 Task: Look for space in Mopti, Mali from 1st June, 2023 to 4th June, 2023 for 1 adult in price range Rs.6000 to Rs.16000. Place can be private room with 1  bedroom having 1 bed and 1 bathroom. Property type can be house, flat, guest house. Amenities needed are: wifi, washing machine. Booking option can be shelf check-in. Required host language is English.
Action: Mouse moved to (509, 103)
Screenshot: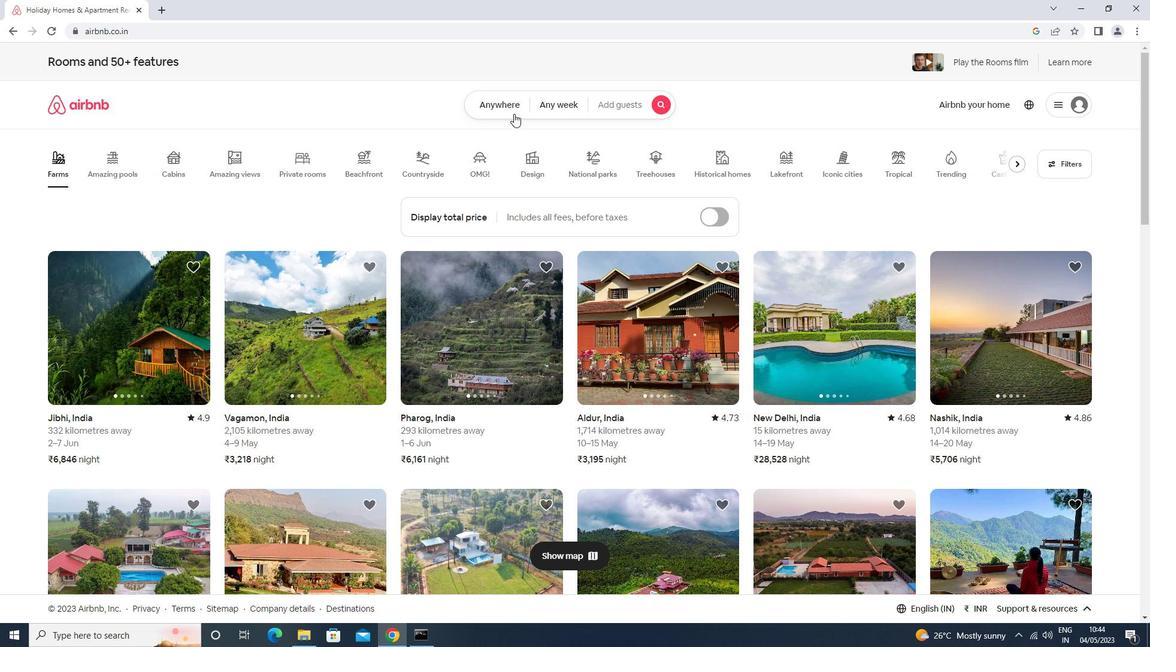 
Action: Mouse pressed left at (509, 103)
Screenshot: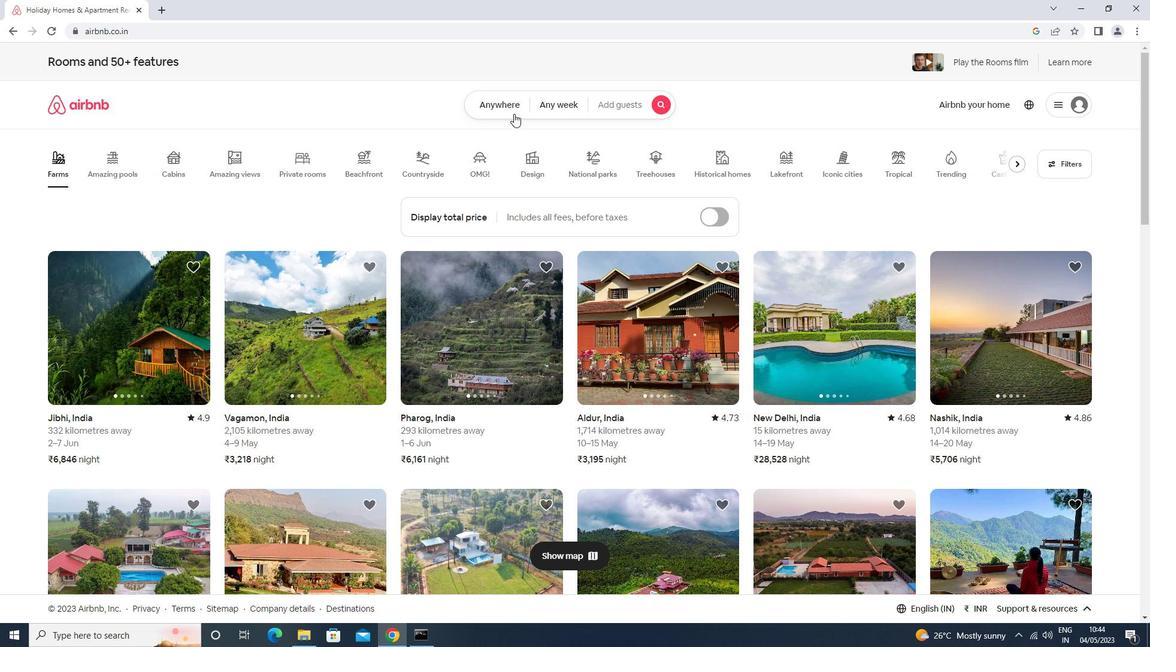 
Action: Mouse moved to (467, 149)
Screenshot: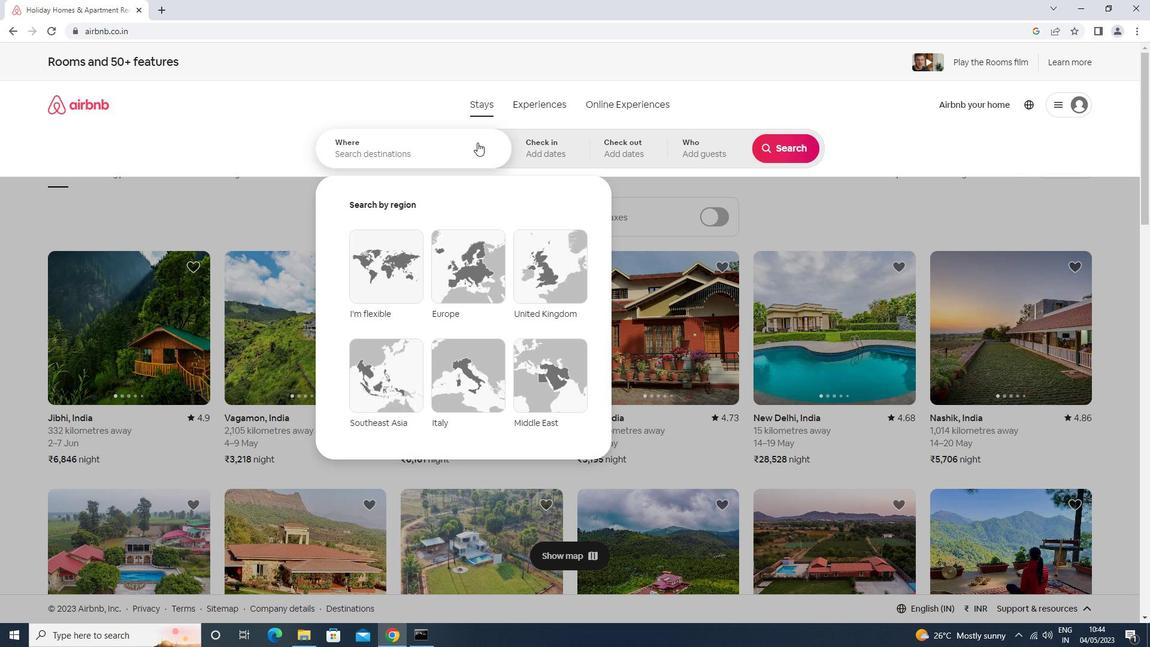 
Action: Mouse pressed left at (467, 149)
Screenshot: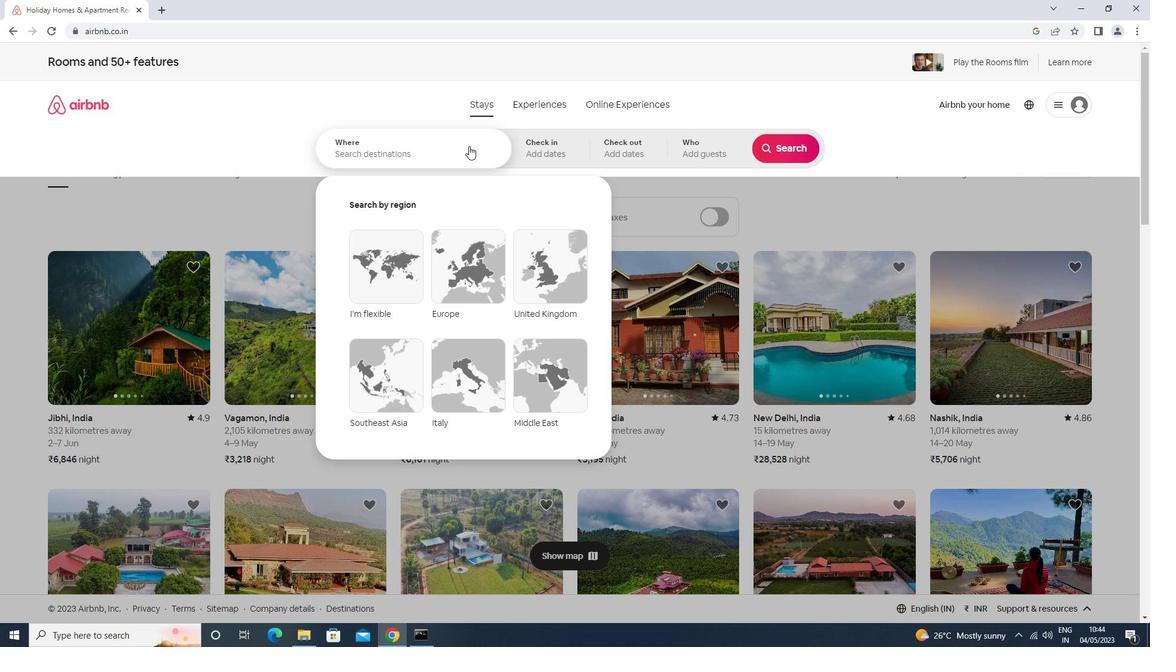 
Action: Key pressed mopti<Key.space><Key.enter>
Screenshot: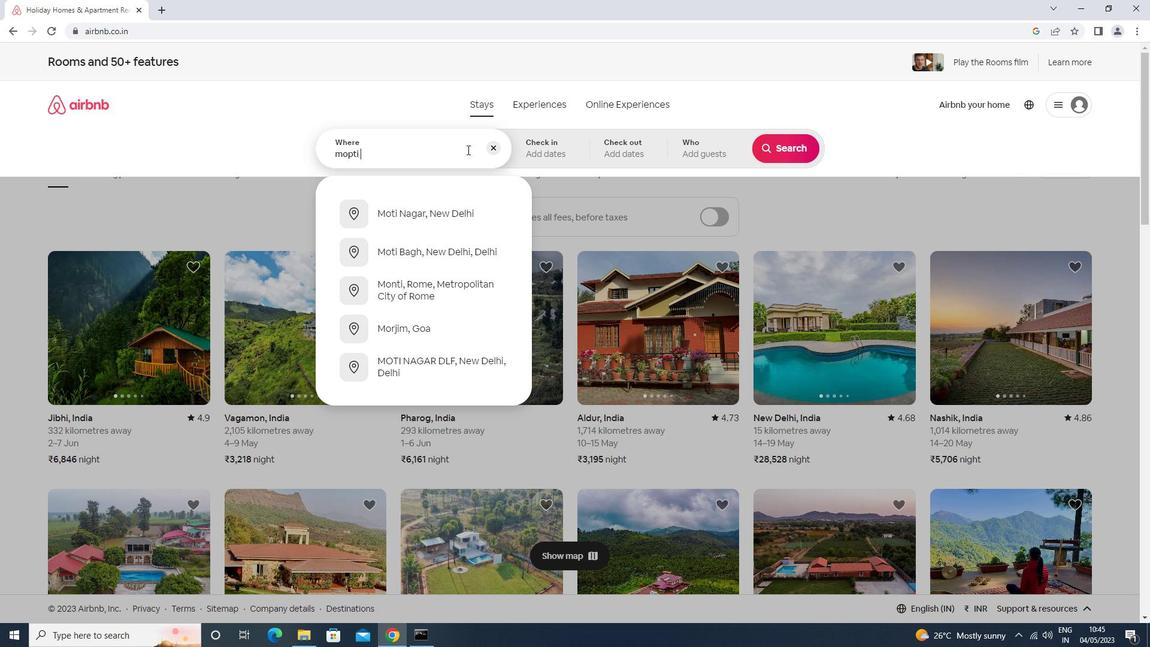 
Action: Mouse moved to (716, 299)
Screenshot: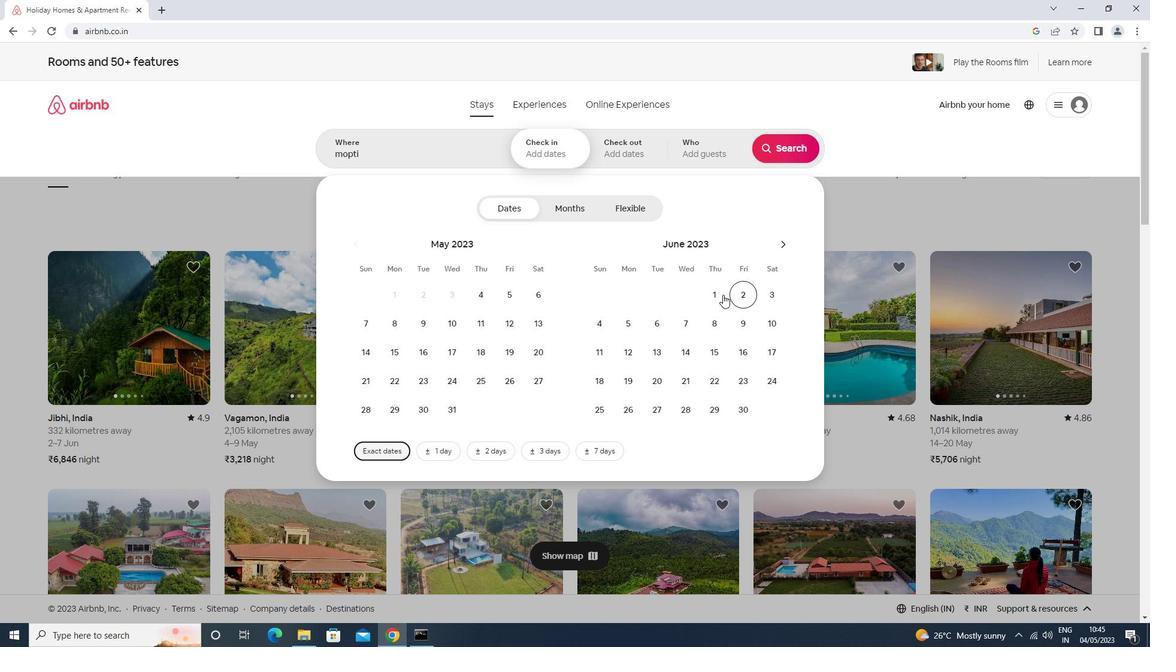 
Action: Mouse pressed left at (716, 299)
Screenshot: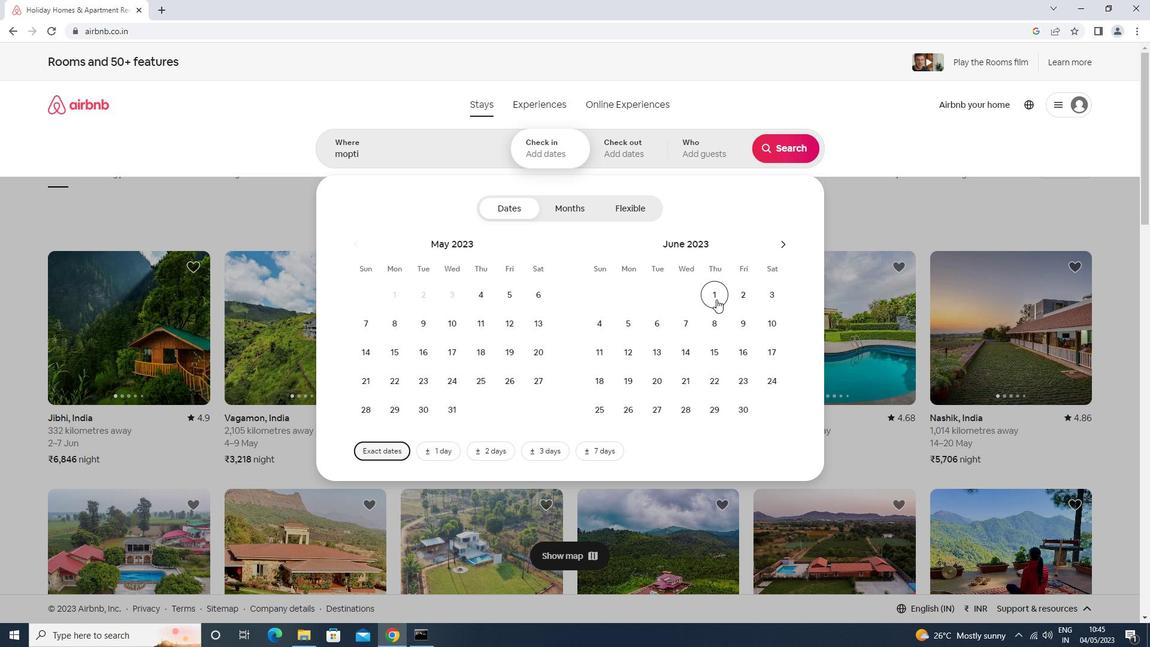 
Action: Mouse moved to (598, 326)
Screenshot: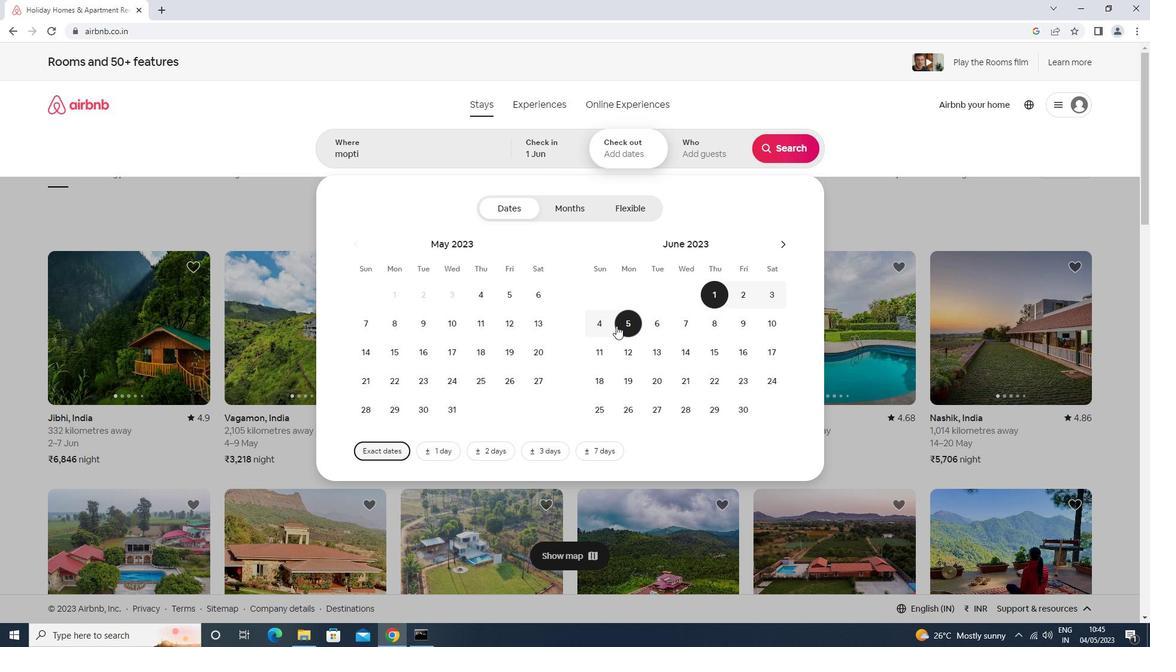 
Action: Mouse pressed left at (598, 326)
Screenshot: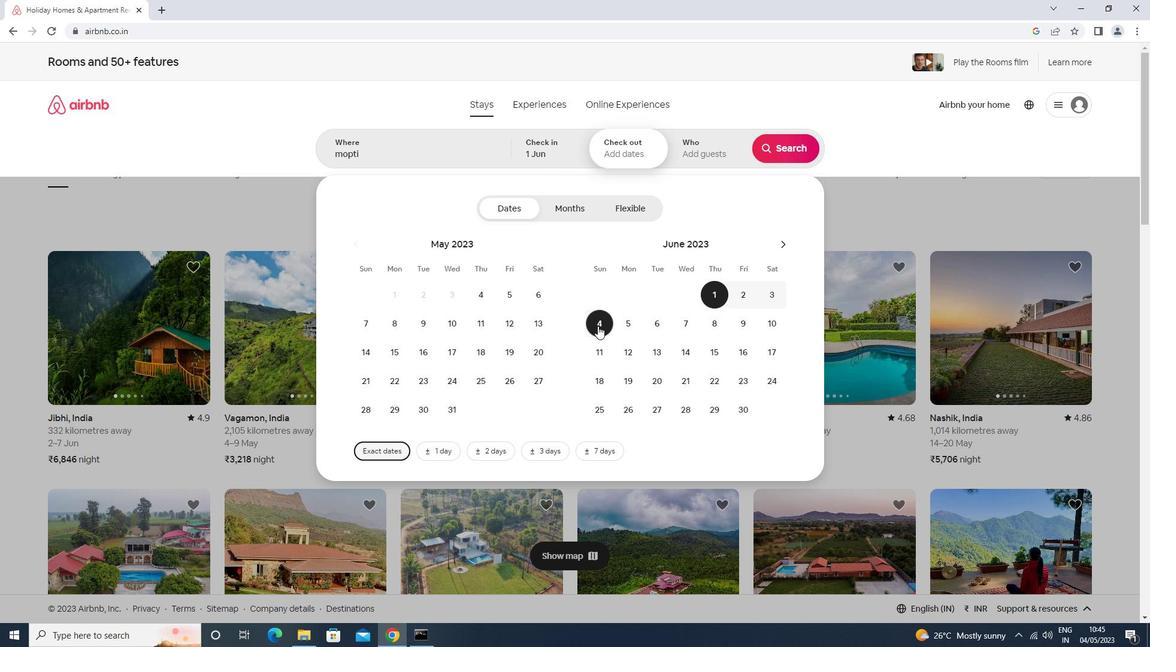 
Action: Mouse moved to (679, 157)
Screenshot: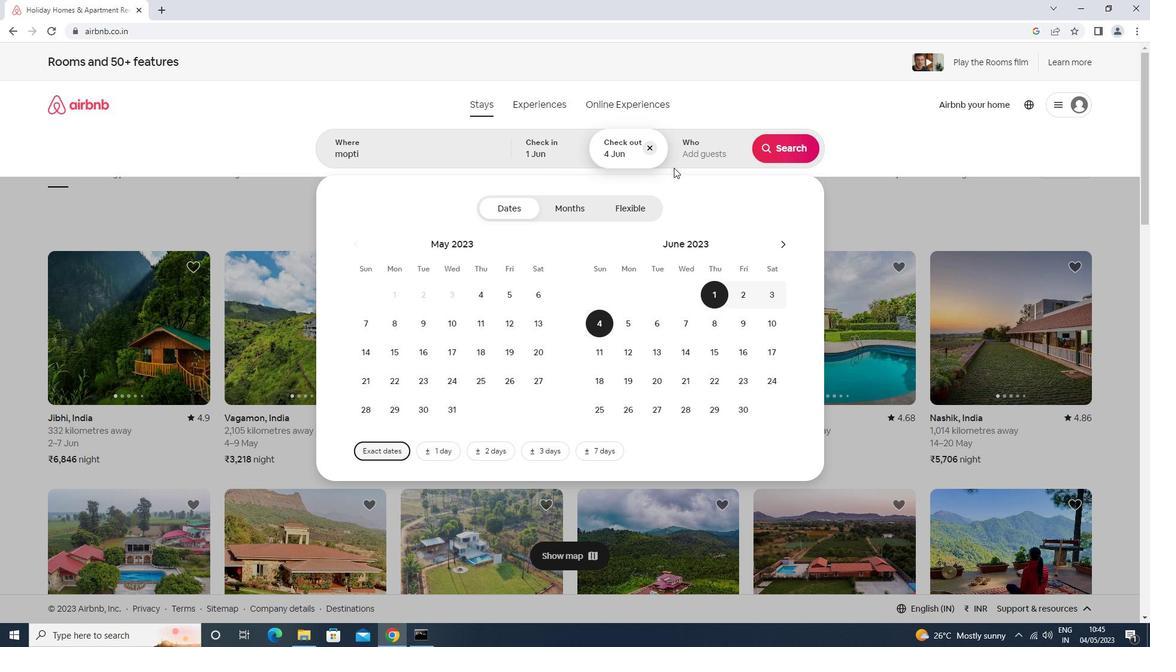 
Action: Mouse pressed left at (679, 157)
Screenshot: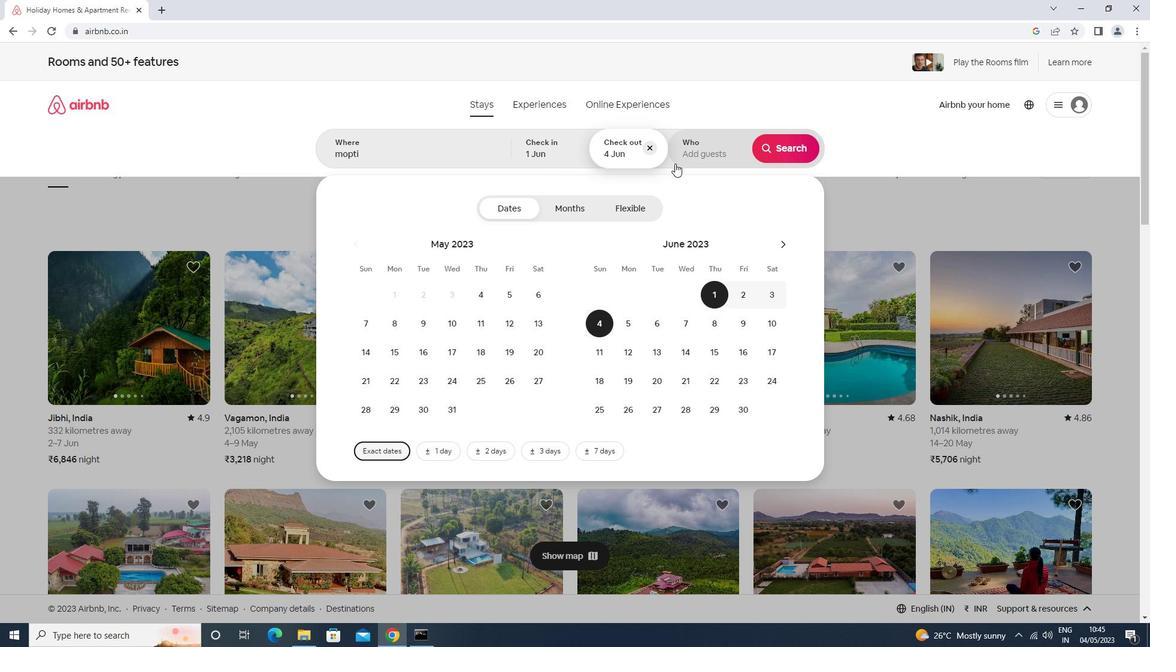 
Action: Mouse moved to (790, 211)
Screenshot: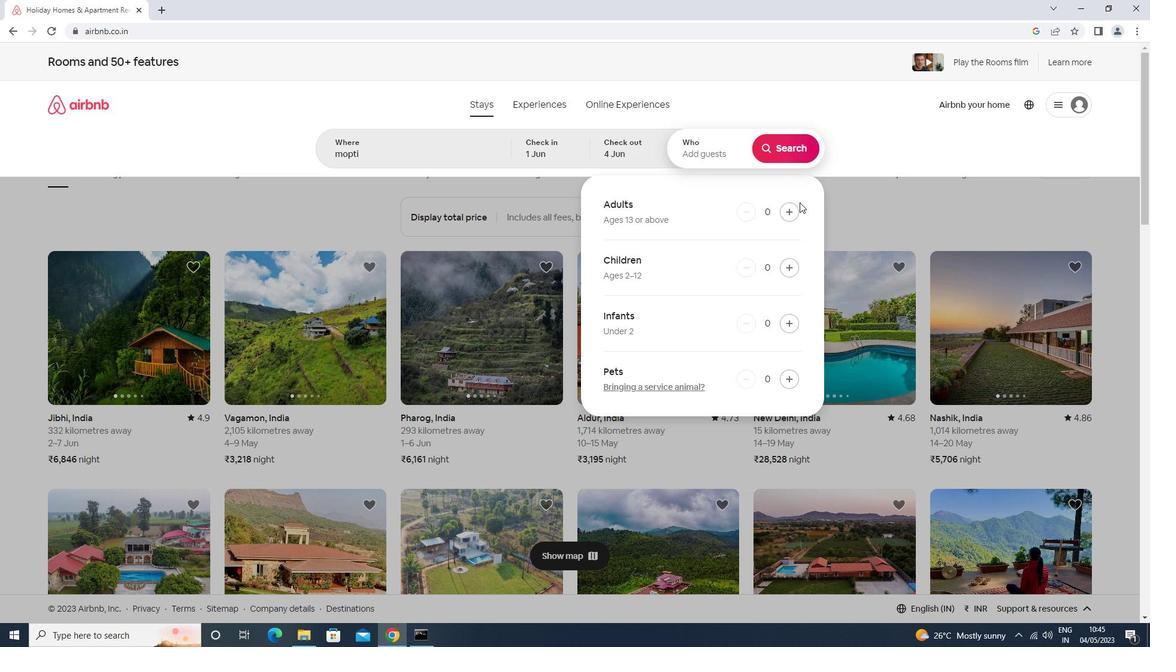 
Action: Mouse pressed left at (790, 211)
Screenshot: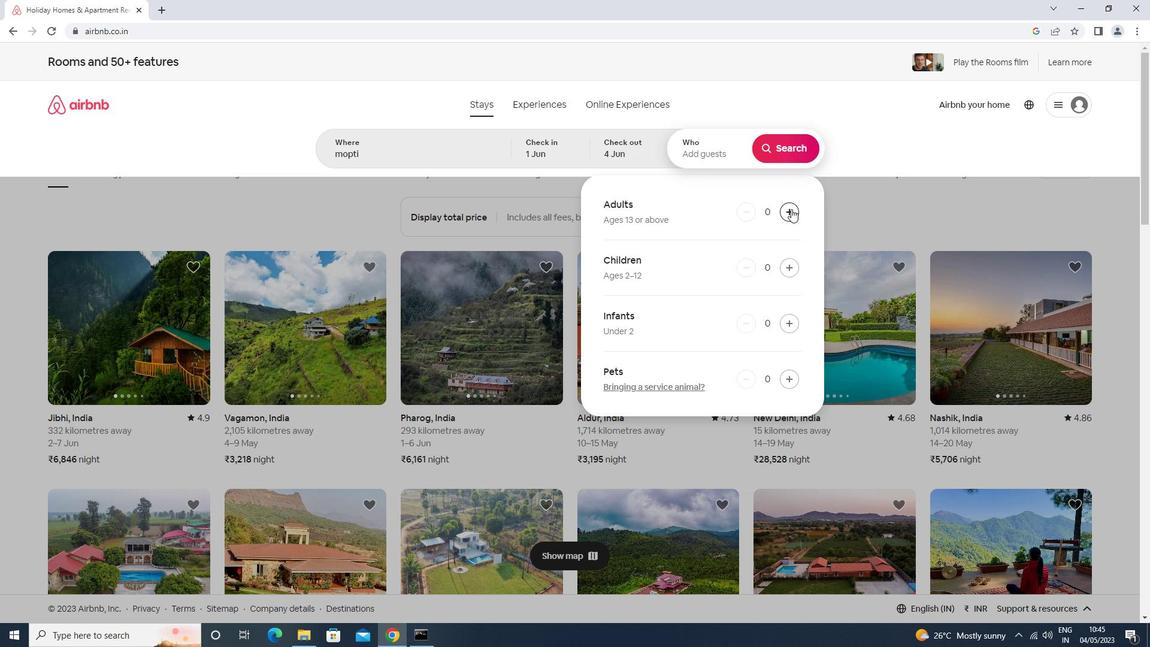 
Action: Mouse pressed left at (790, 211)
Screenshot: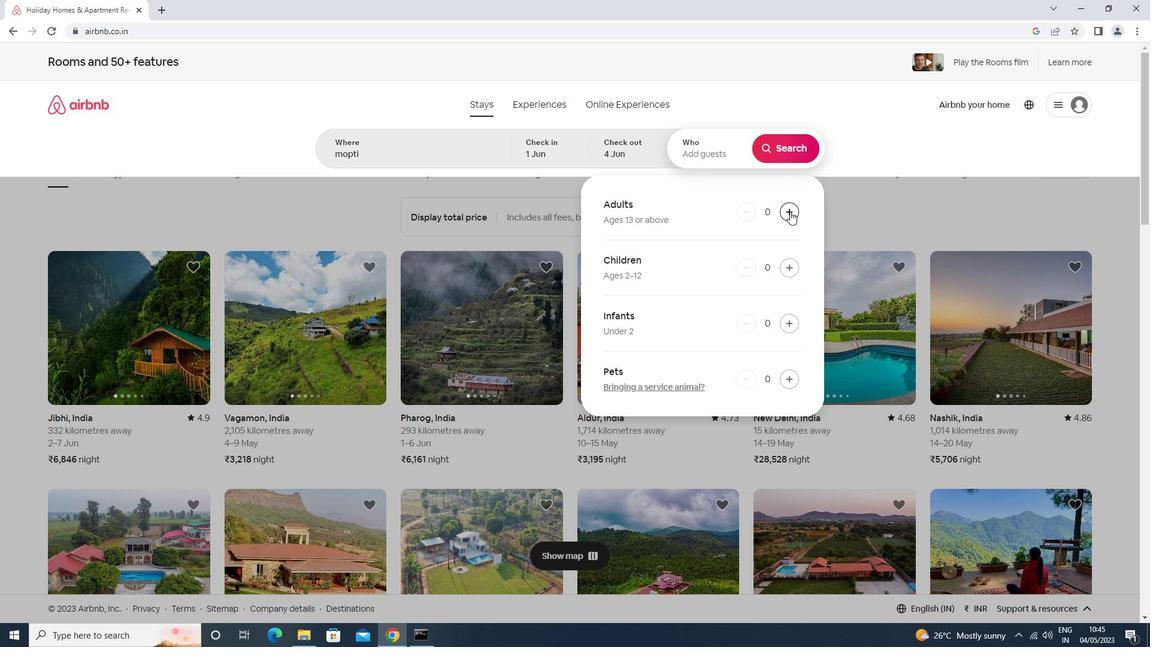 
Action: Mouse moved to (741, 216)
Screenshot: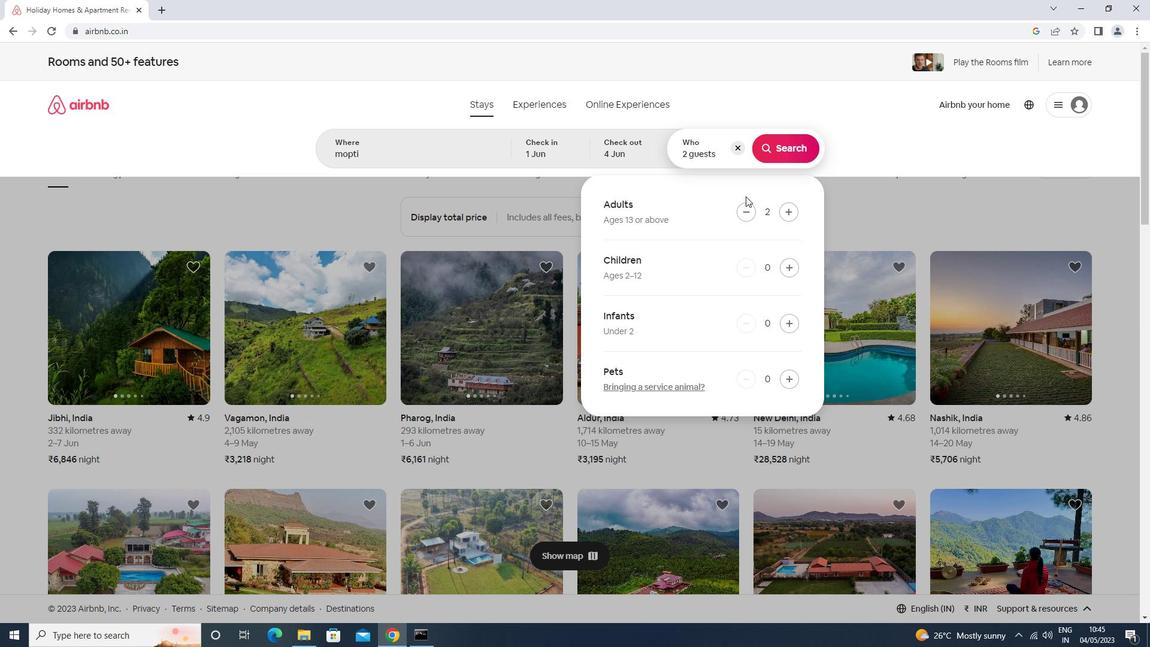 
Action: Mouse pressed left at (741, 216)
Screenshot: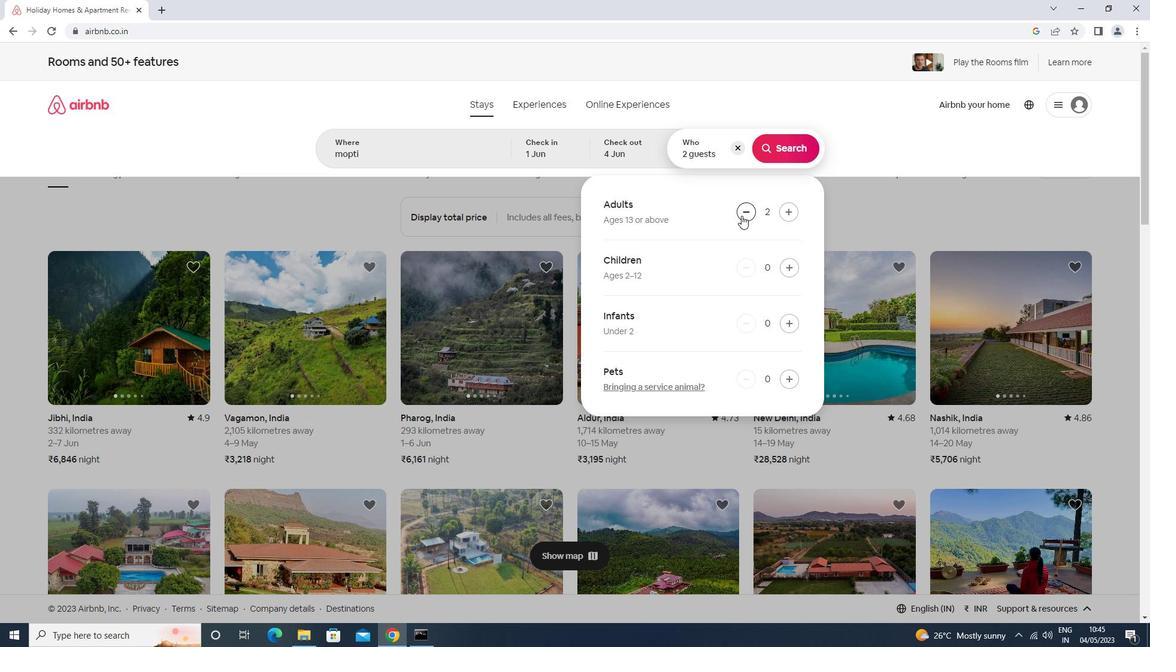 
Action: Mouse moved to (783, 152)
Screenshot: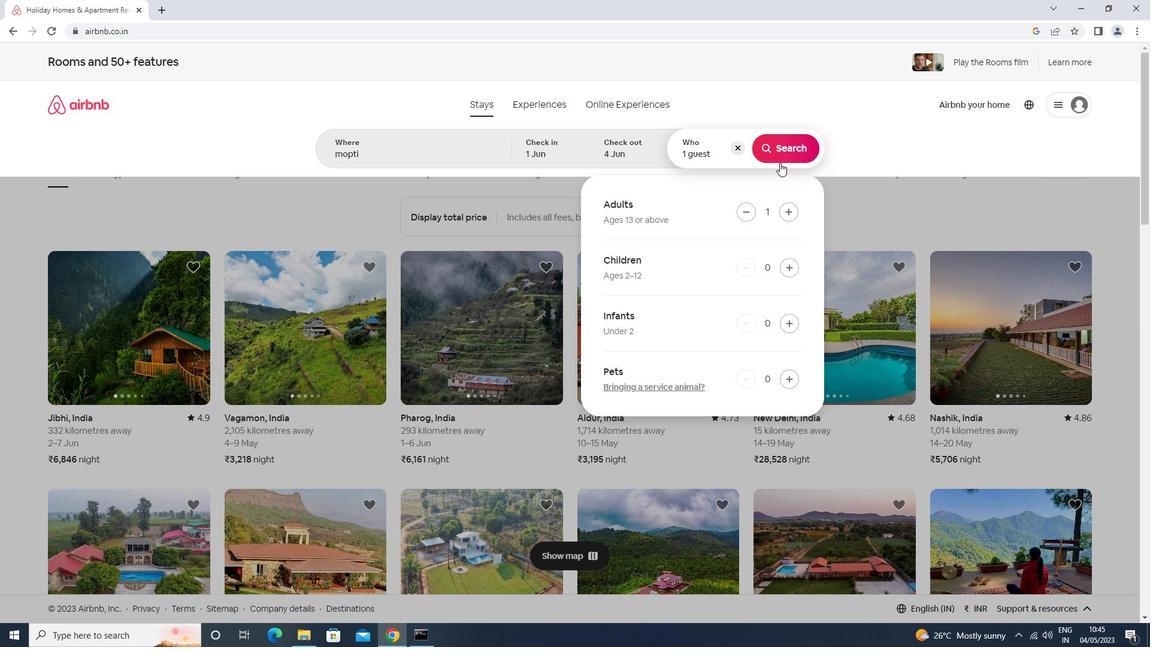 
Action: Mouse pressed left at (783, 152)
Screenshot: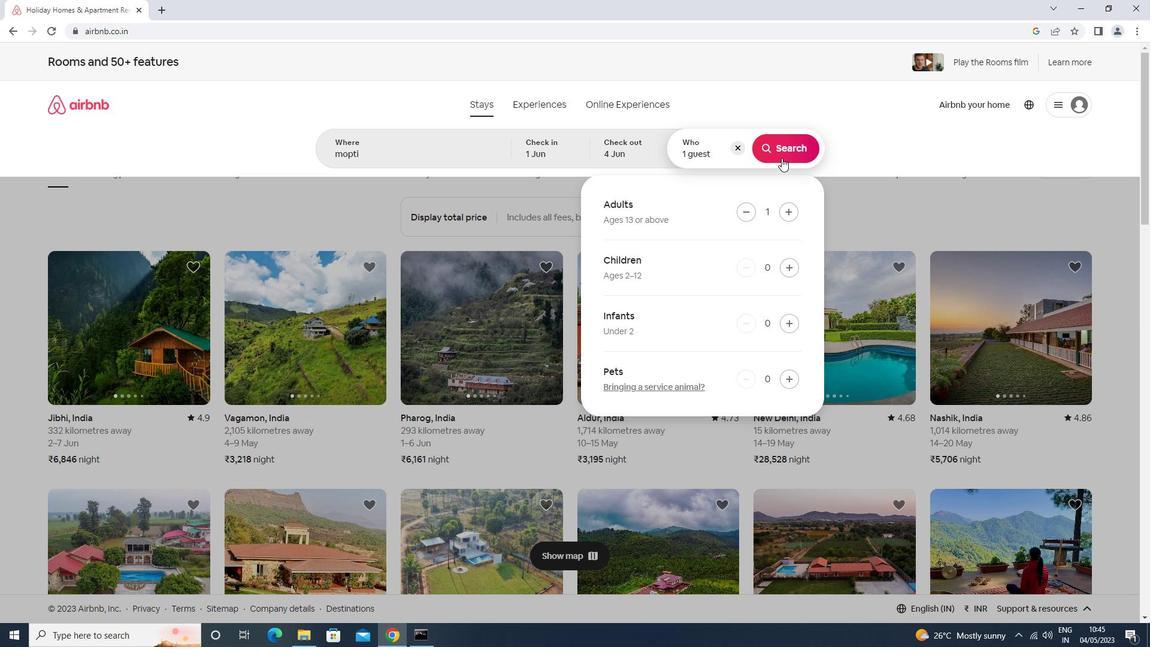 
Action: Mouse moved to (1095, 112)
Screenshot: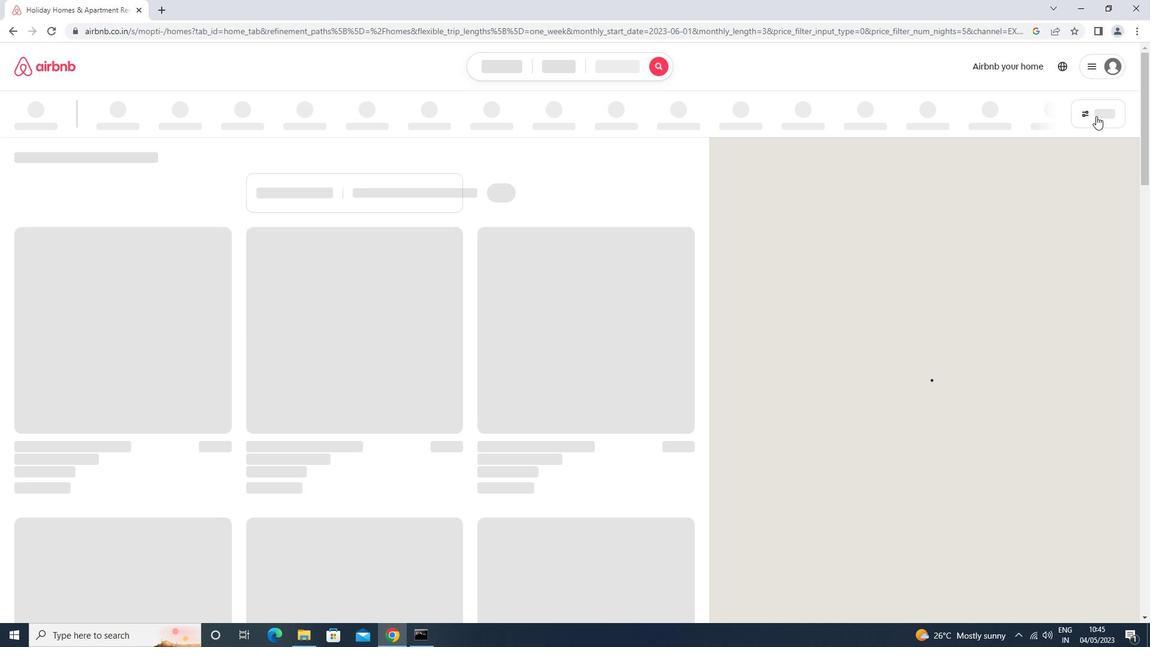 
Action: Mouse pressed left at (1095, 112)
Screenshot: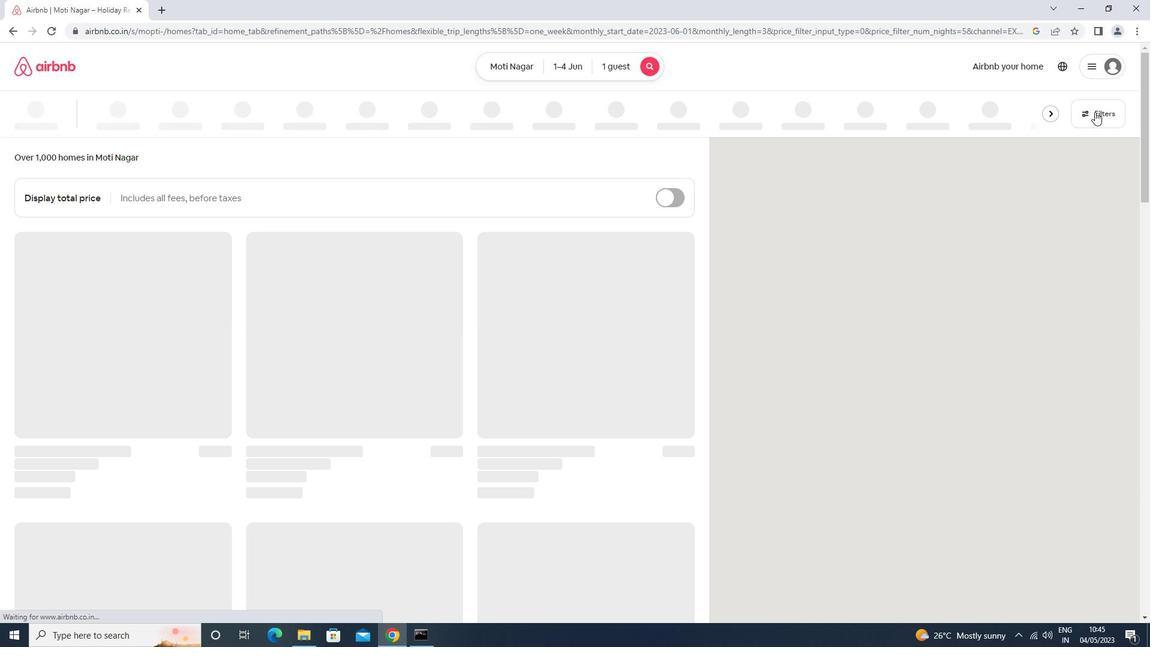 
Action: Mouse moved to (535, 261)
Screenshot: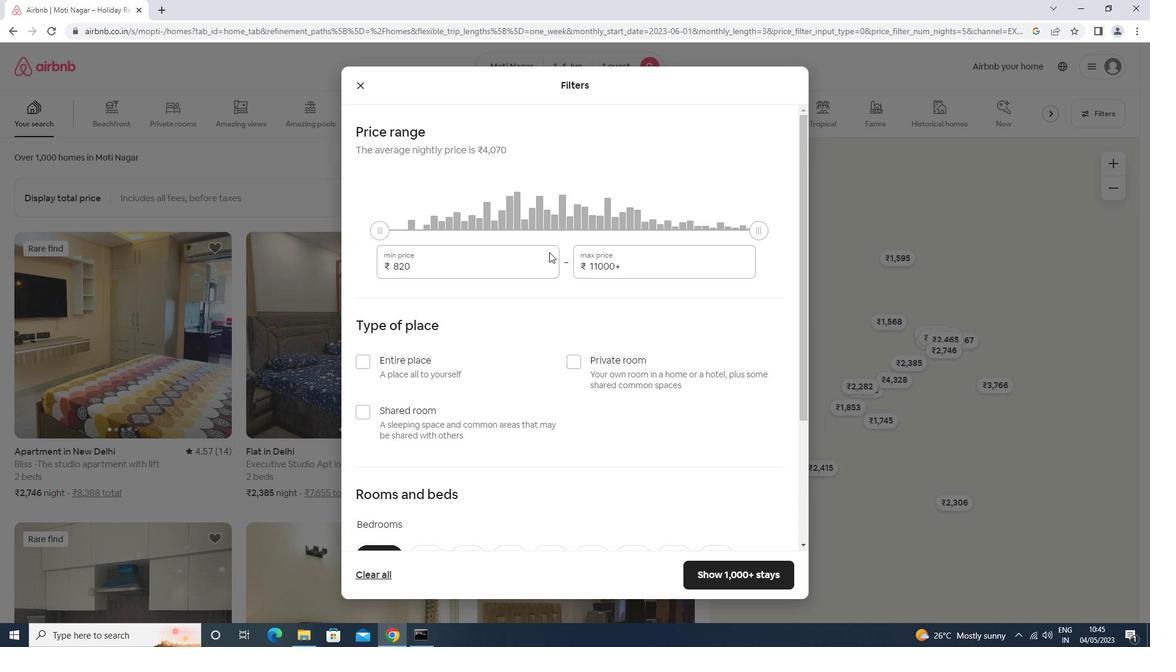
Action: Mouse pressed left at (535, 261)
Screenshot: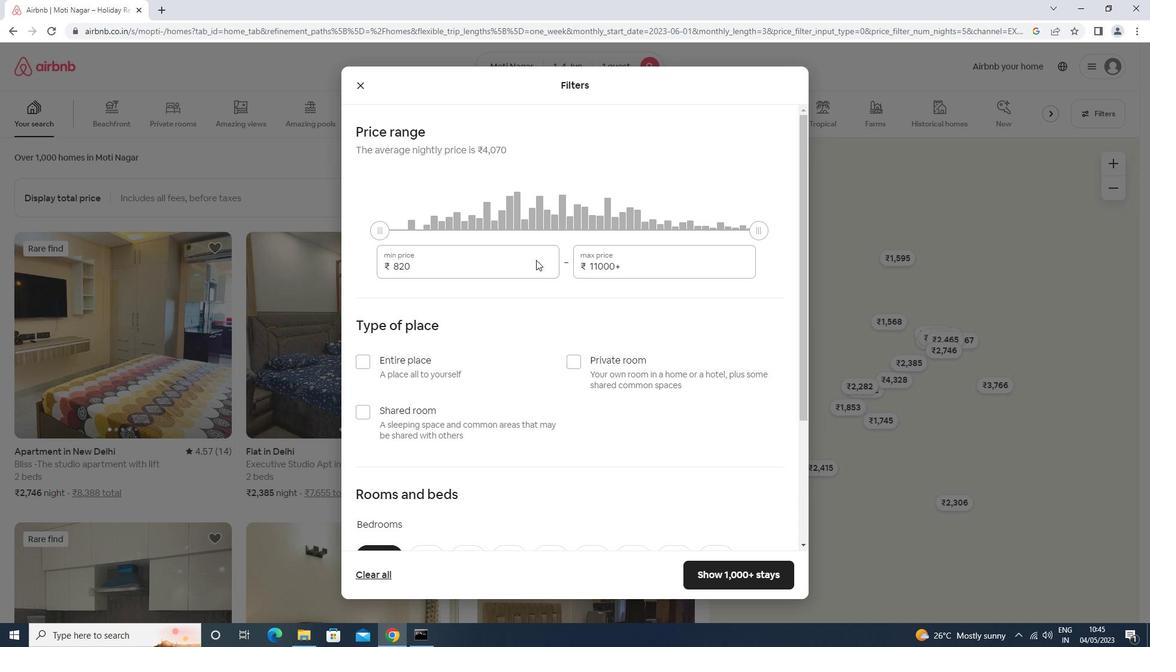 
Action: Mouse moved to (533, 261)
Screenshot: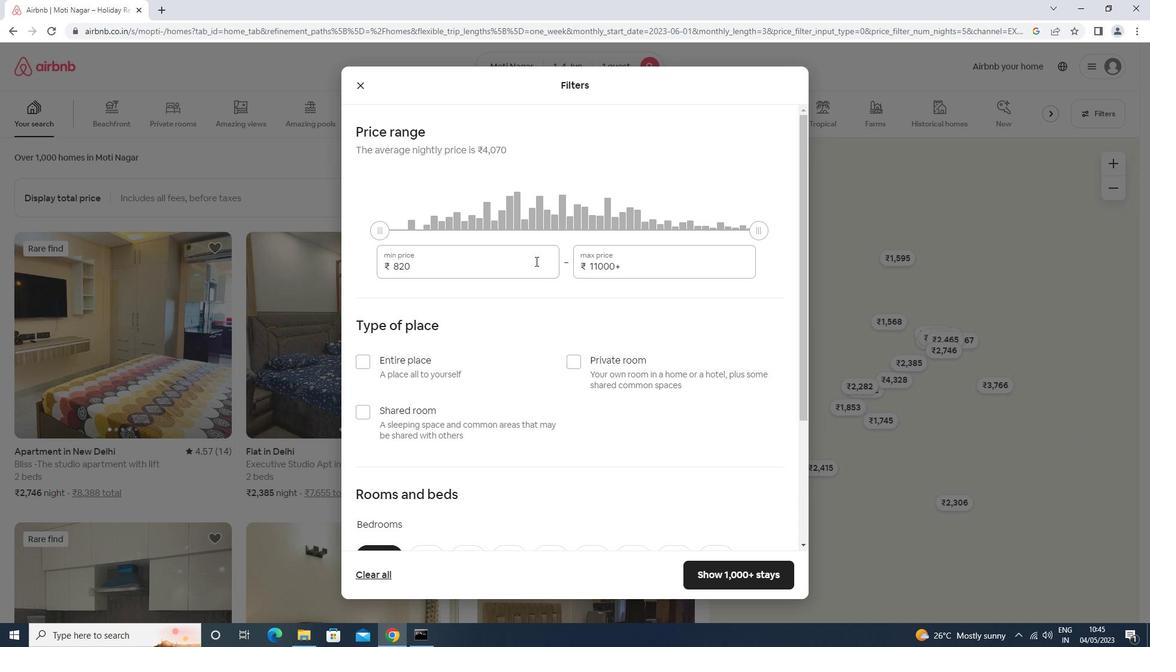 
Action: Key pressed <Key.backspace><Key.backspace><Key.backspace><Key.backspace><Key.backspace>8<Key.backspace>6000<Key.tab>16000
Screenshot: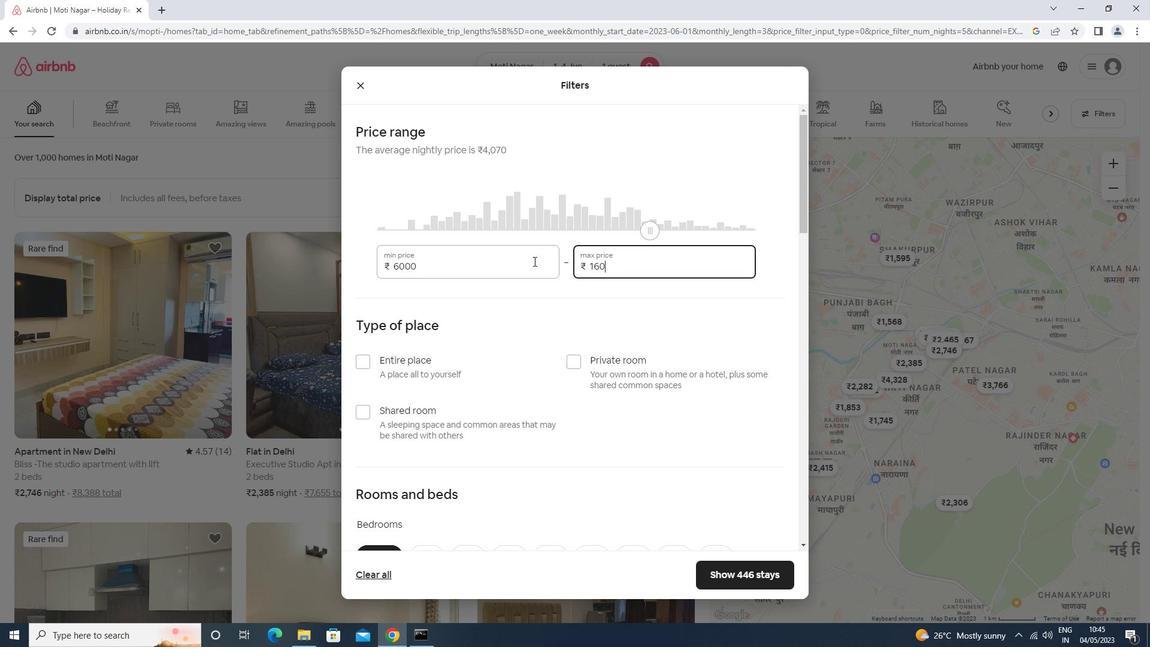 
Action: Mouse moved to (613, 363)
Screenshot: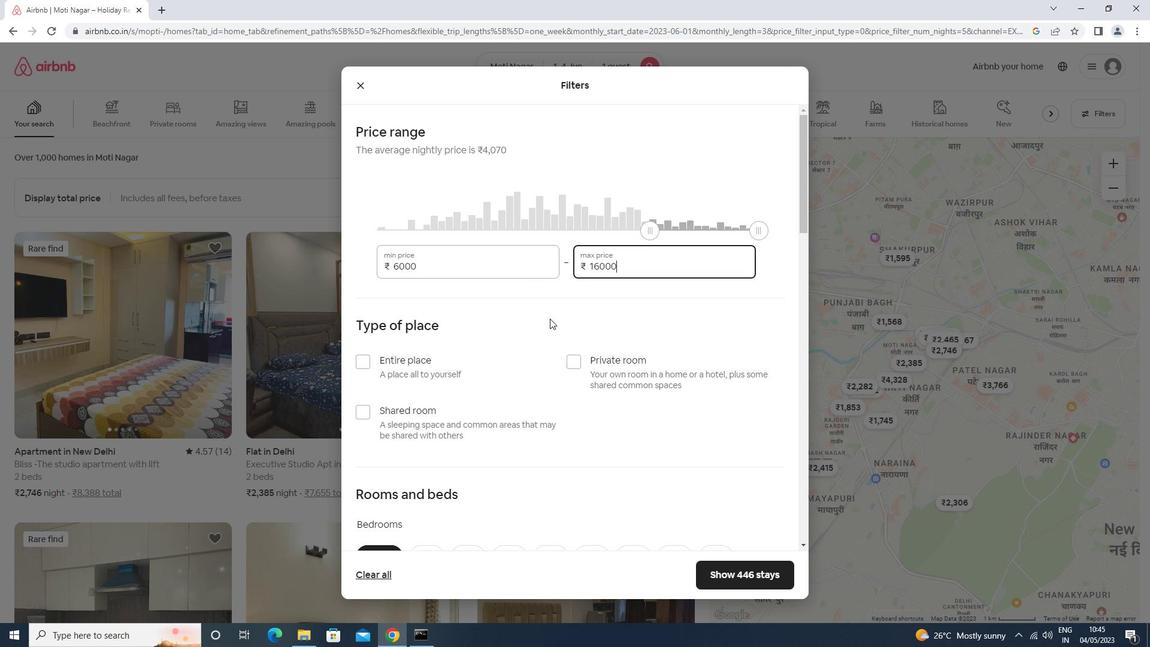 
Action: Mouse pressed left at (613, 363)
Screenshot: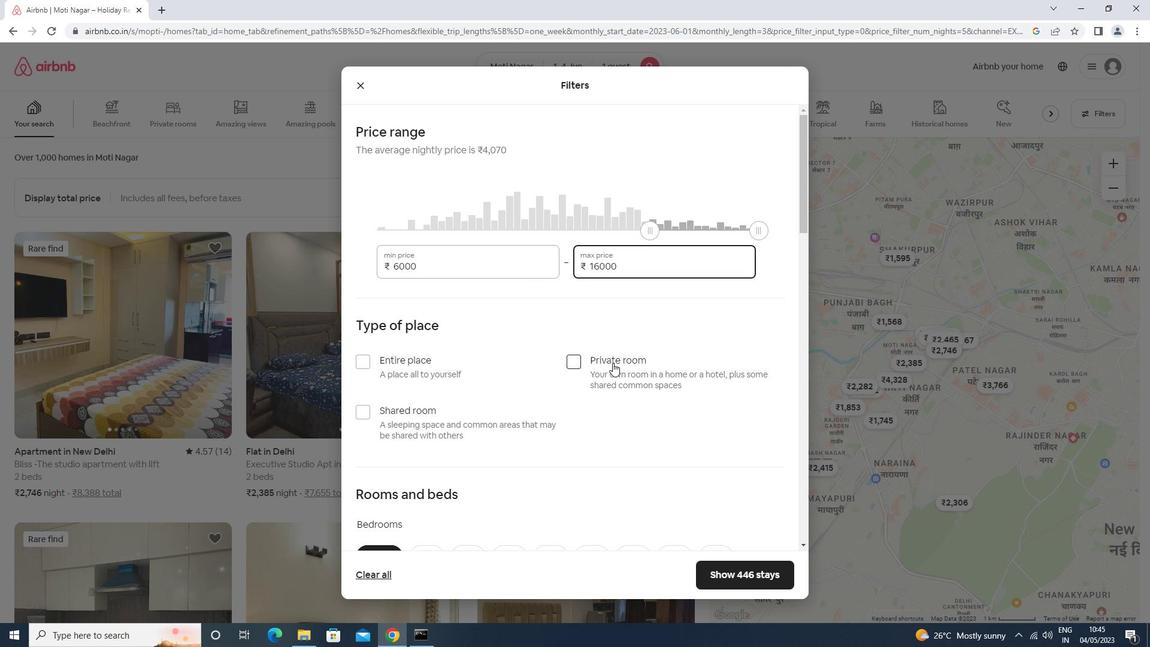 
Action: Mouse moved to (605, 360)
Screenshot: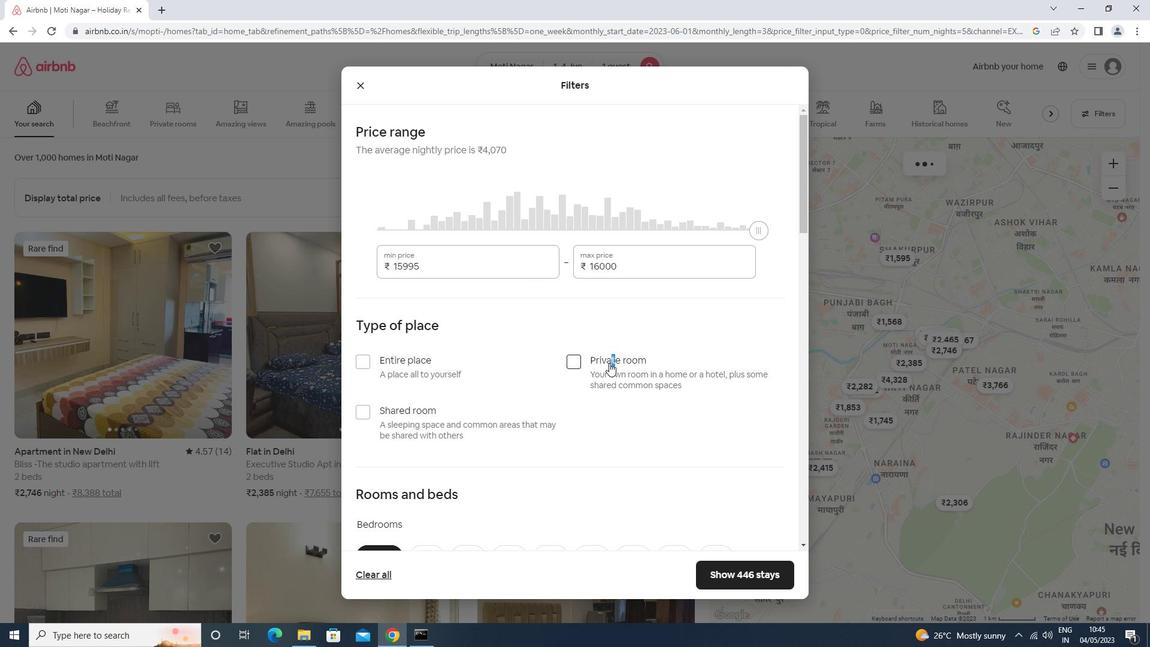 
Action: Mouse scrolled (605, 359) with delta (0, 0)
Screenshot: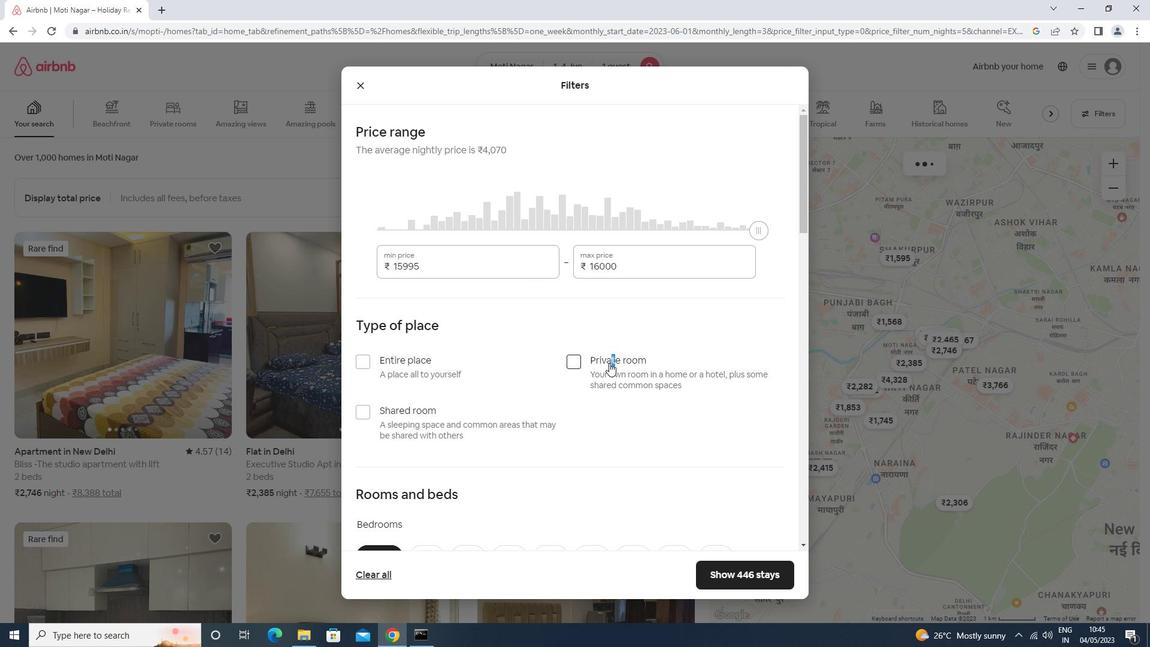 
Action: Mouse moved to (581, 301)
Screenshot: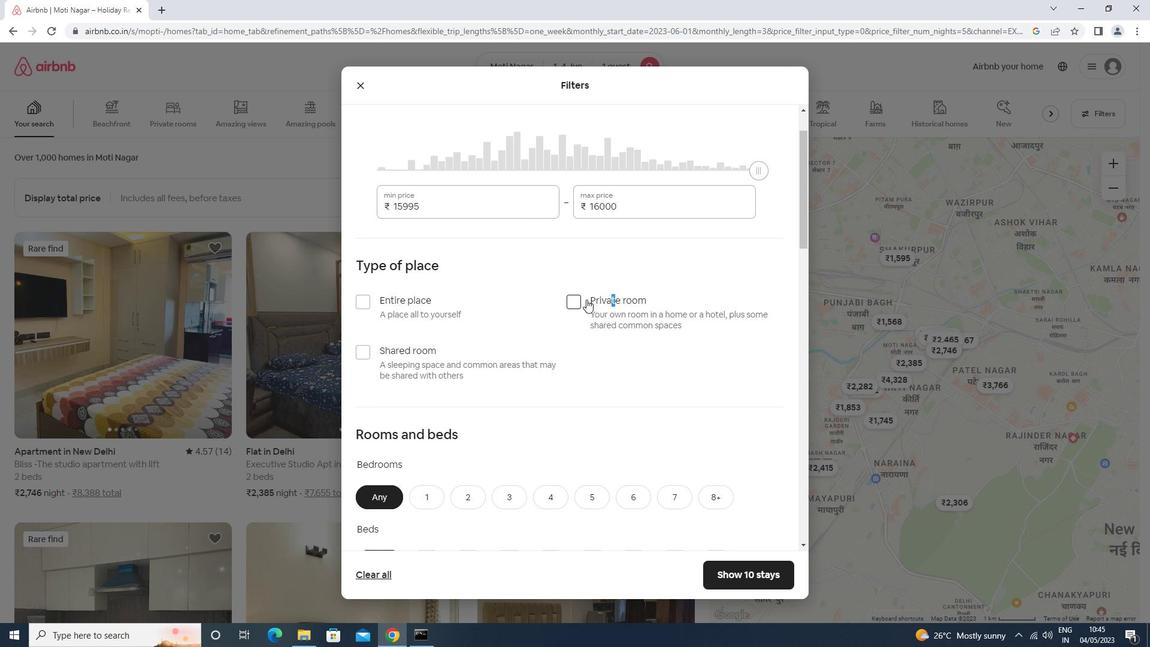 
Action: Mouse pressed left at (581, 301)
Screenshot: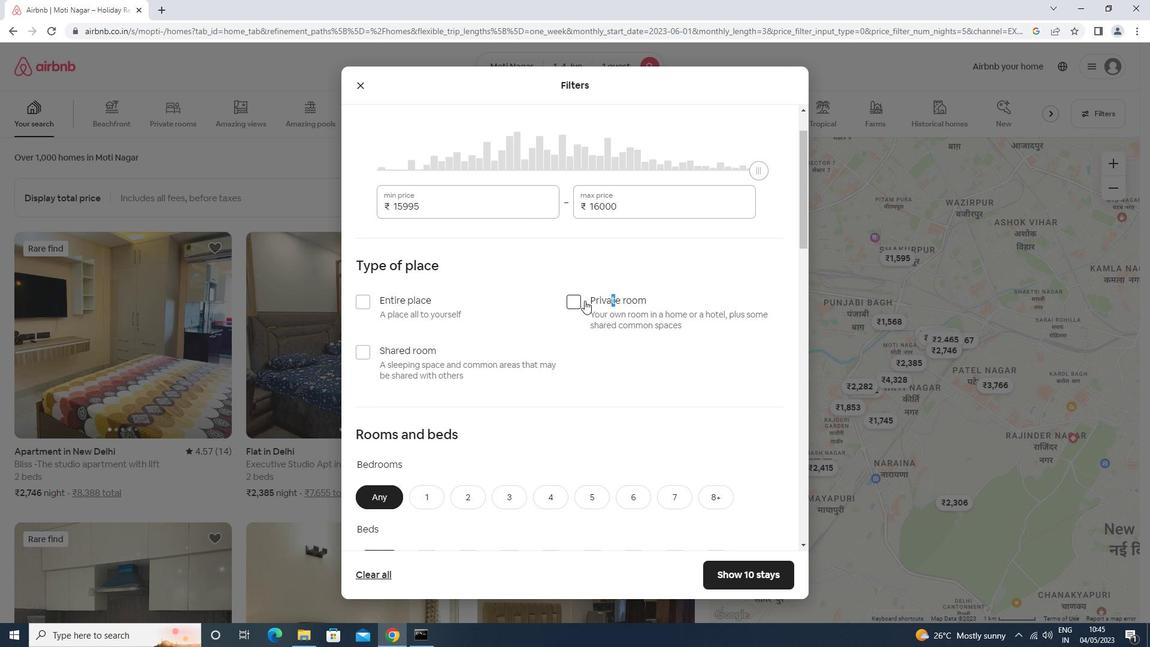 
Action: Mouse moved to (578, 301)
Screenshot: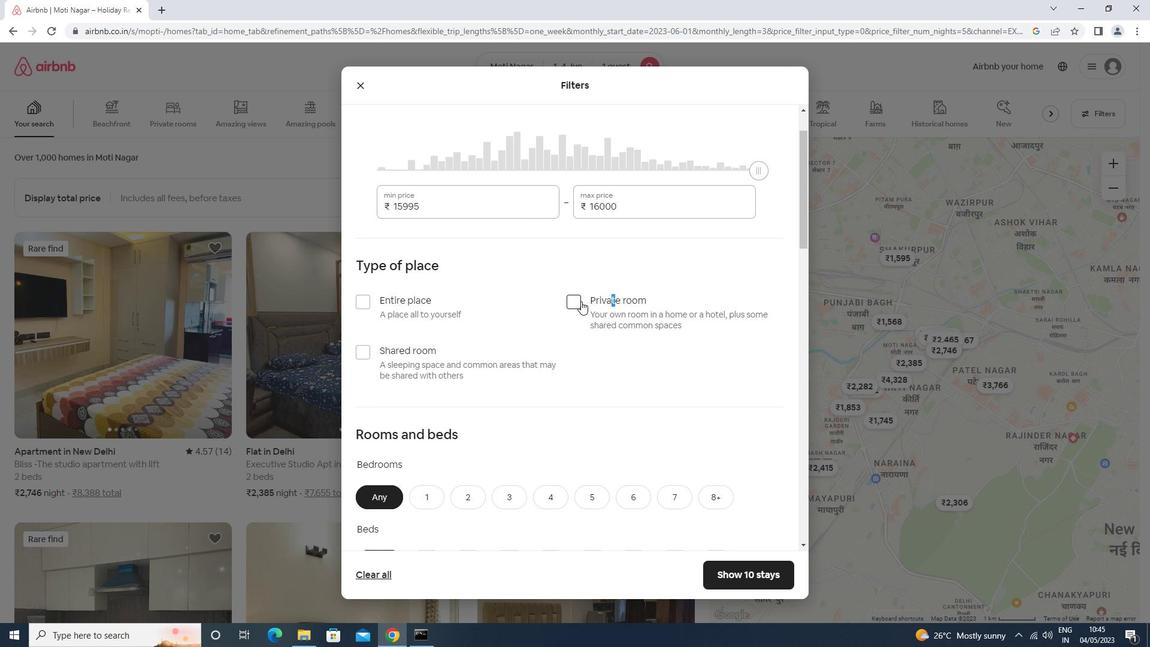 
Action: Mouse scrolled (578, 300) with delta (0, 0)
Screenshot: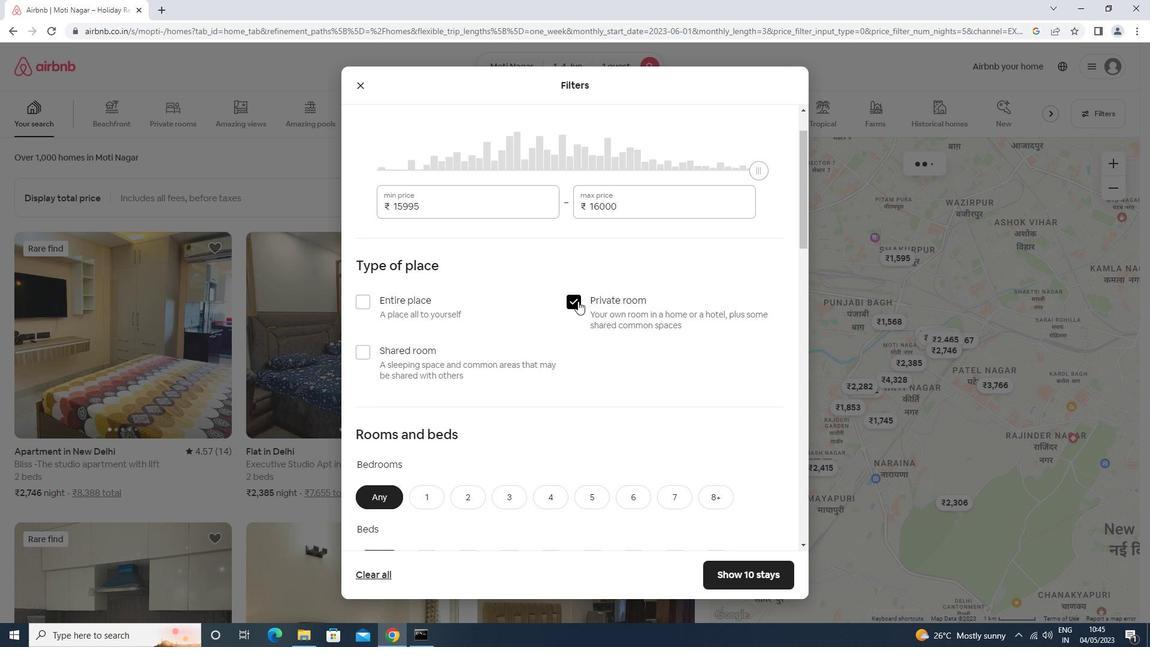 
Action: Mouse scrolled (578, 300) with delta (0, 0)
Screenshot: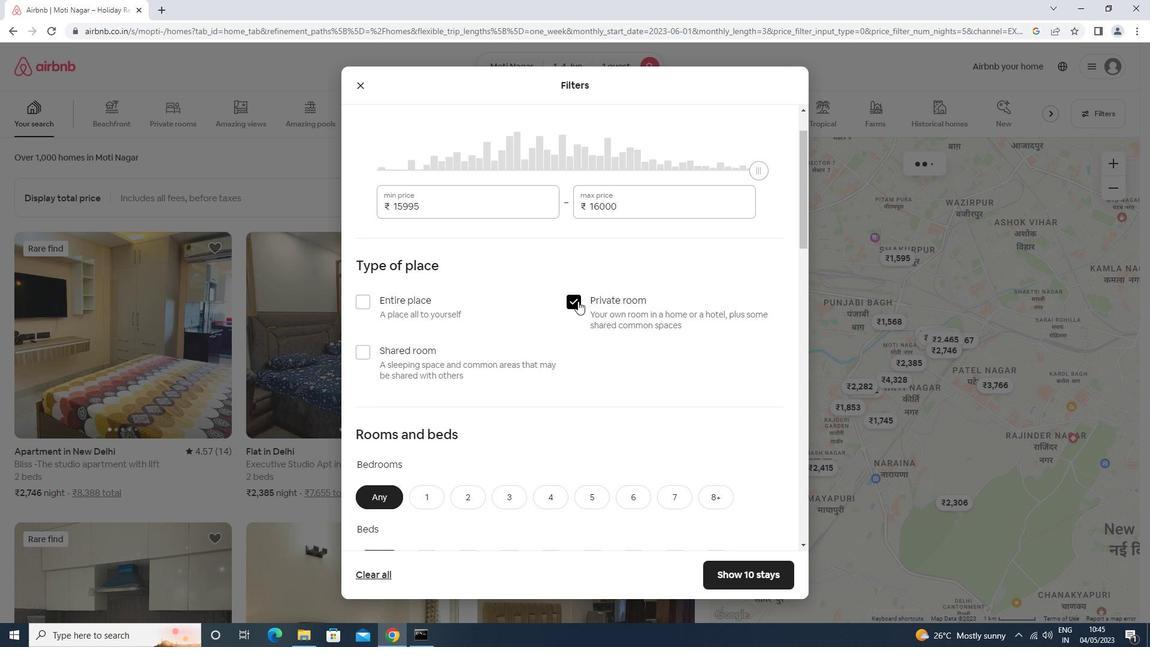
Action: Mouse scrolled (578, 300) with delta (0, 0)
Screenshot: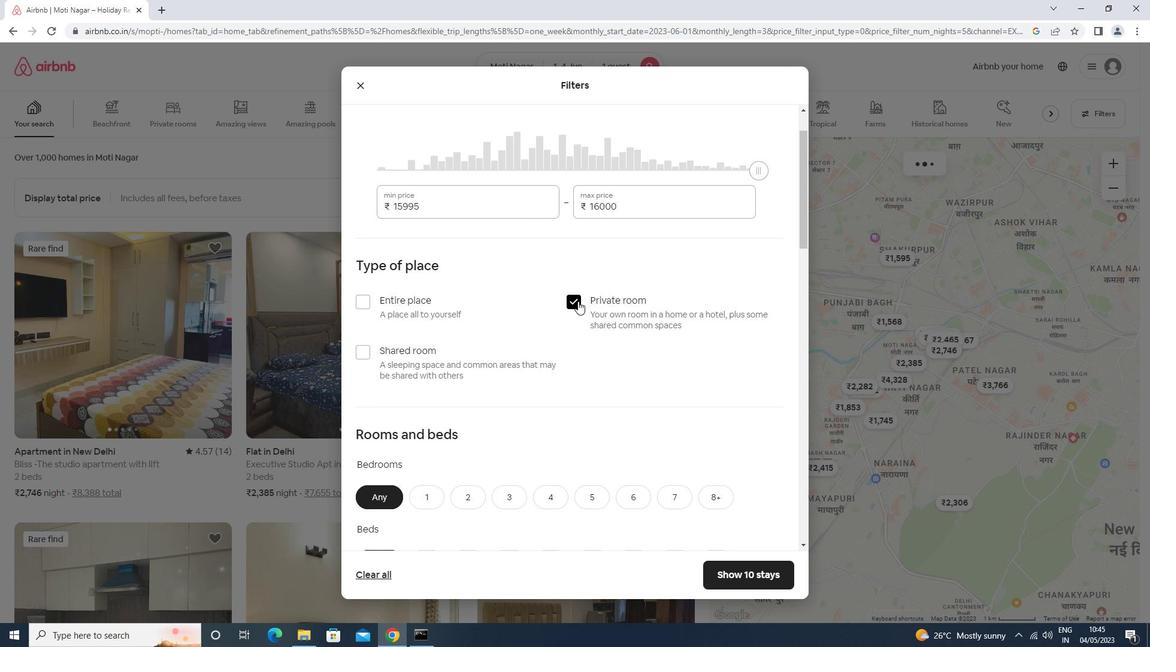 
Action: Mouse scrolled (578, 300) with delta (0, 0)
Screenshot: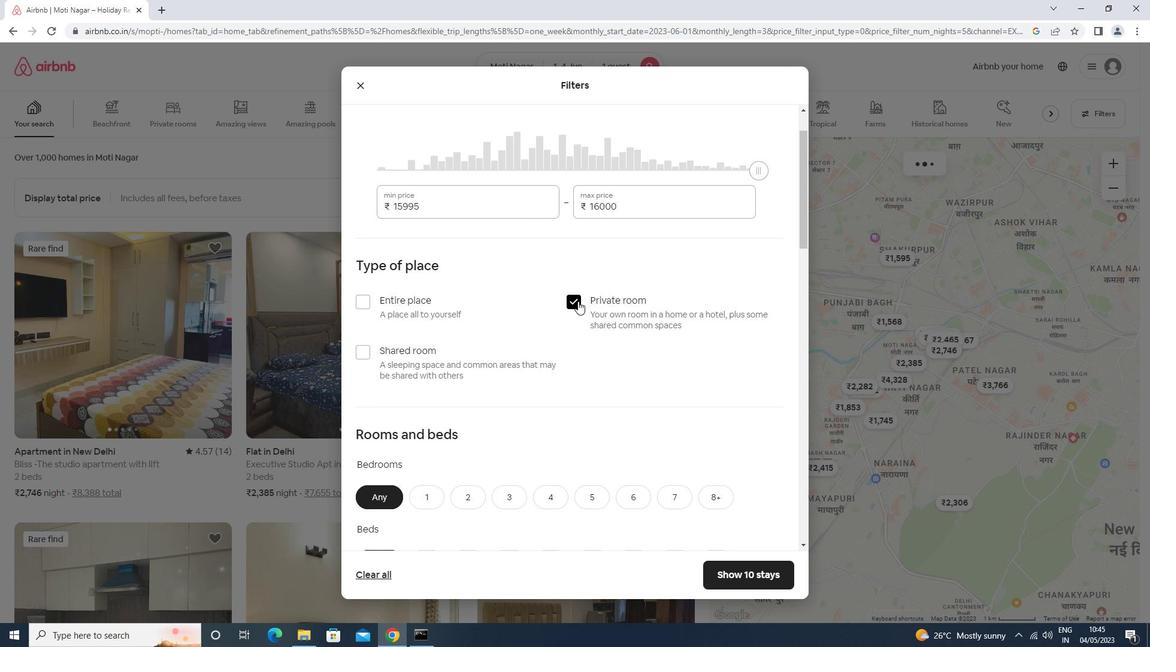 
Action: Mouse scrolled (578, 300) with delta (0, 0)
Screenshot: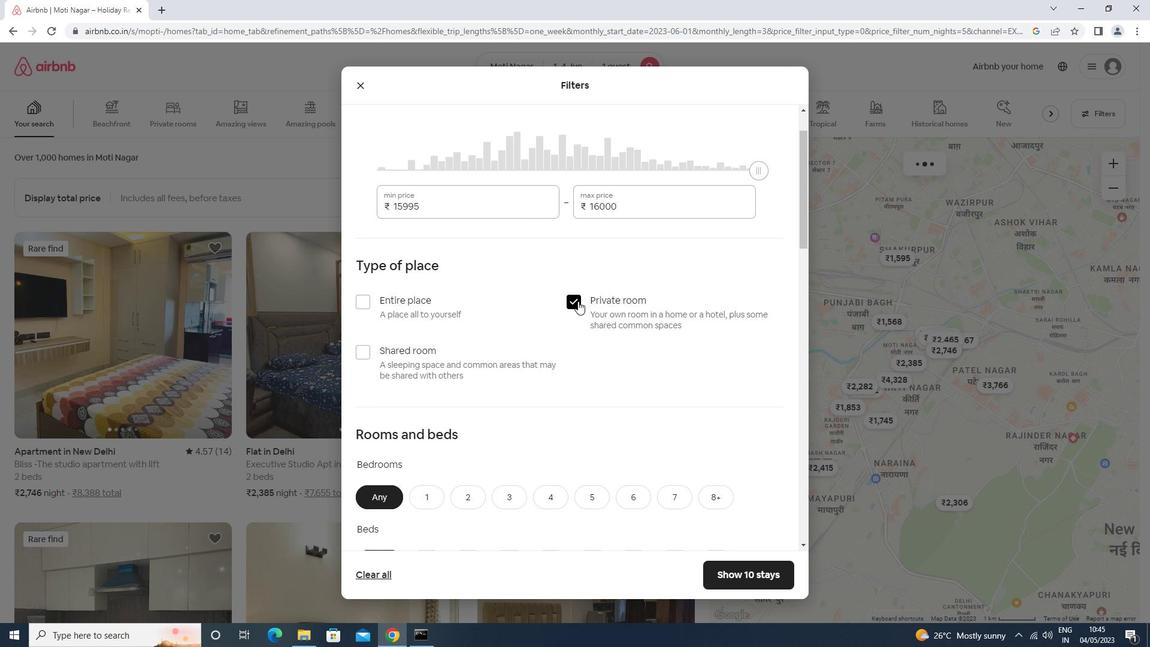
Action: Mouse moved to (419, 200)
Screenshot: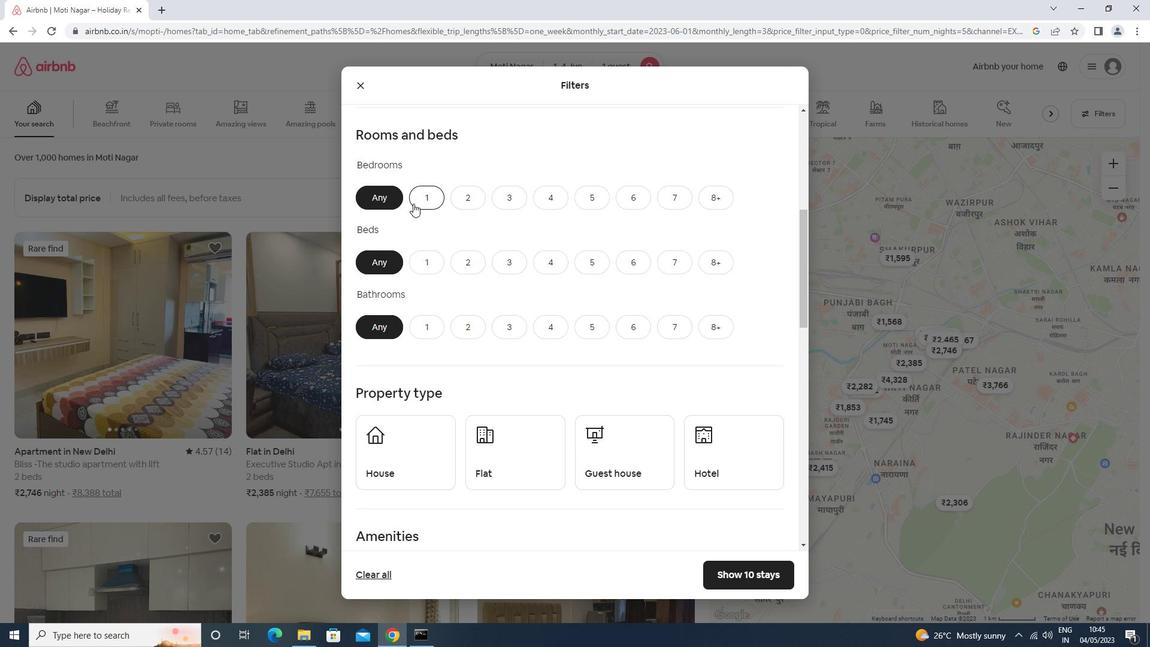 
Action: Mouse pressed left at (419, 200)
Screenshot: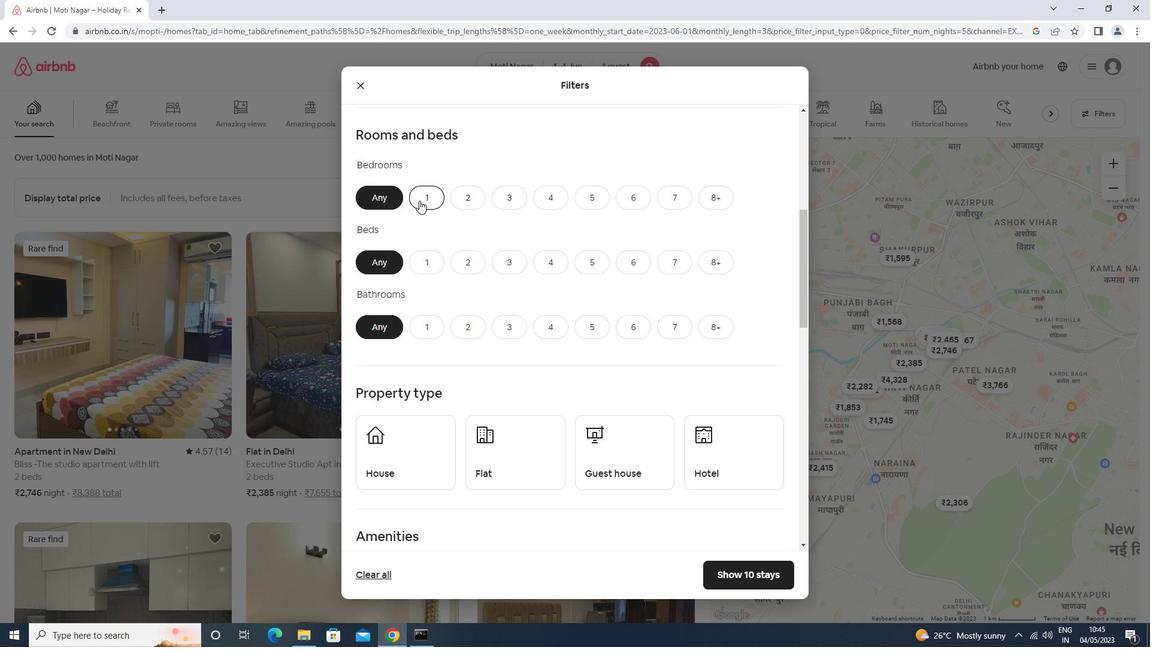 
Action: Mouse moved to (428, 263)
Screenshot: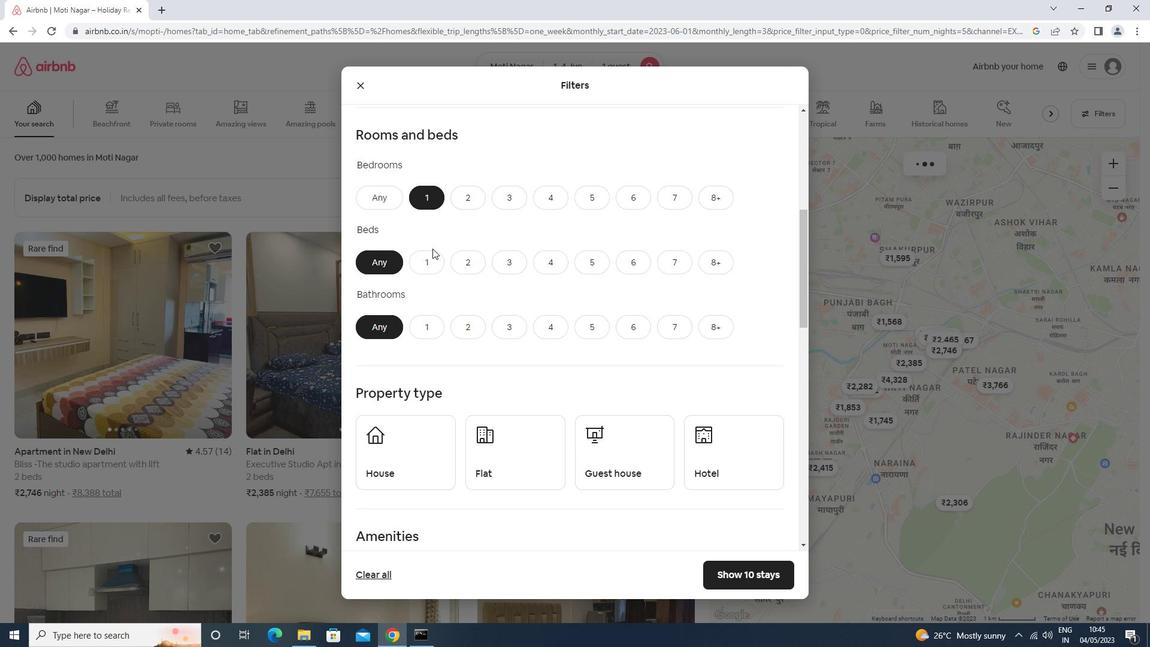 
Action: Mouse pressed left at (428, 263)
Screenshot: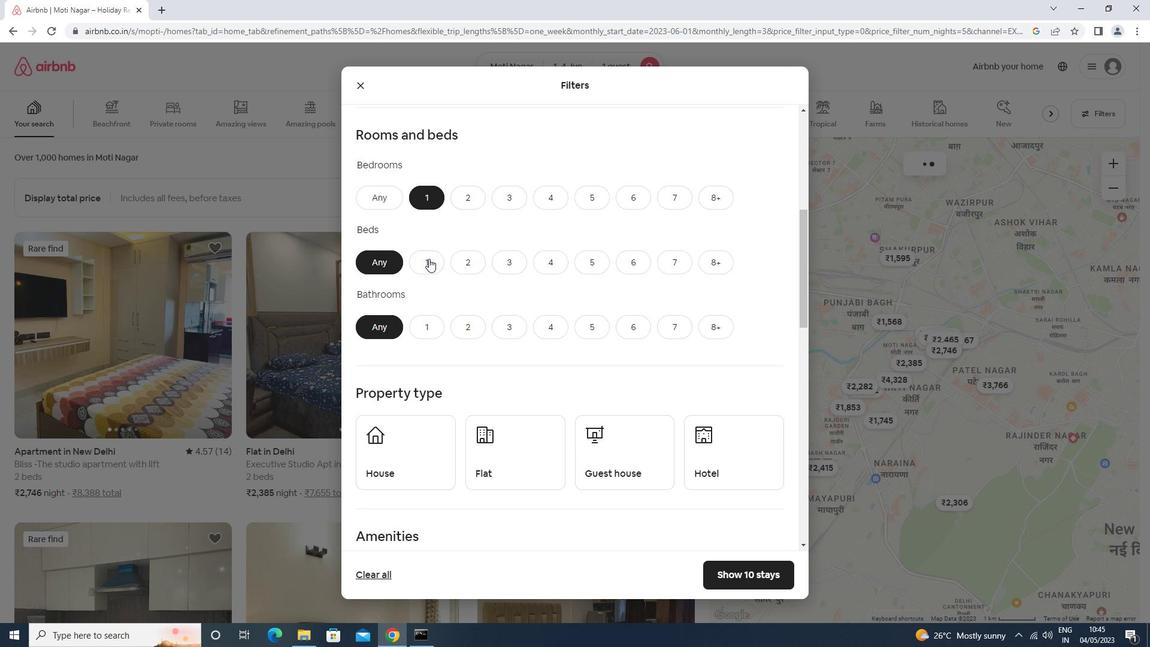 
Action: Mouse moved to (427, 321)
Screenshot: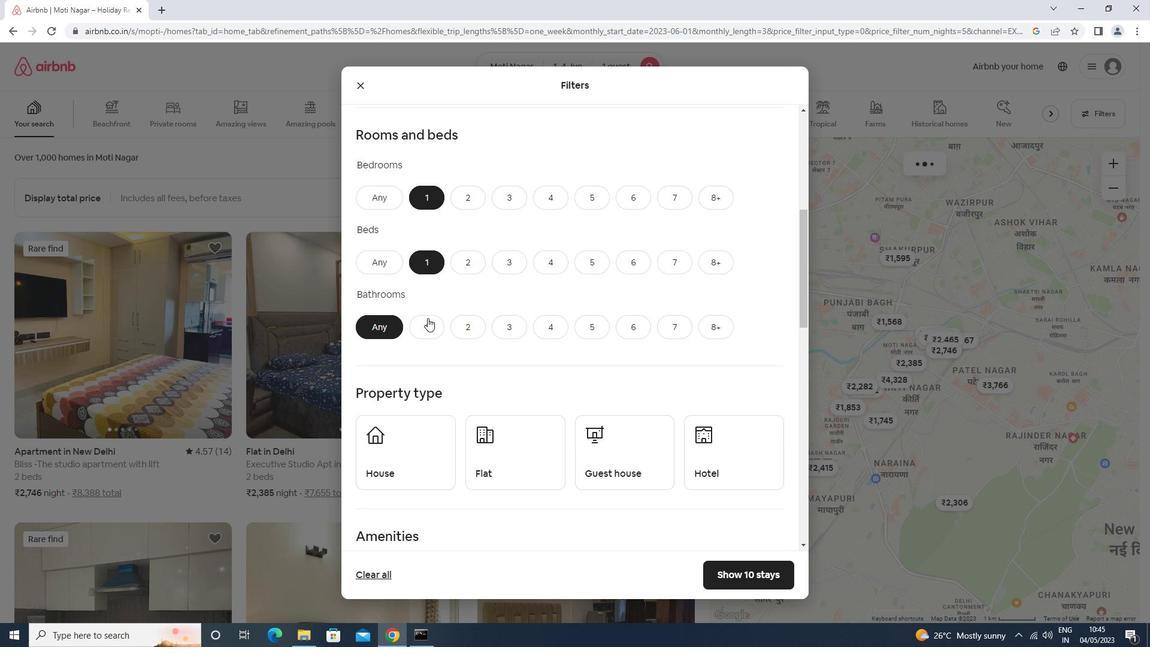 
Action: Mouse pressed left at (427, 321)
Screenshot: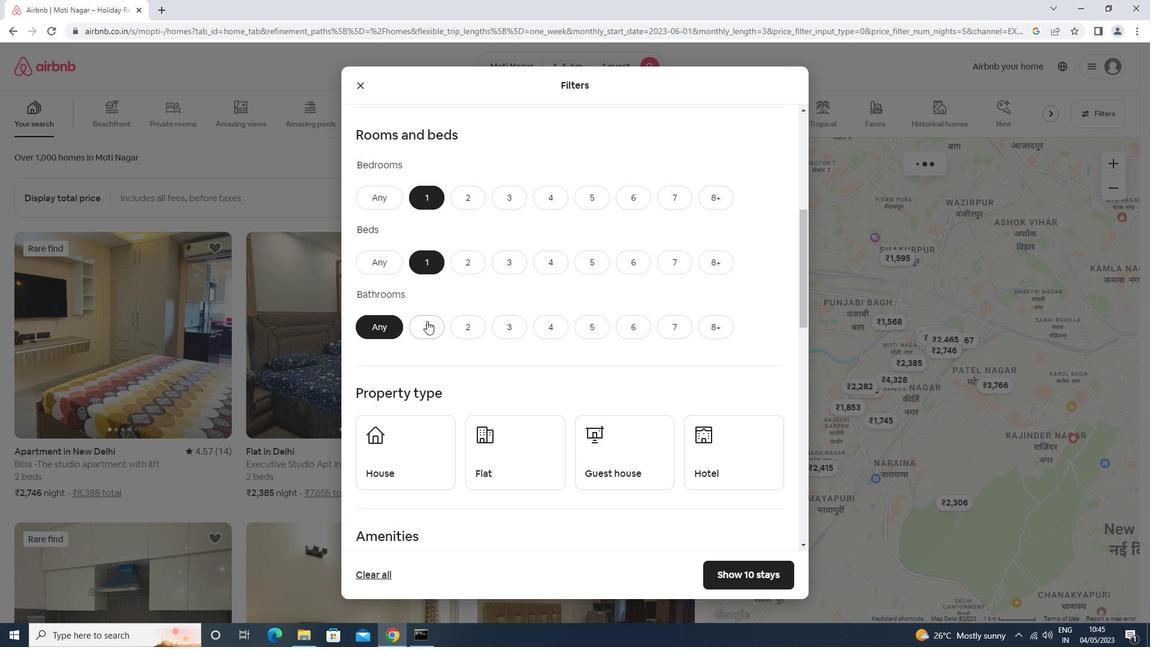 
Action: Mouse moved to (426, 323)
Screenshot: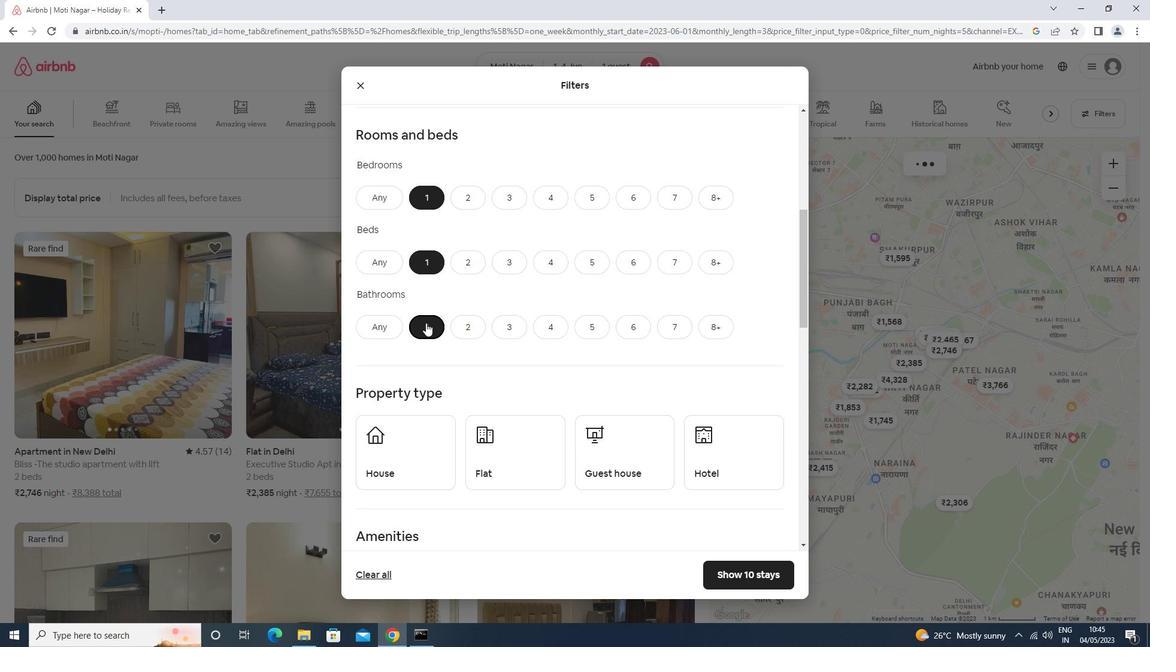 
Action: Mouse scrolled (426, 322) with delta (0, 0)
Screenshot: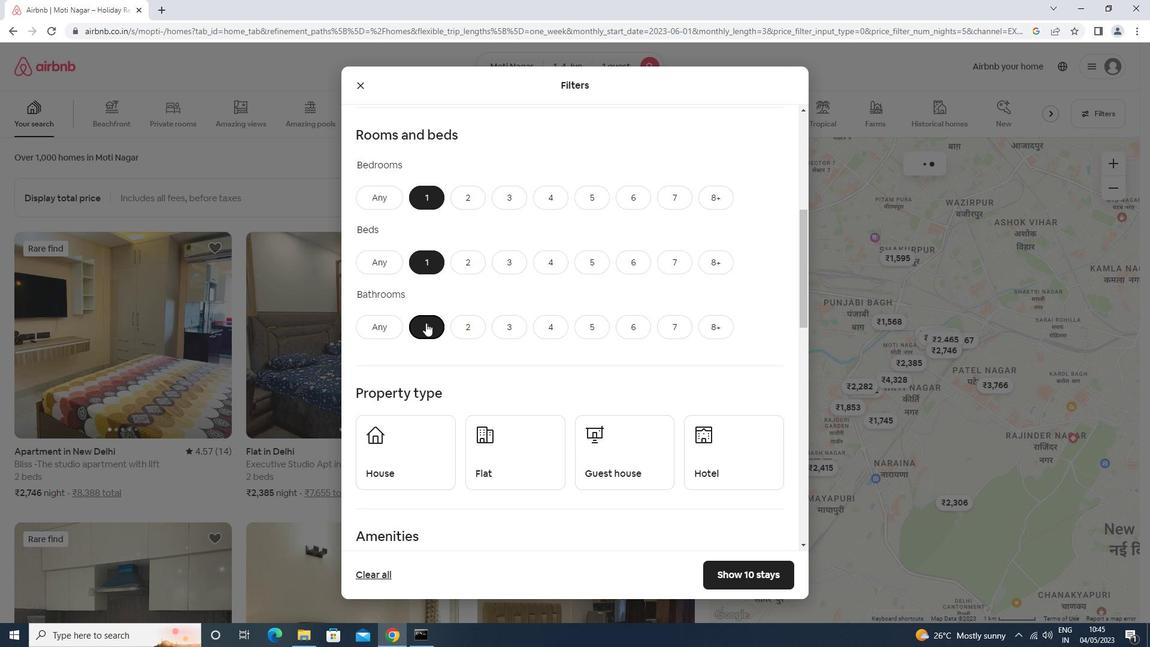 
Action: Mouse scrolled (426, 322) with delta (0, 0)
Screenshot: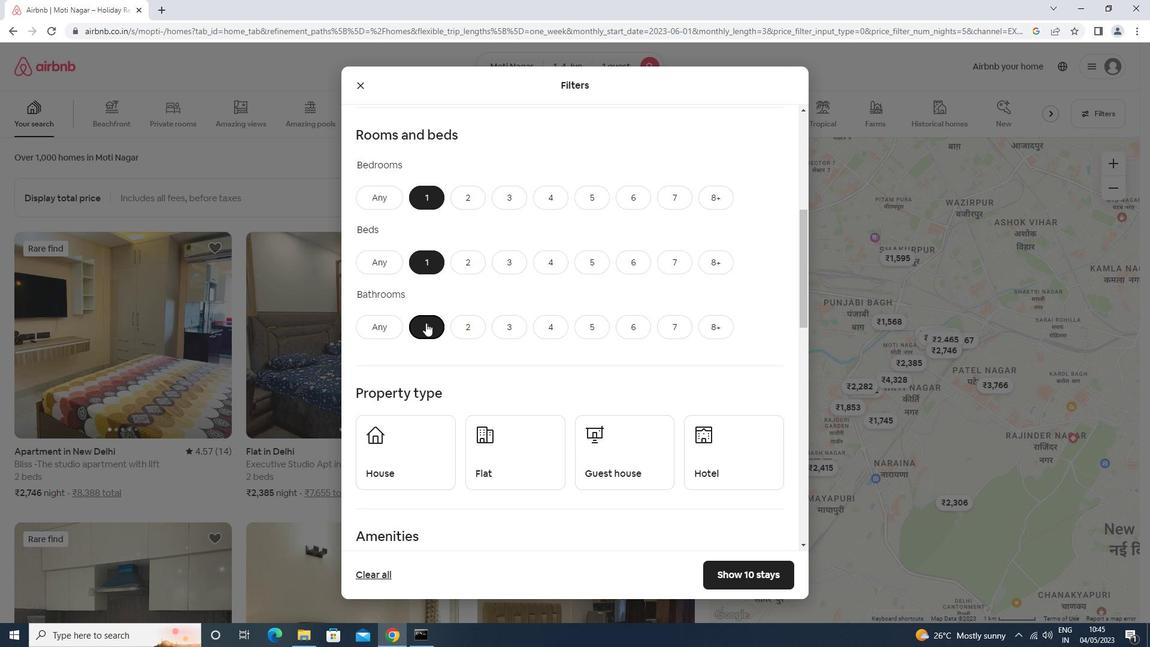 
Action: Mouse moved to (397, 320)
Screenshot: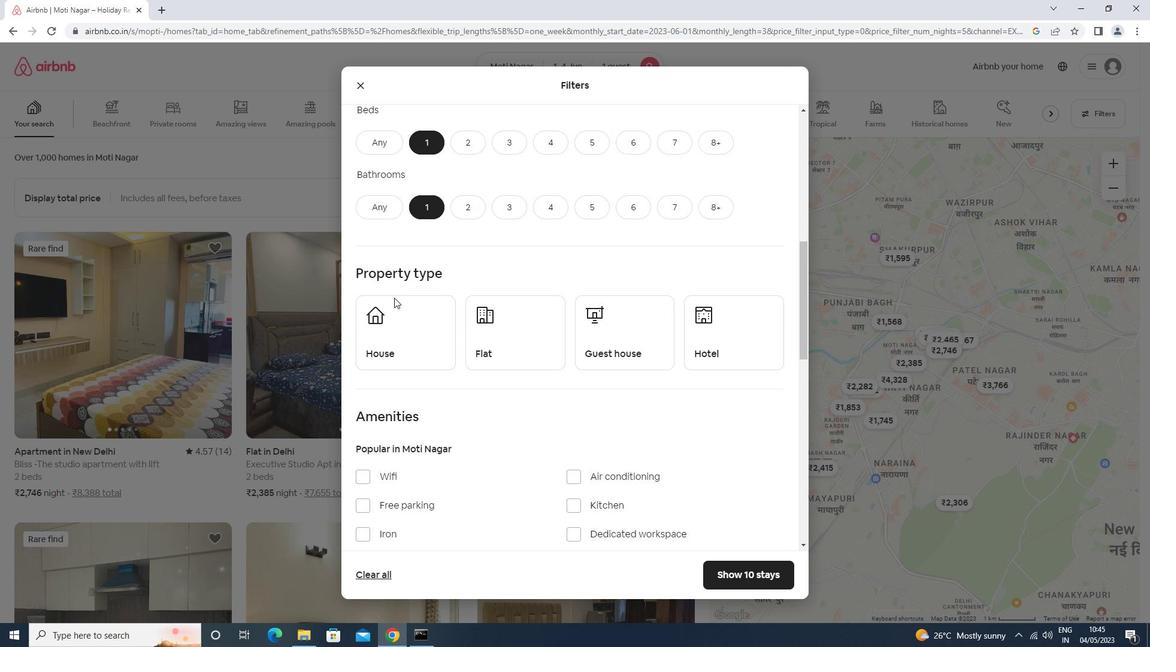 
Action: Mouse pressed left at (397, 320)
Screenshot: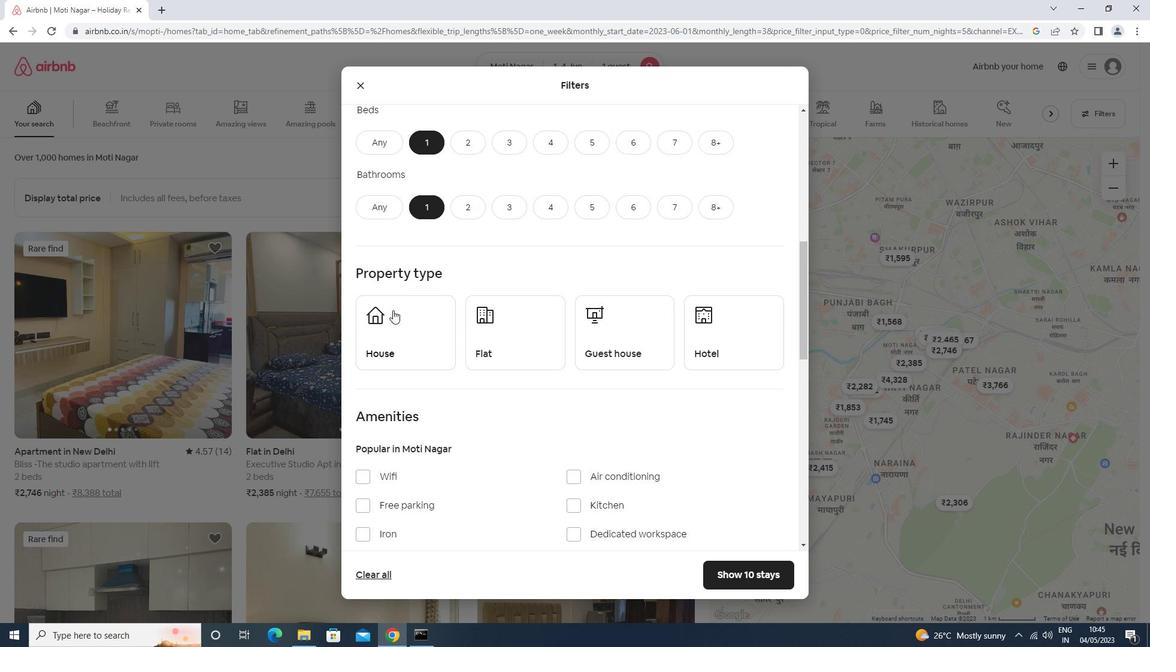 
Action: Mouse moved to (542, 351)
Screenshot: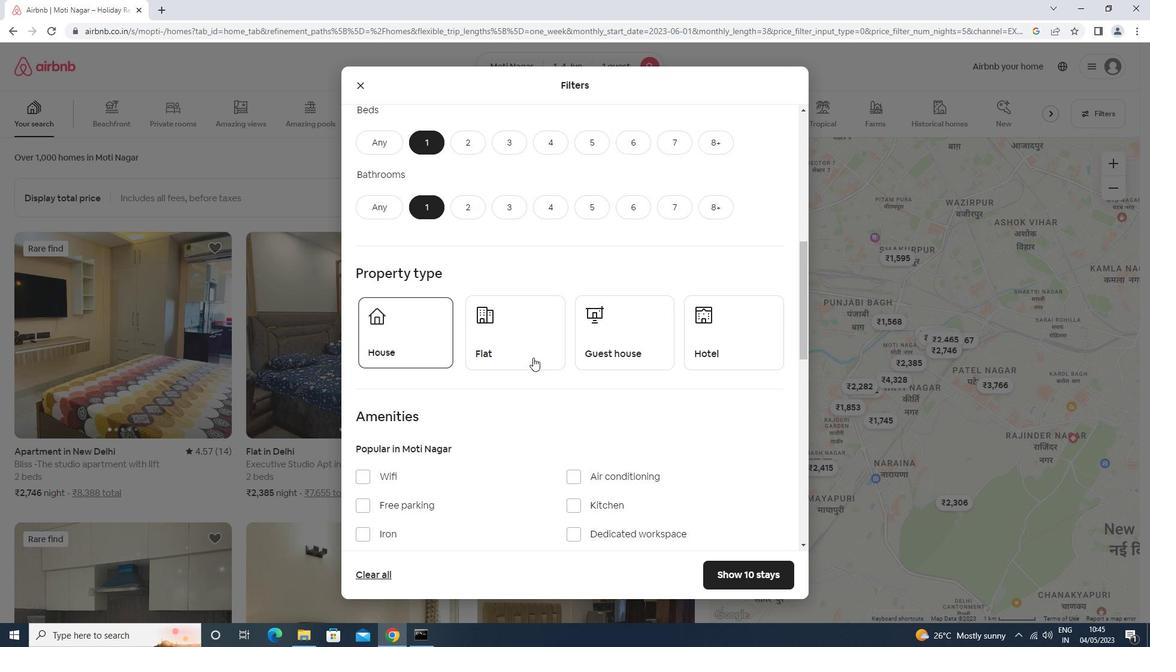 
Action: Mouse pressed left at (542, 351)
Screenshot: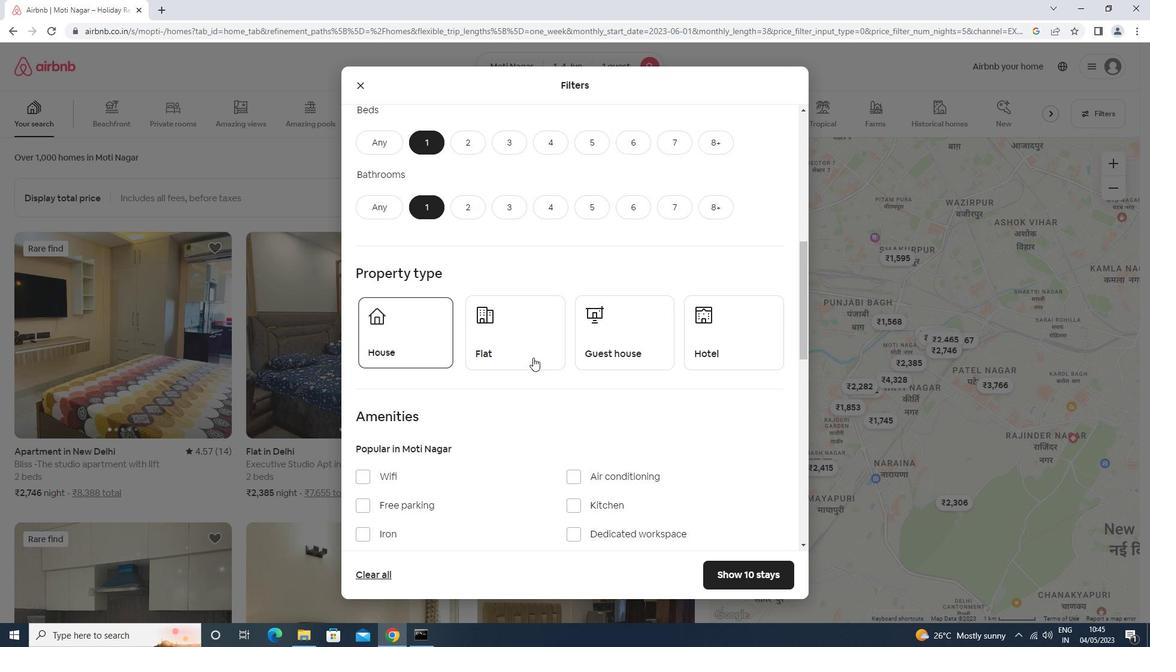 
Action: Mouse moved to (626, 349)
Screenshot: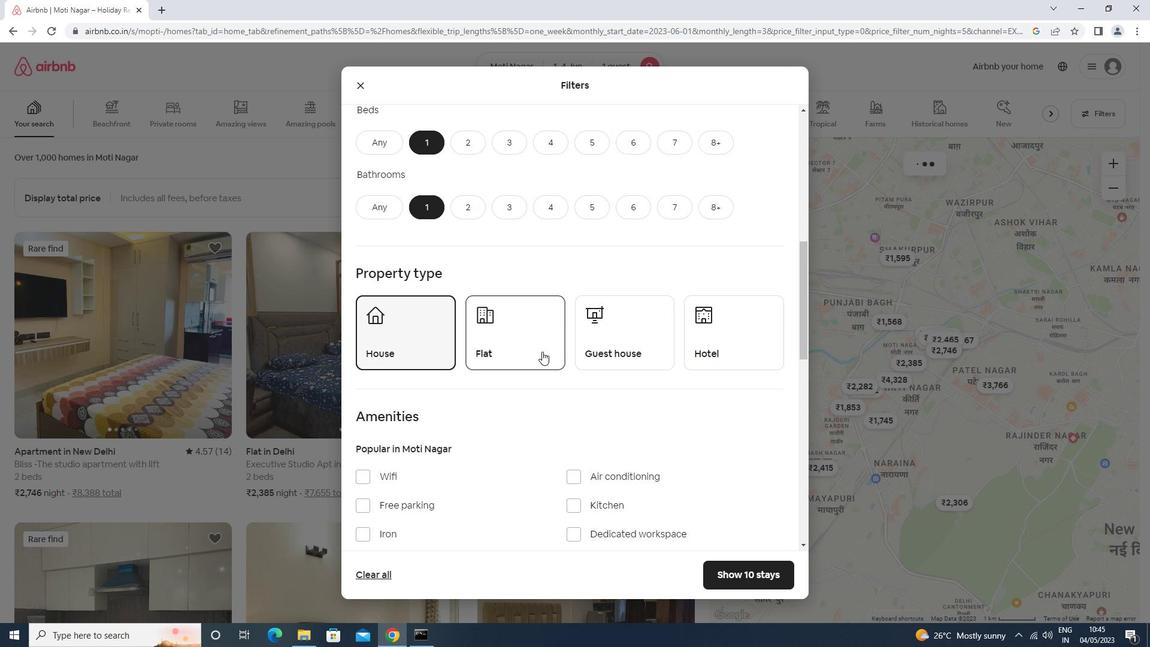 
Action: Mouse pressed left at (626, 349)
Screenshot: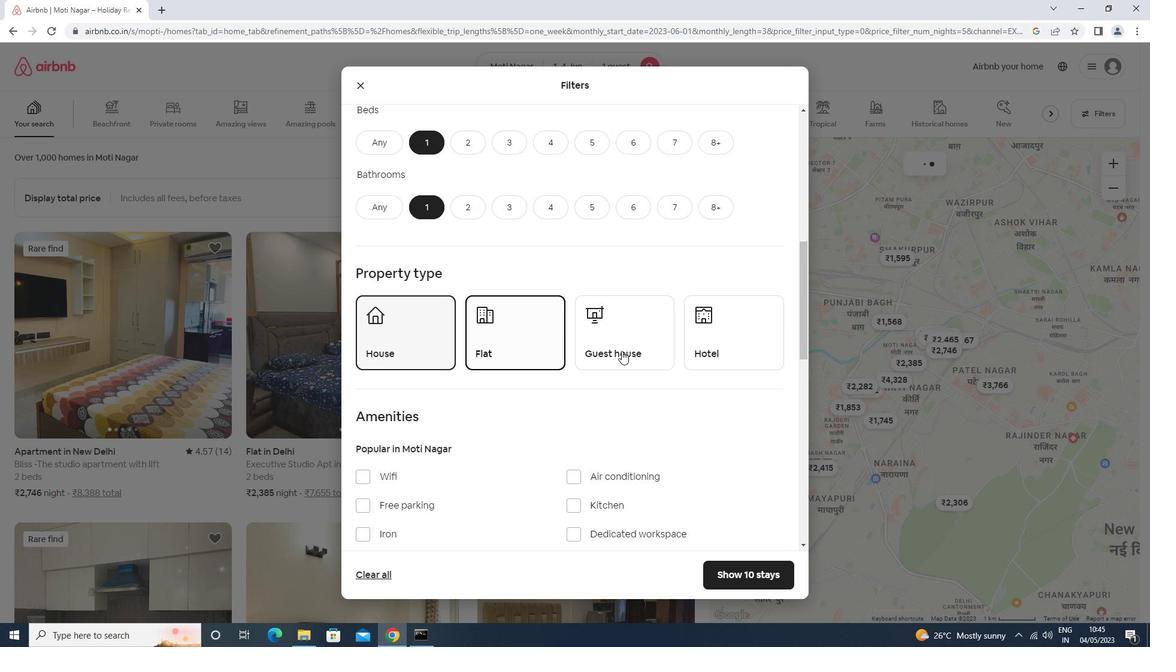 
Action: Mouse moved to (626, 347)
Screenshot: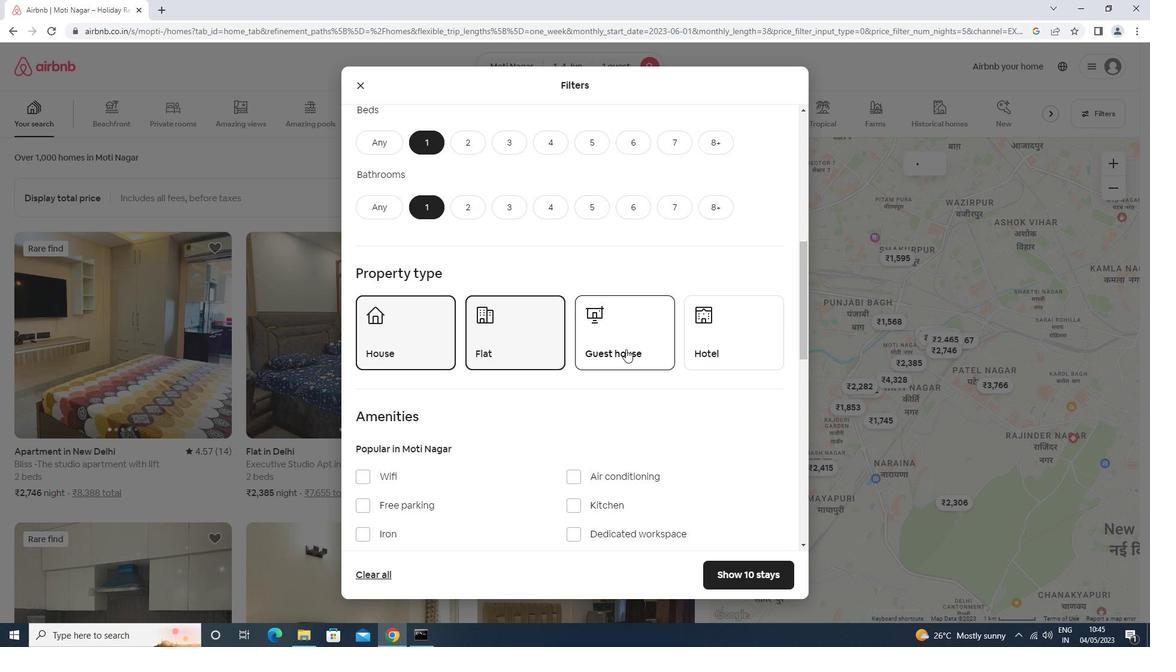 
Action: Mouse scrolled (626, 346) with delta (0, 0)
Screenshot: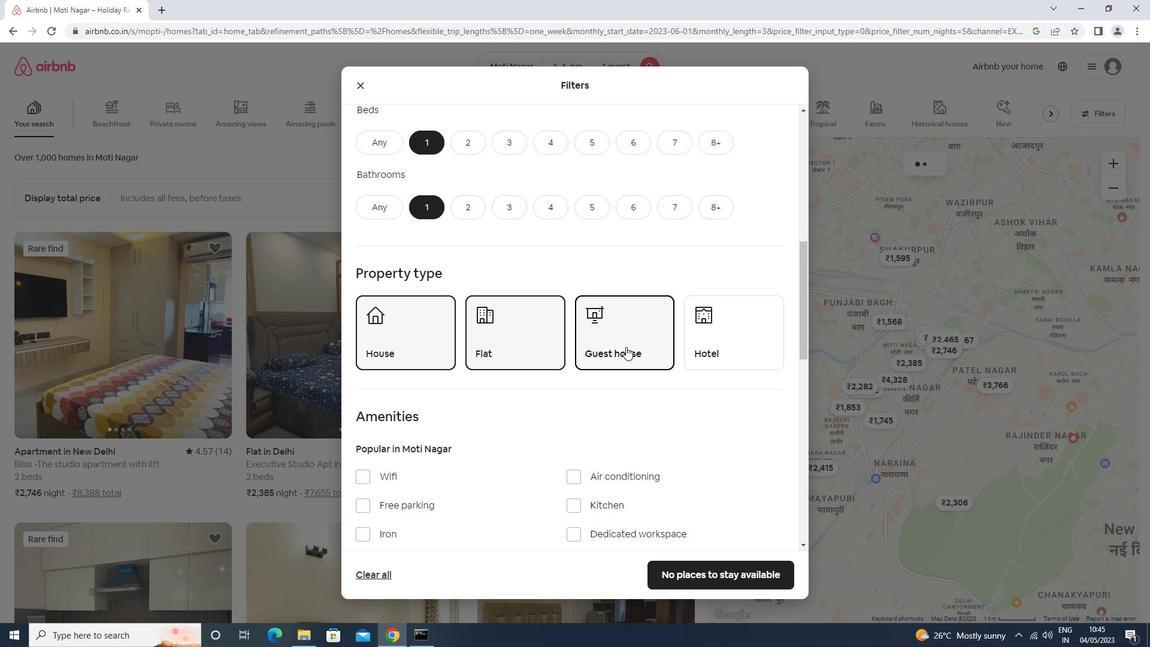 
Action: Mouse scrolled (626, 346) with delta (0, 0)
Screenshot: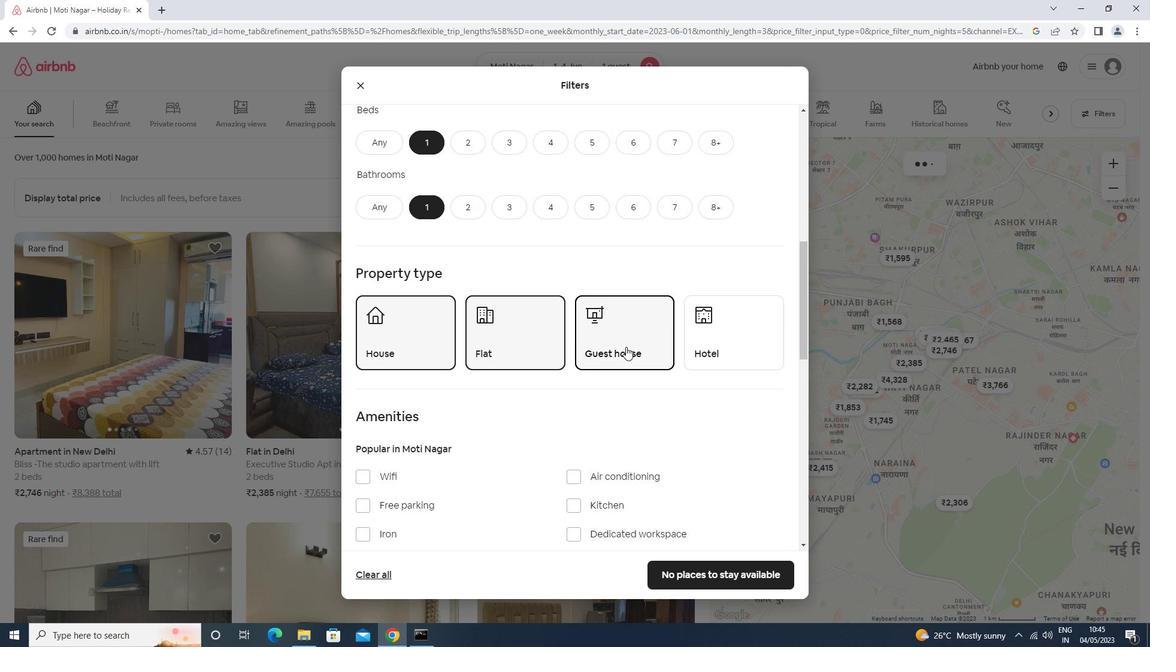 
Action: Mouse scrolled (626, 346) with delta (0, 0)
Screenshot: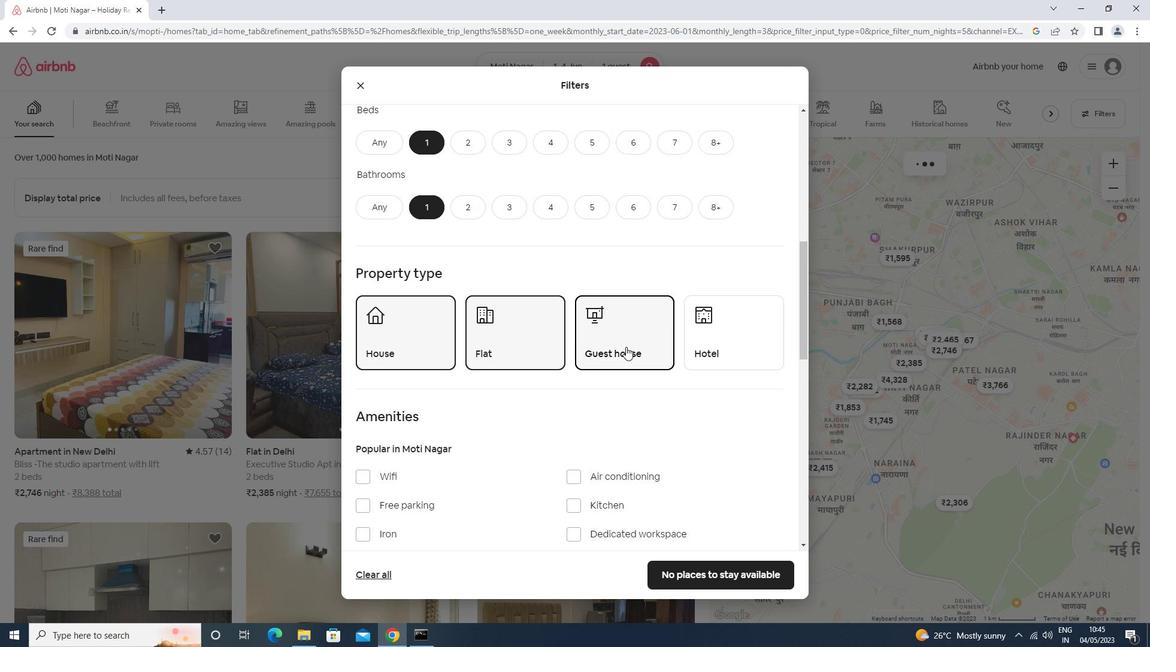 
Action: Mouse scrolled (626, 346) with delta (0, 0)
Screenshot: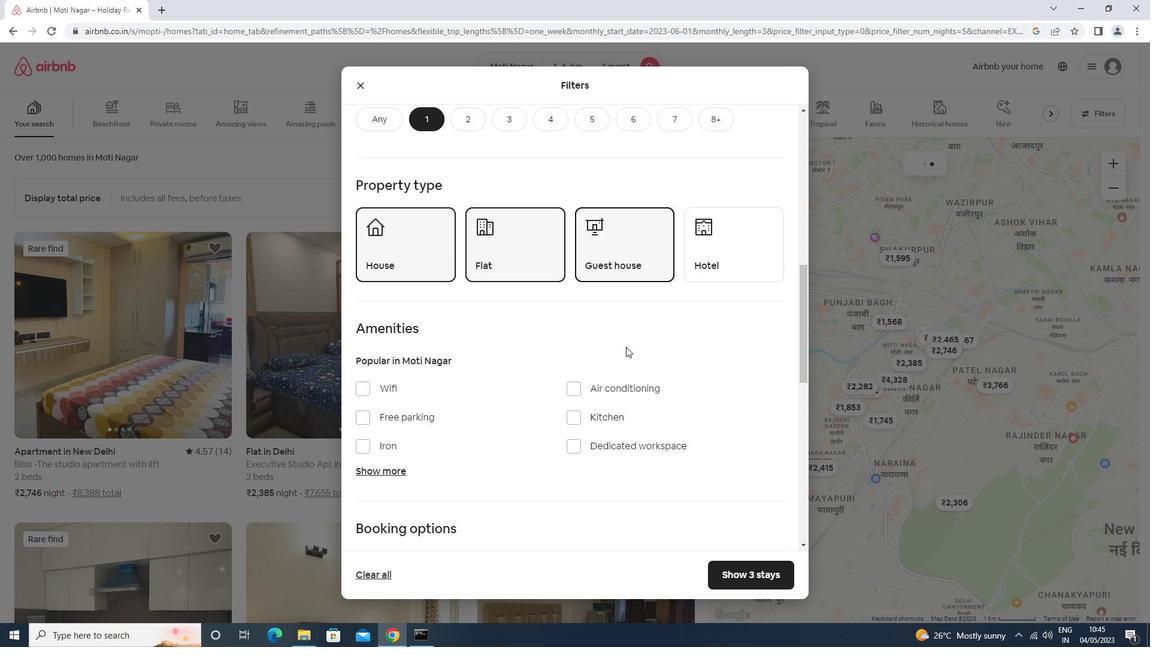 
Action: Mouse moved to (379, 230)
Screenshot: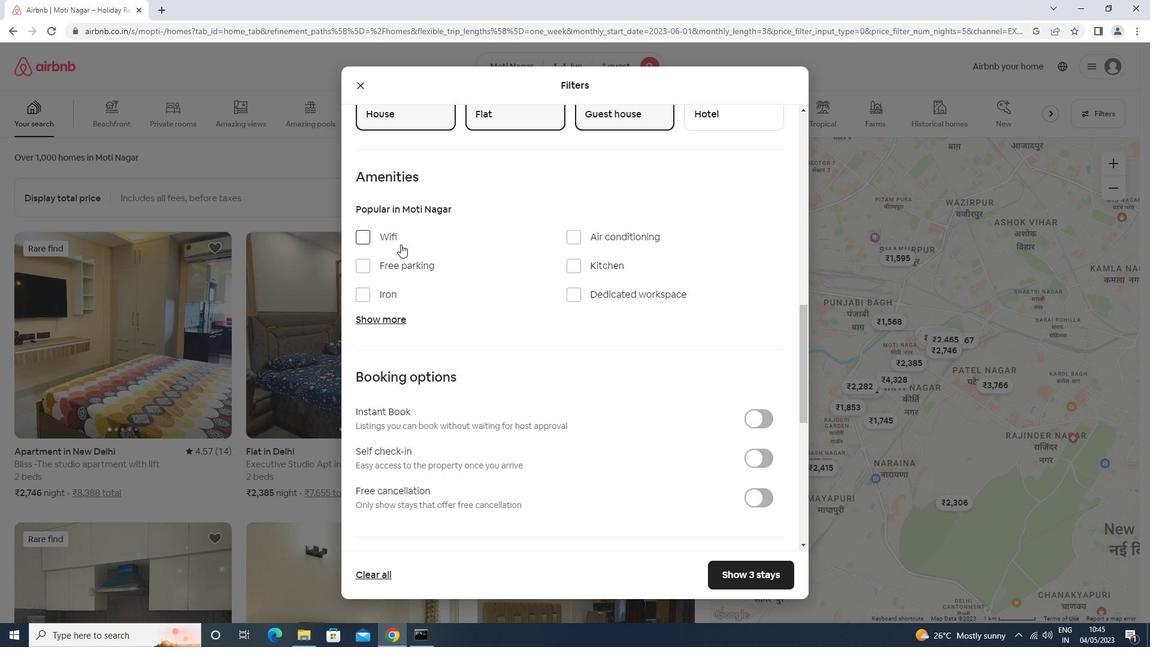 
Action: Mouse pressed left at (379, 230)
Screenshot: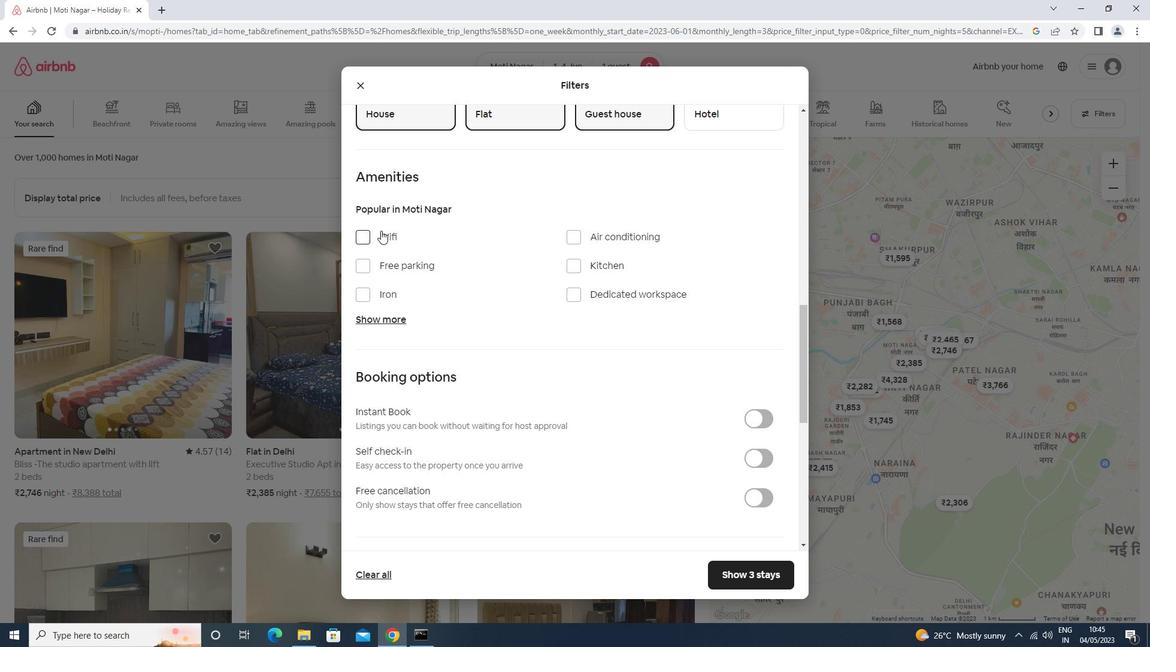 
Action: Mouse moved to (392, 317)
Screenshot: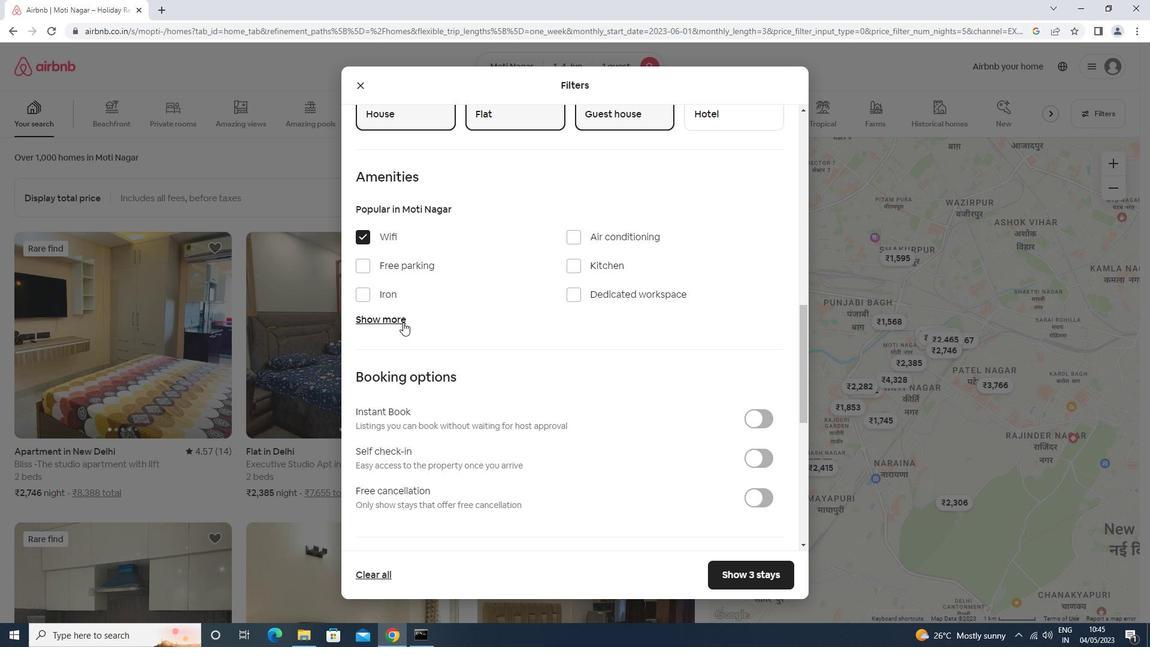 
Action: Mouse pressed left at (392, 317)
Screenshot: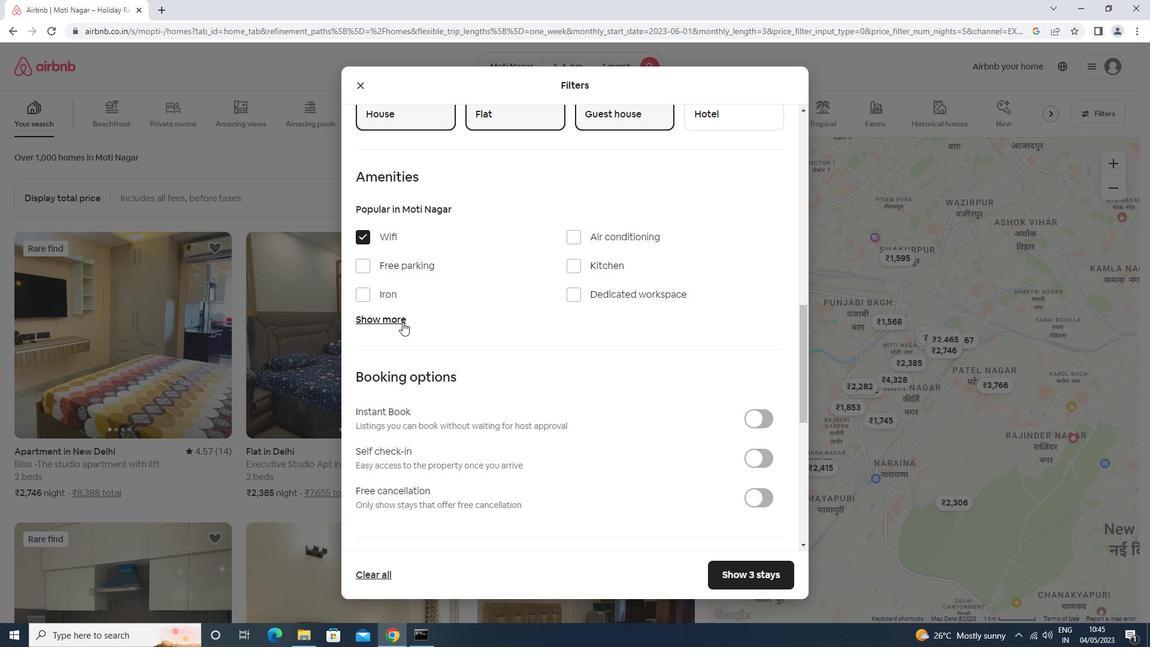 
Action: Mouse moved to (433, 358)
Screenshot: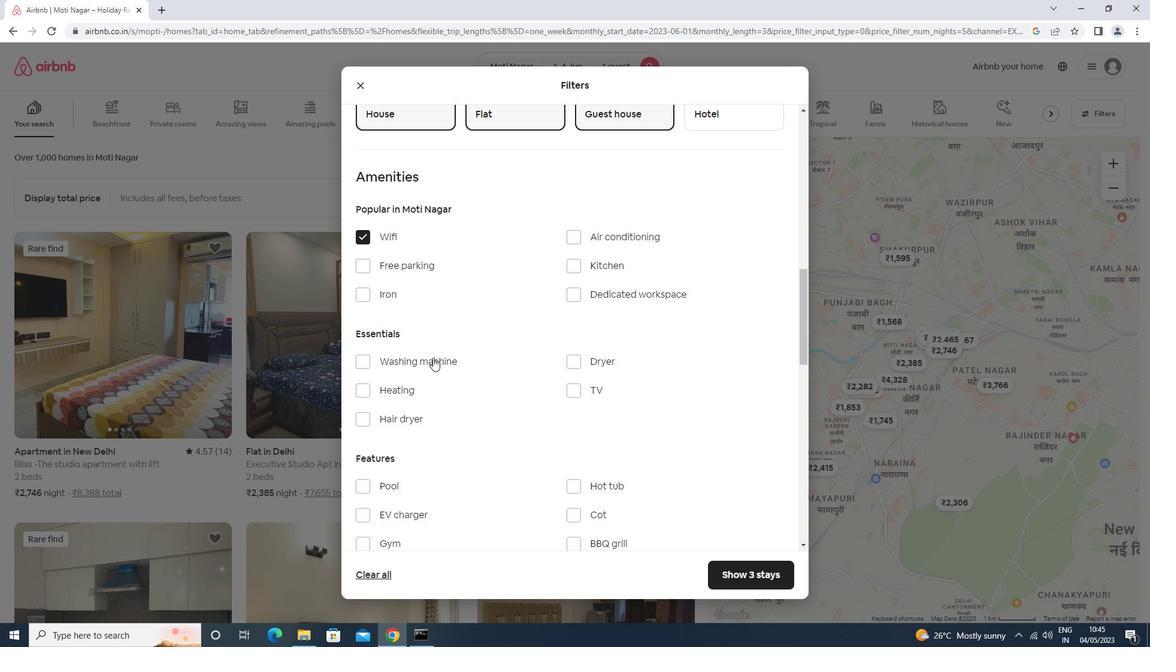 
Action: Mouse pressed left at (433, 358)
Screenshot: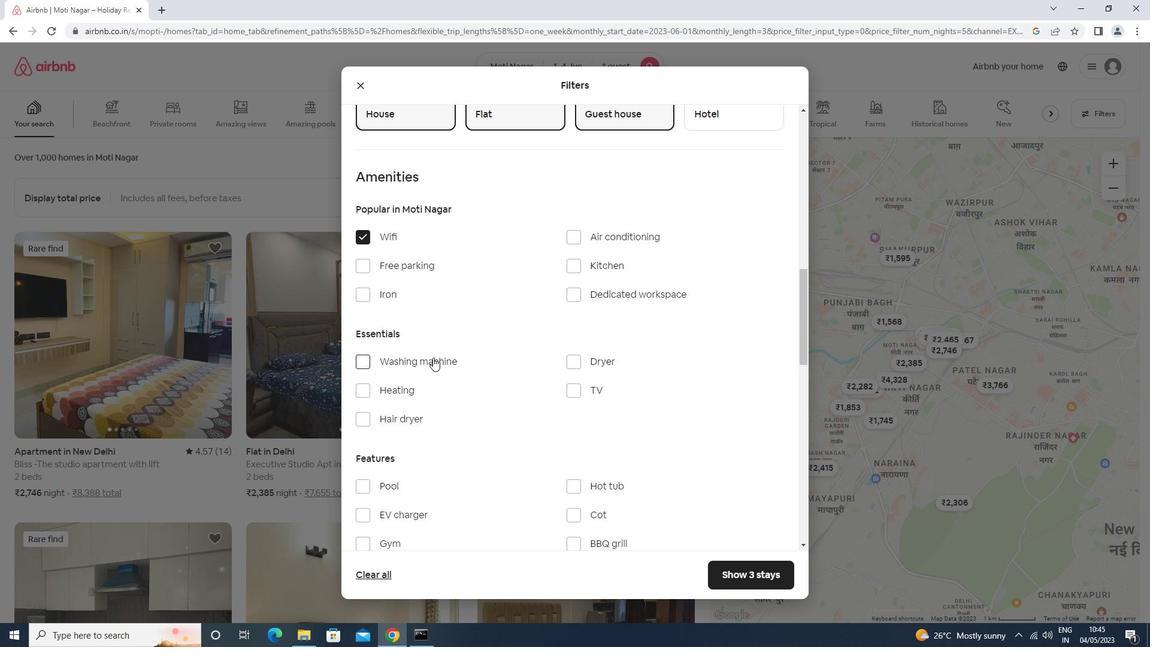 
Action: Mouse moved to (511, 325)
Screenshot: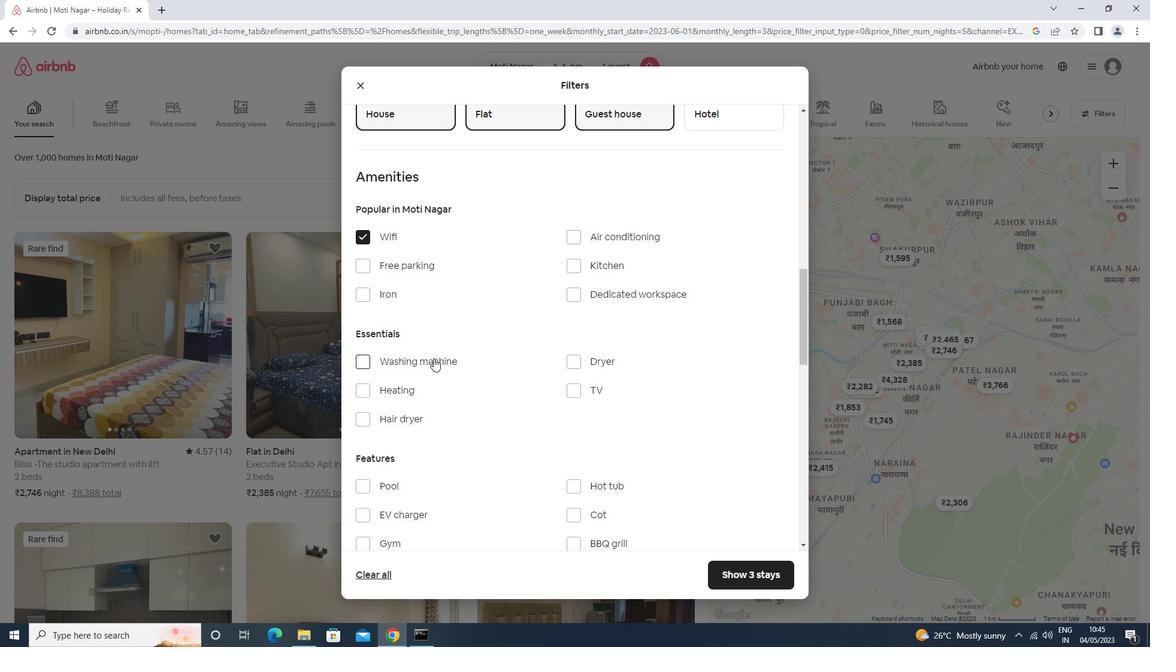 
Action: Mouse scrolled (511, 324) with delta (0, 0)
Screenshot: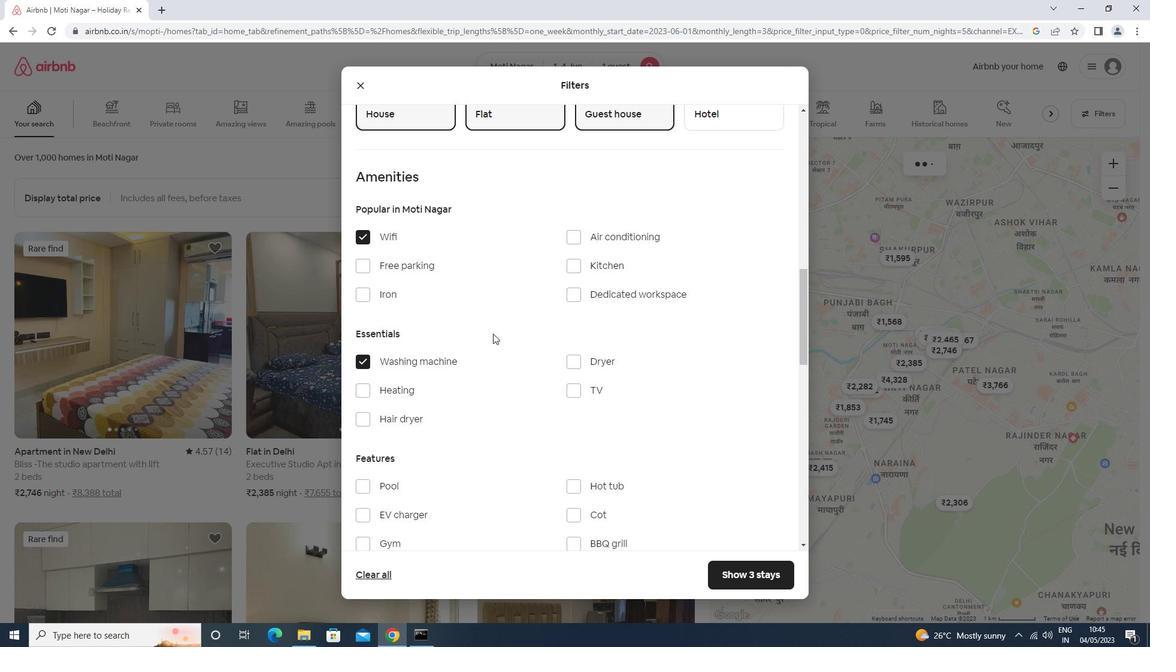 
Action: Mouse scrolled (511, 324) with delta (0, 0)
Screenshot: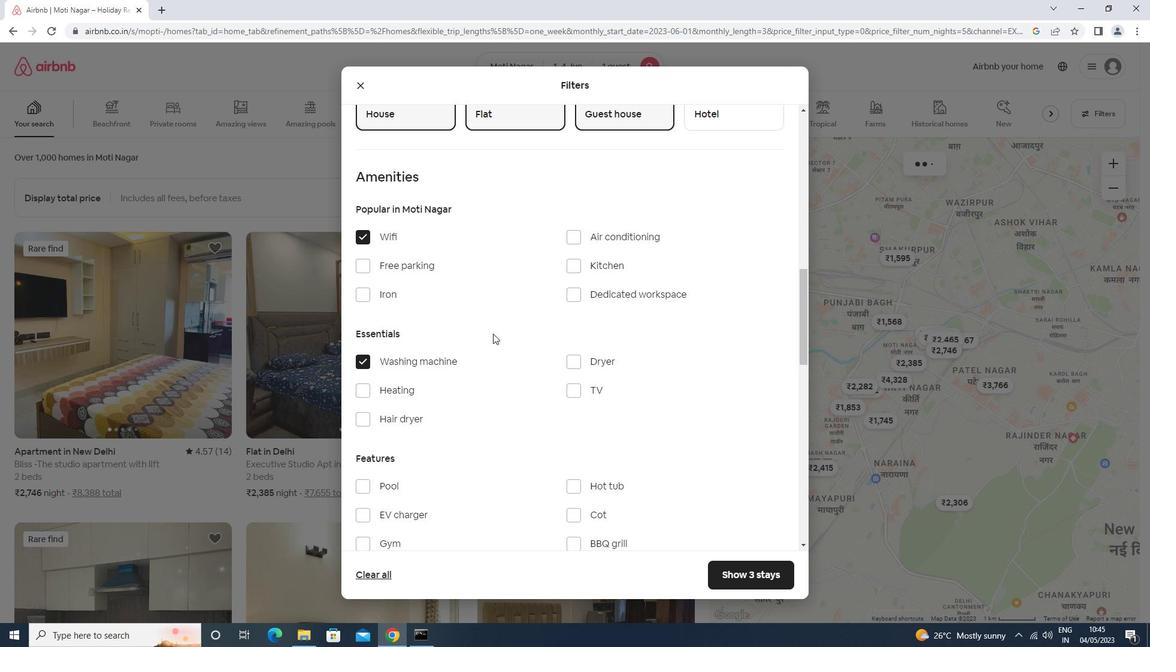 
Action: Mouse scrolled (511, 324) with delta (0, 0)
Screenshot: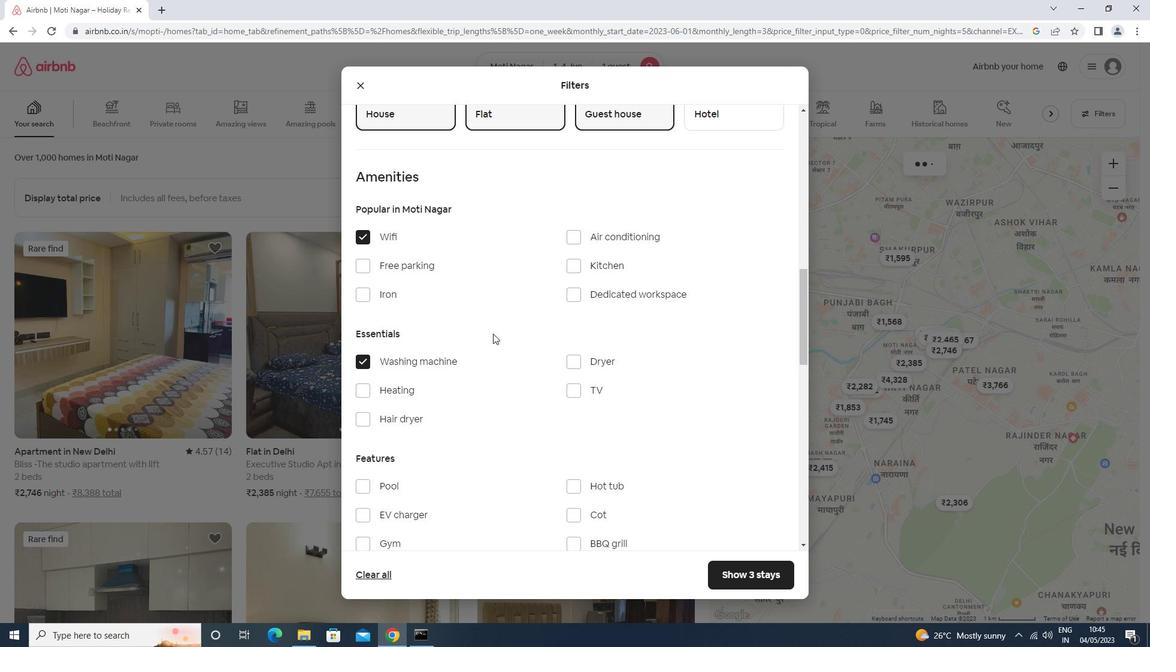 
Action: Mouse scrolled (511, 324) with delta (0, 0)
Screenshot: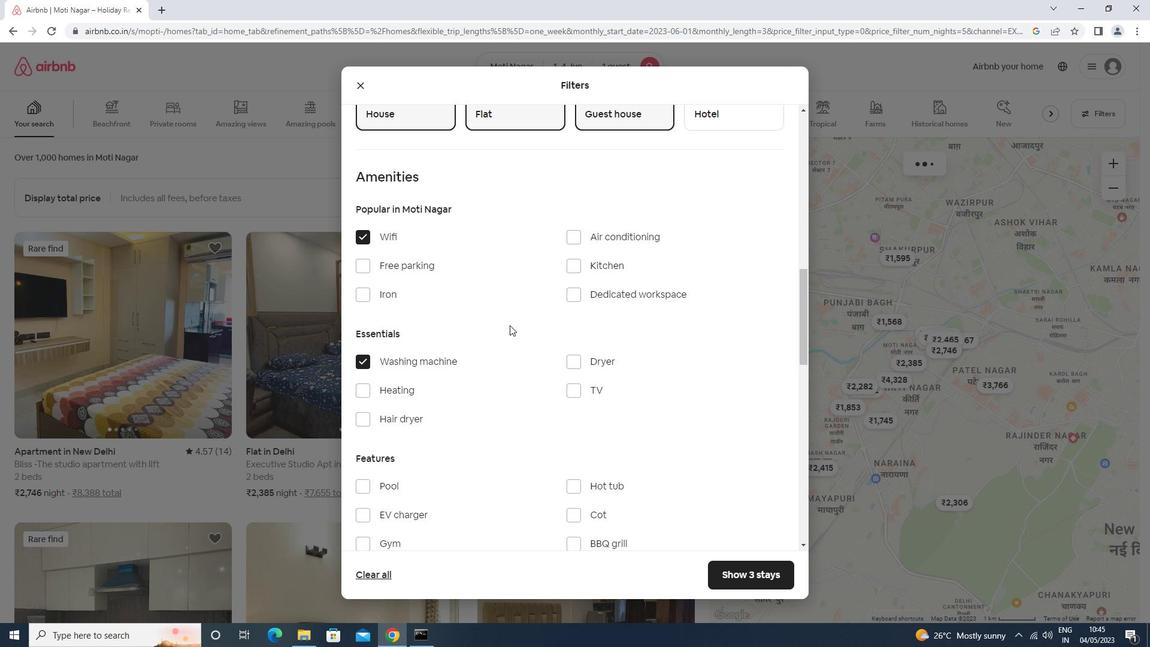 
Action: Mouse moved to (511, 326)
Screenshot: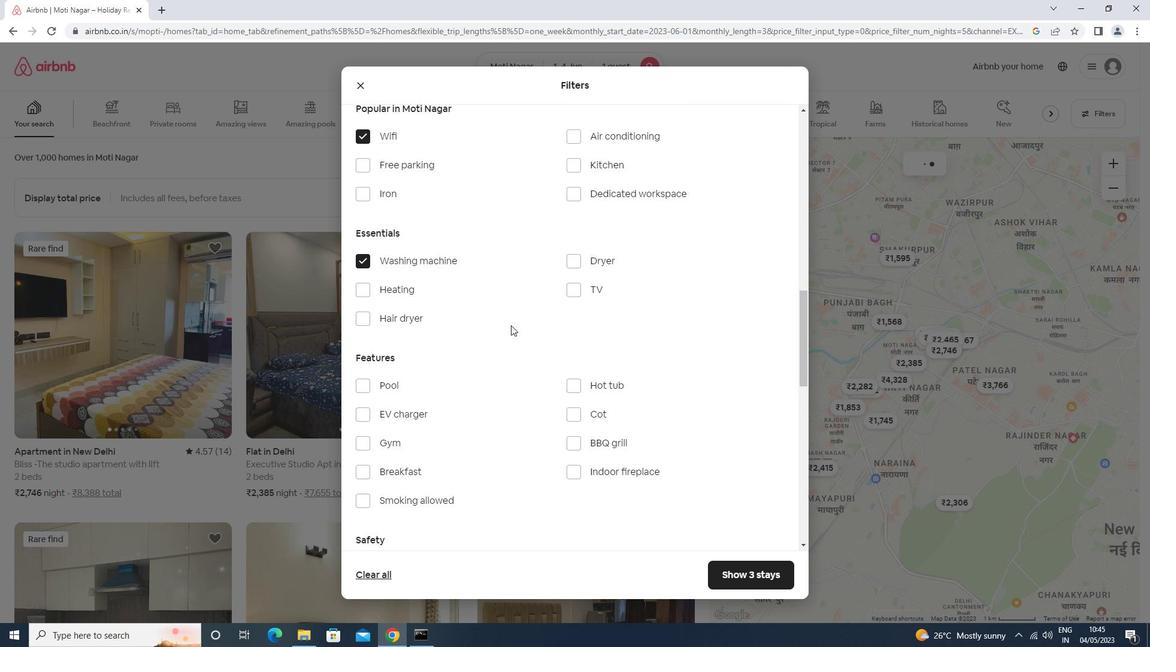 
Action: Mouse scrolled (511, 326) with delta (0, 0)
Screenshot: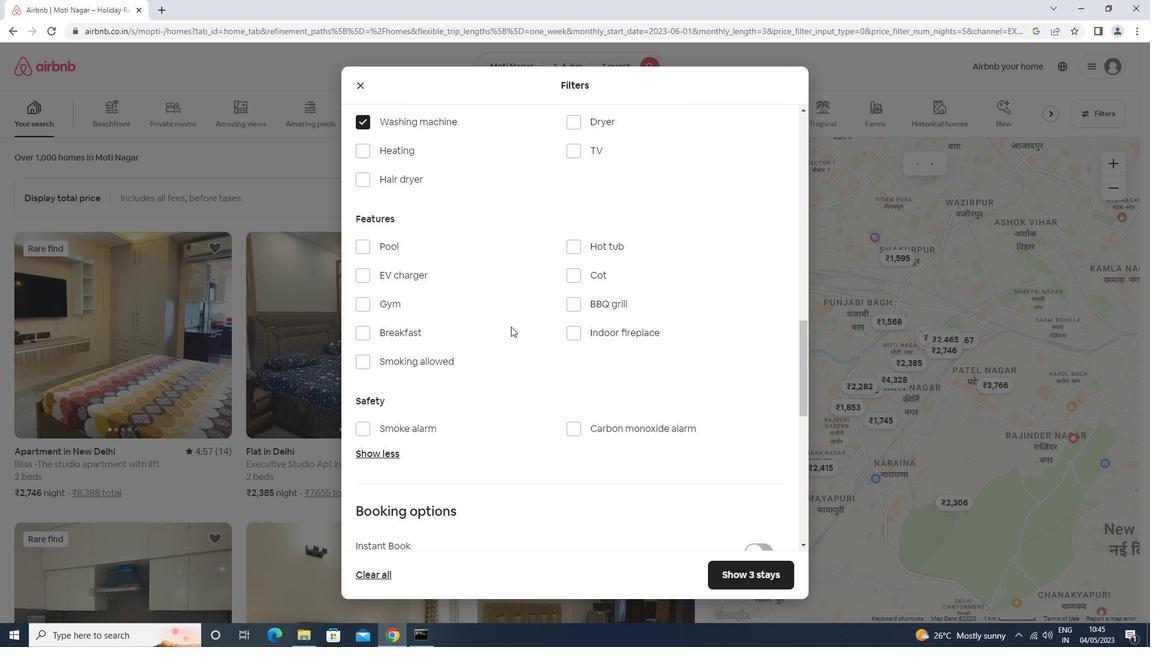 
Action: Mouse scrolled (511, 326) with delta (0, 0)
Screenshot: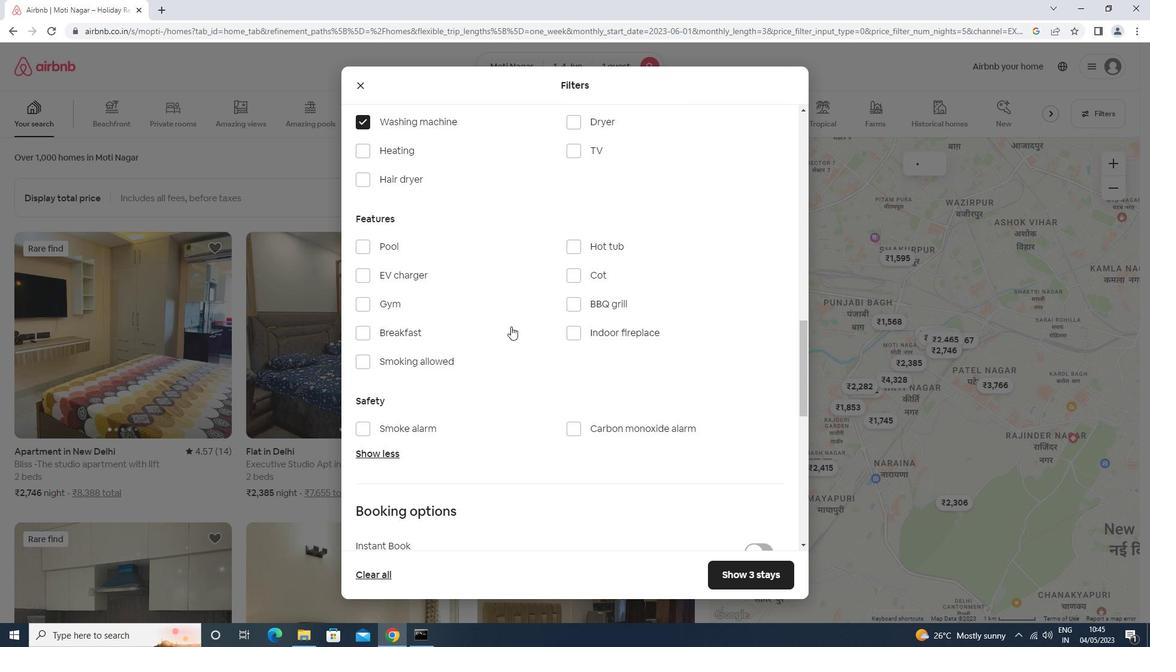 
Action: Mouse scrolled (511, 326) with delta (0, 0)
Screenshot: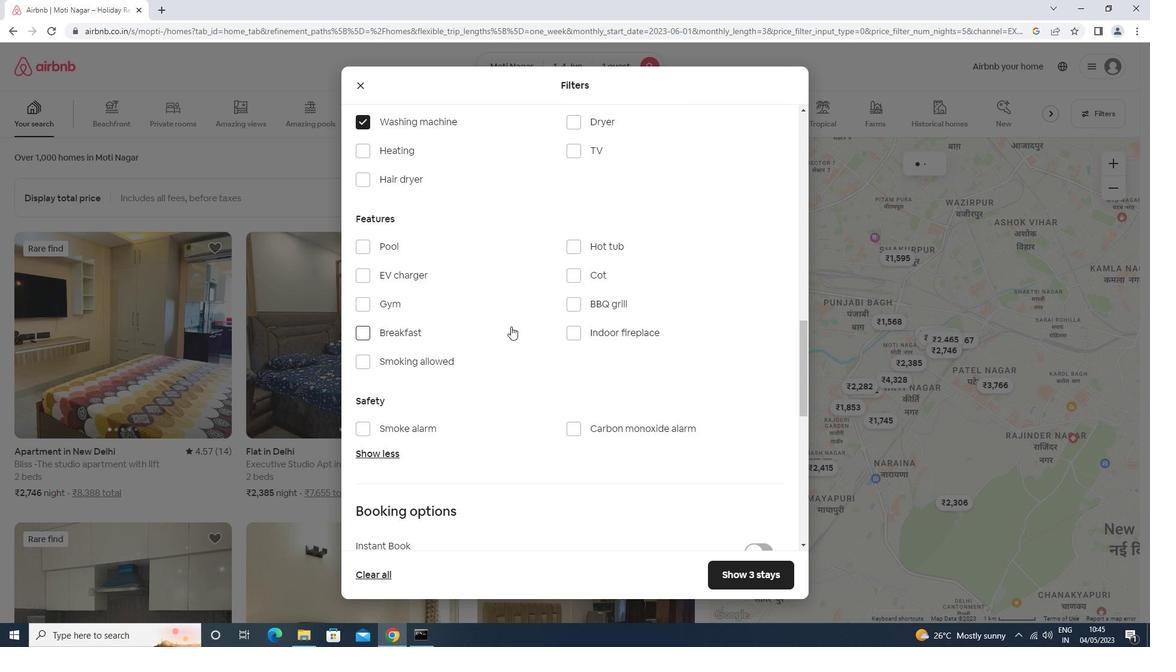 
Action: Mouse scrolled (511, 326) with delta (0, 0)
Screenshot: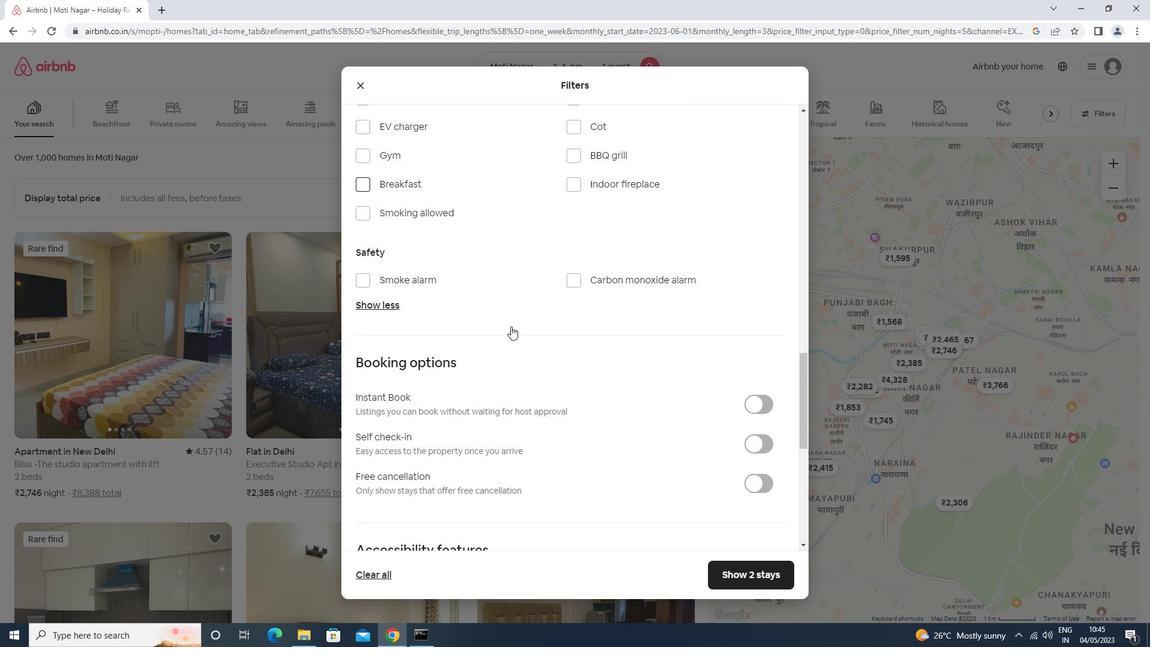 
Action: Mouse scrolled (511, 326) with delta (0, 0)
Screenshot: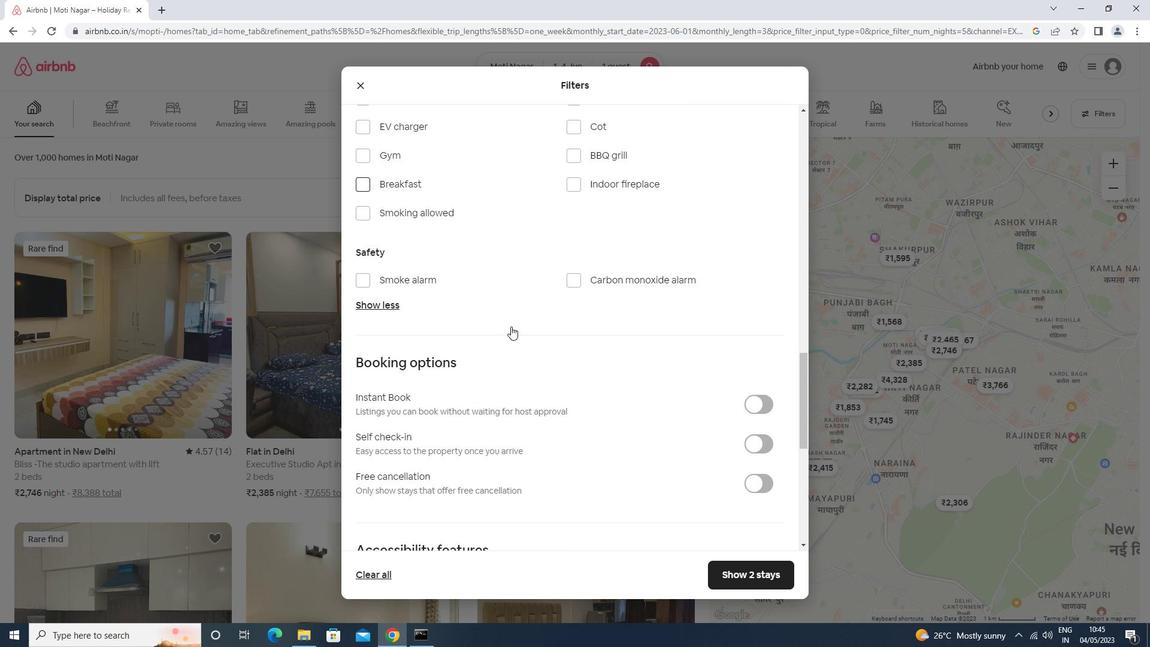 
Action: Mouse scrolled (511, 326) with delta (0, 0)
Screenshot: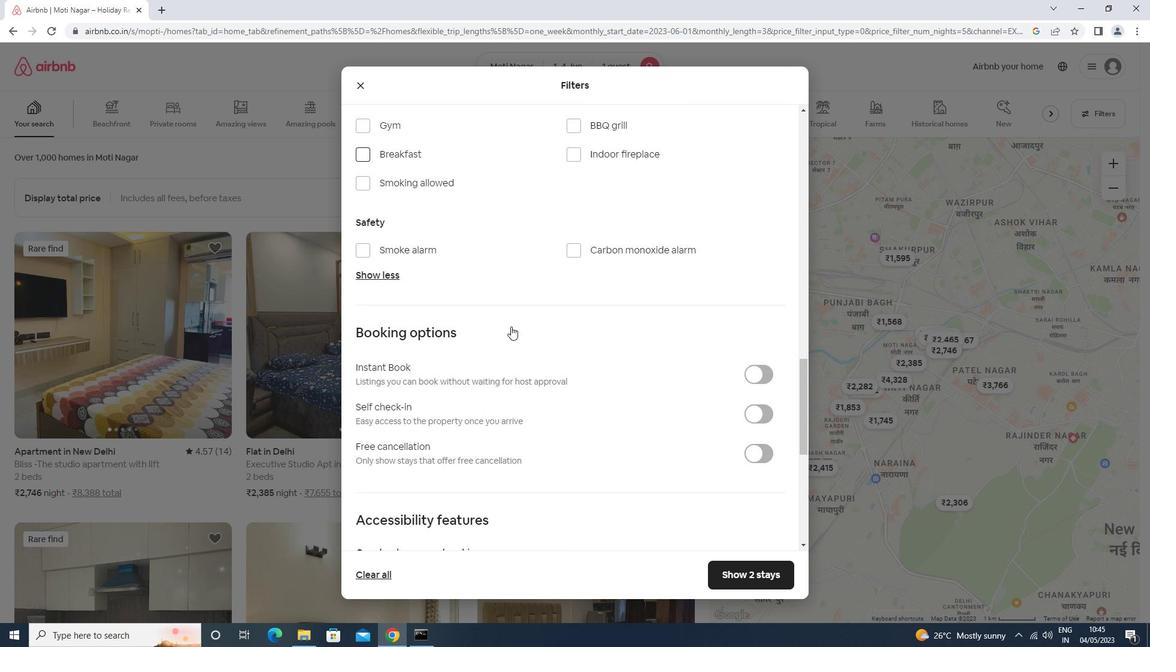 
Action: Mouse moved to (752, 234)
Screenshot: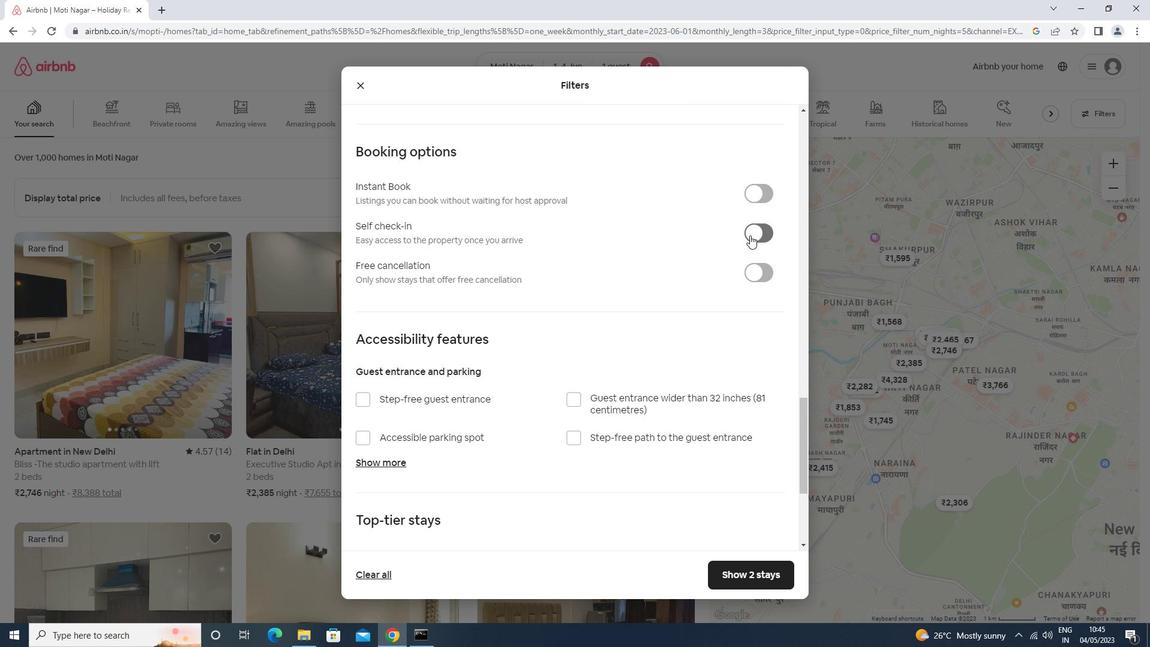 
Action: Mouse pressed left at (752, 234)
Screenshot: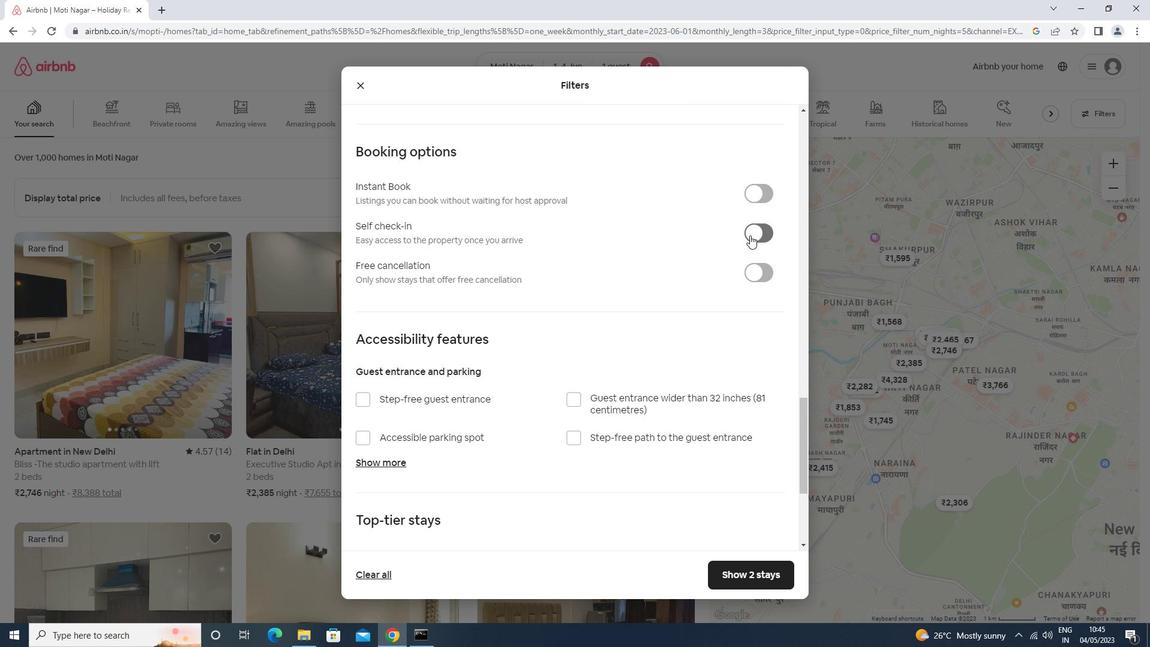 
Action: Mouse moved to (726, 257)
Screenshot: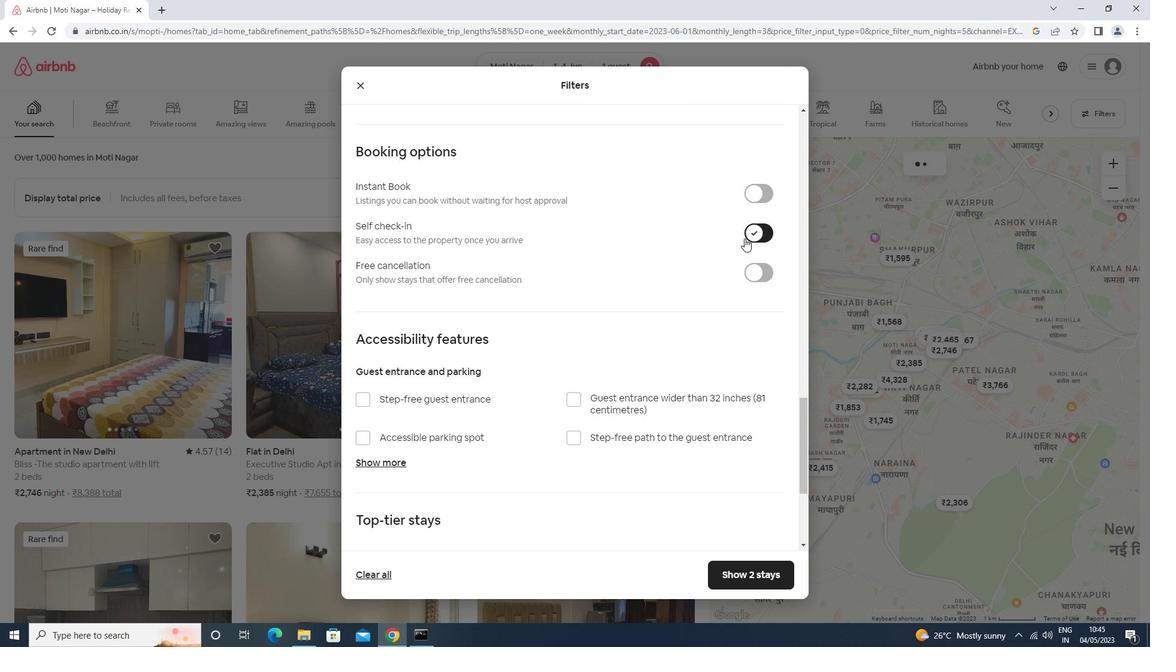 
Action: Mouse scrolled (726, 257) with delta (0, 0)
Screenshot: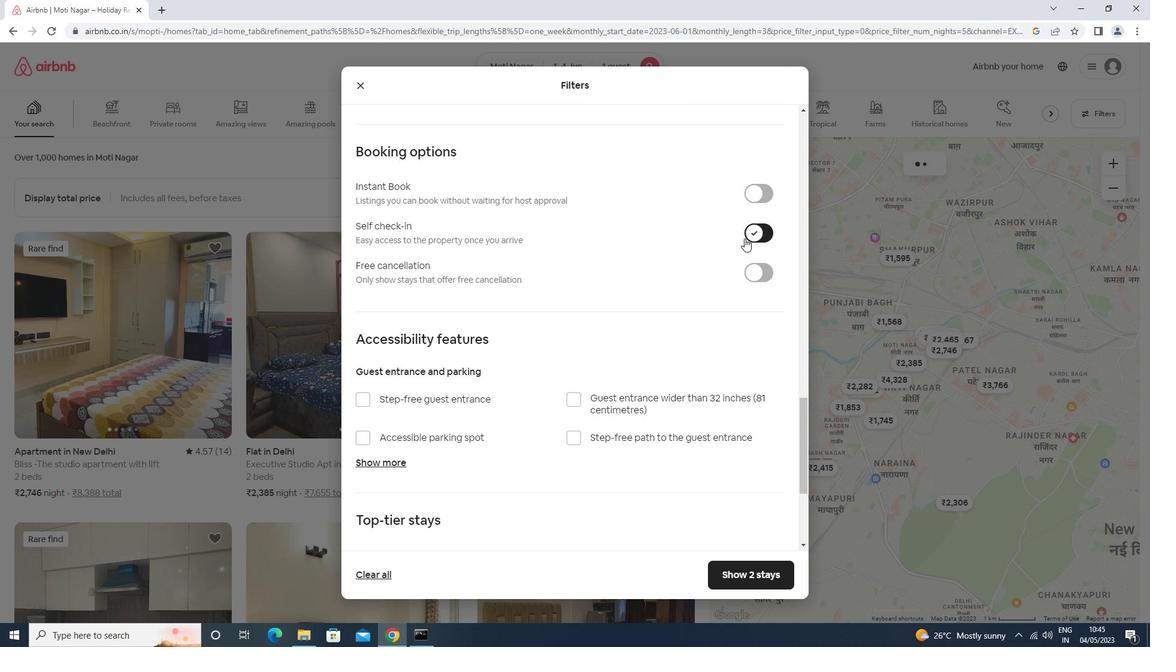 
Action: Mouse moved to (723, 263)
Screenshot: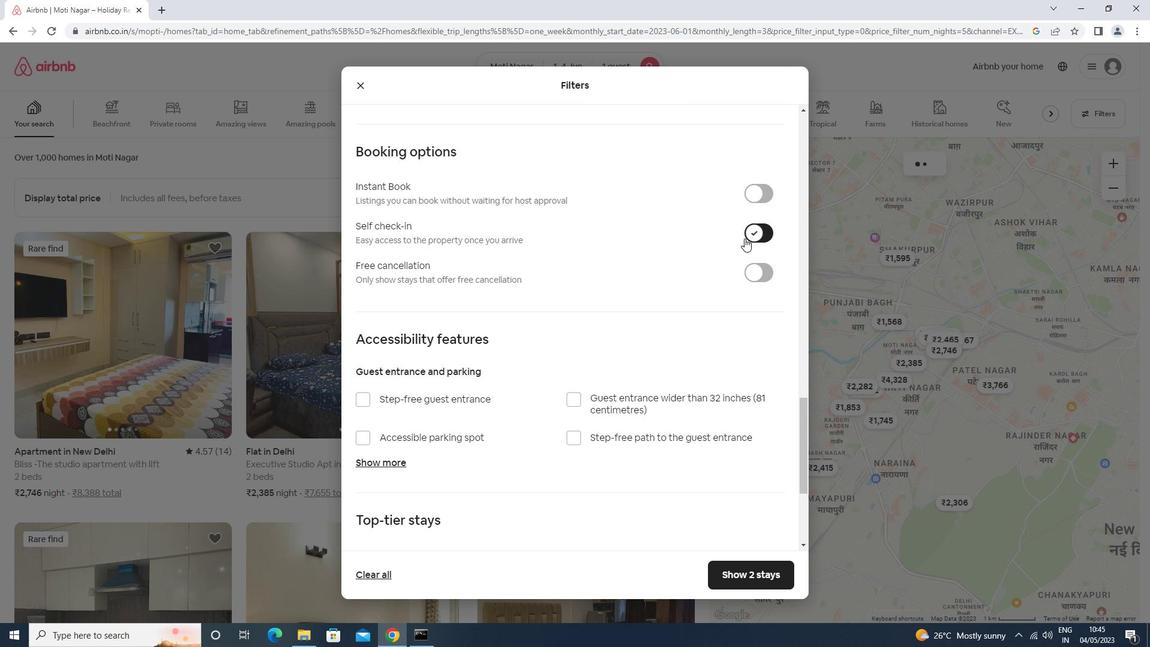 
Action: Mouse scrolled (723, 262) with delta (0, 0)
Screenshot: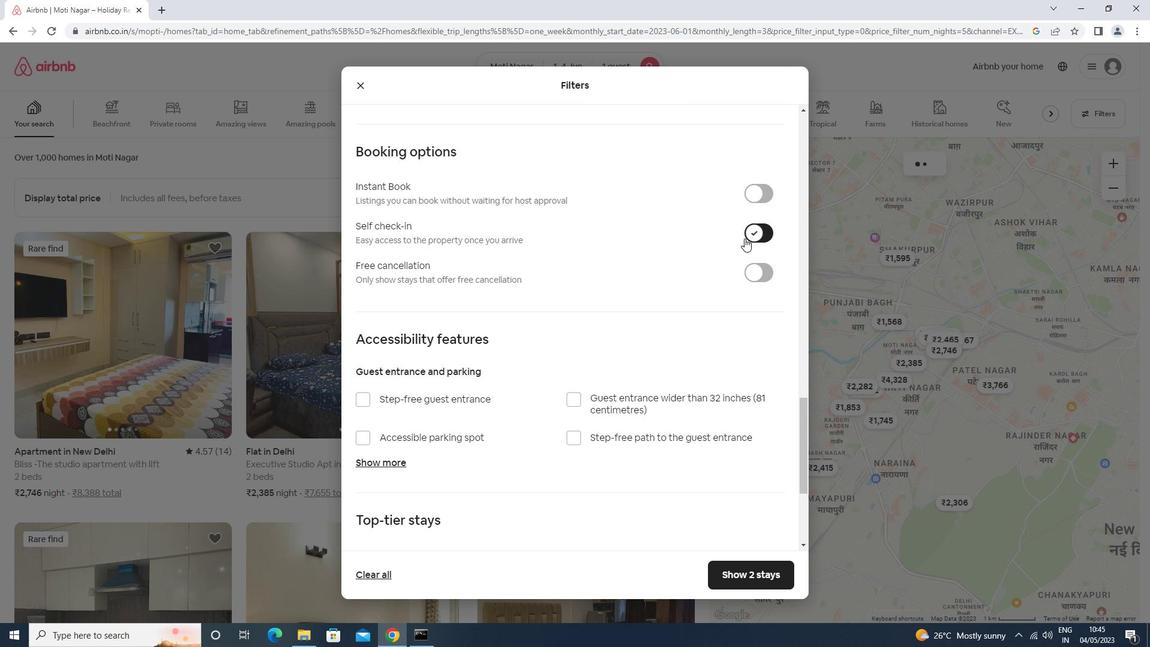 
Action: Mouse moved to (722, 264)
Screenshot: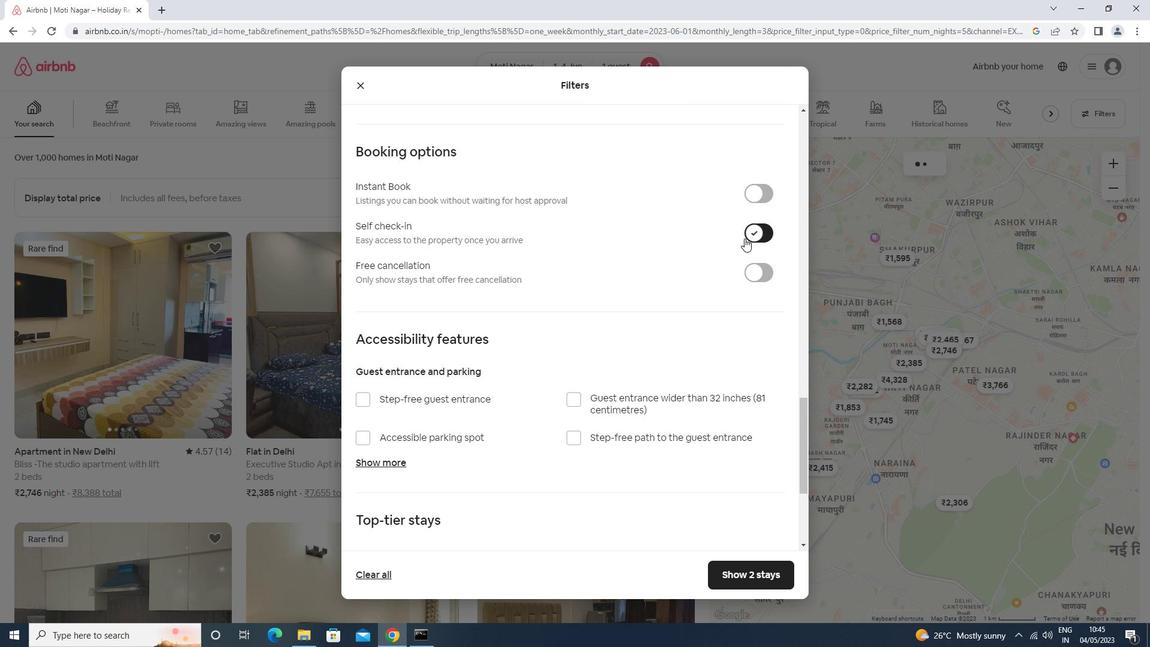 
Action: Mouse scrolled (722, 263) with delta (0, 0)
Screenshot: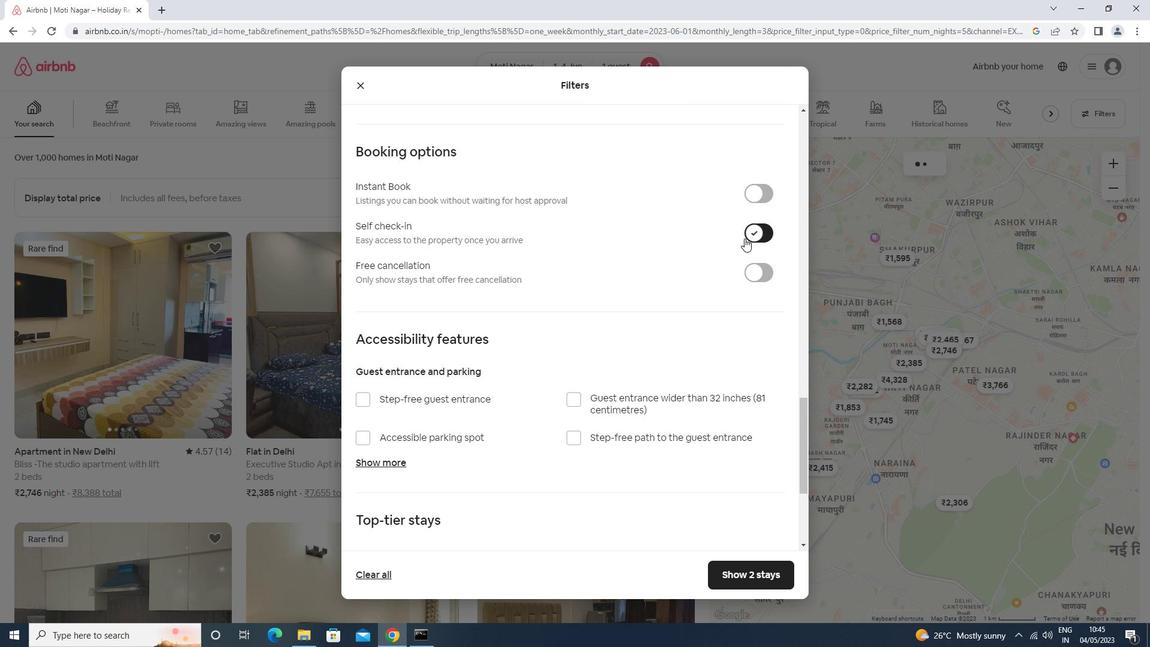 
Action: Mouse scrolled (722, 263) with delta (0, 0)
Screenshot: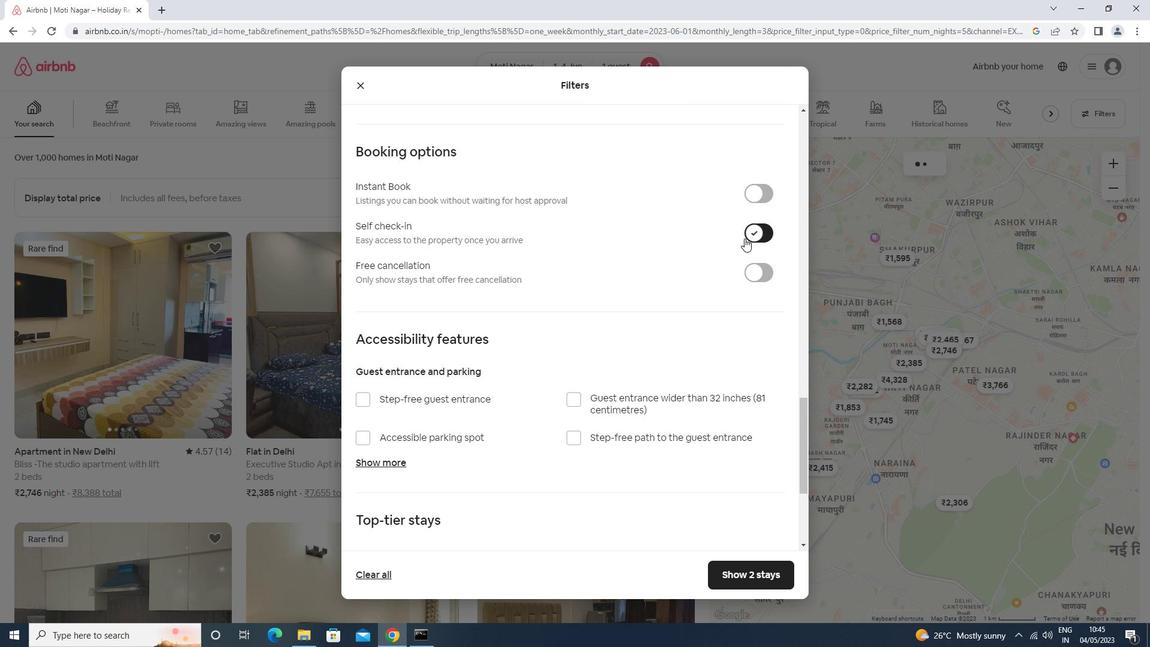 
Action: Mouse moved to (722, 264)
Screenshot: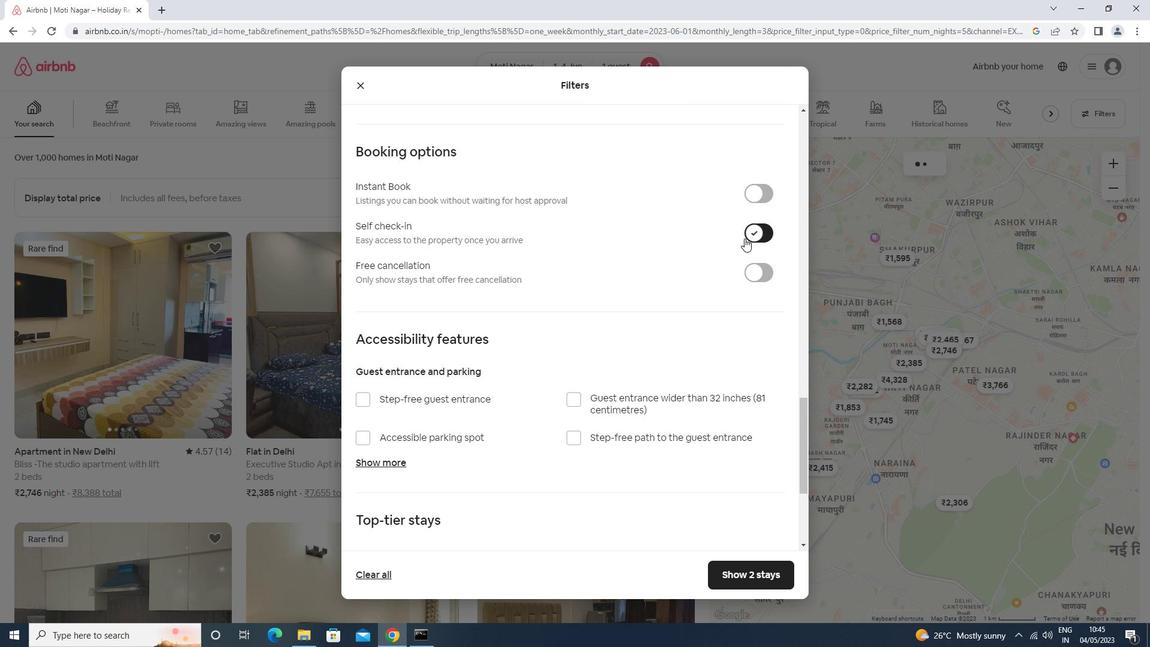 
Action: Mouse scrolled (722, 264) with delta (0, 0)
Screenshot: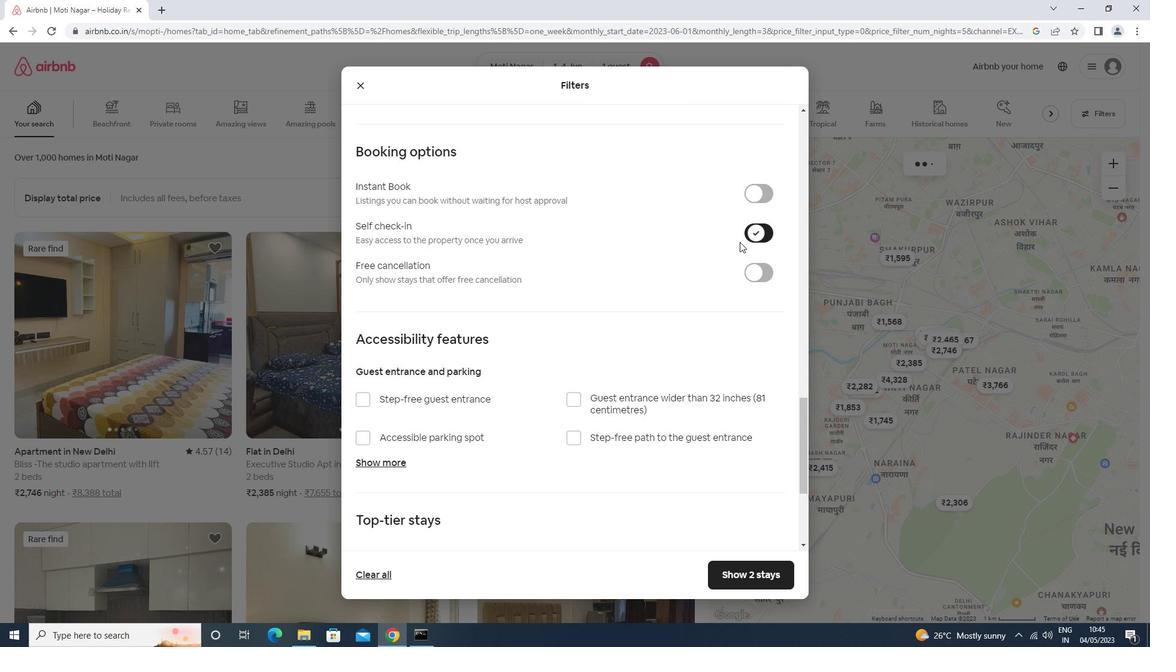 
Action: Mouse moved to (721, 265)
Screenshot: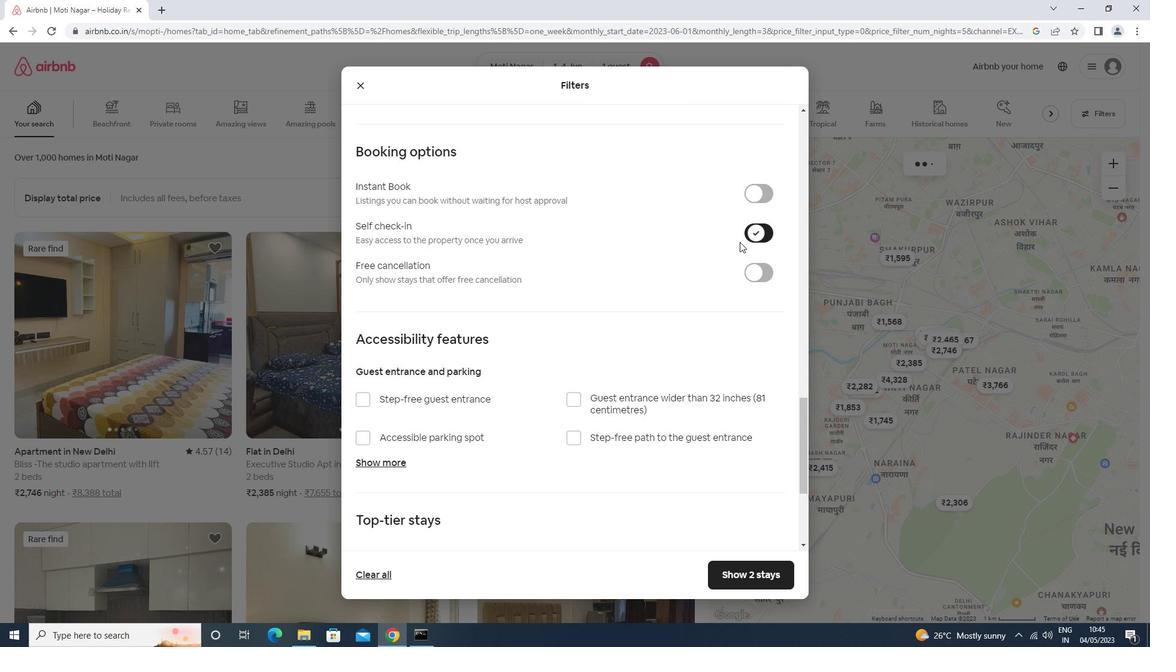
Action: Mouse scrolled (721, 264) with delta (0, 0)
Screenshot: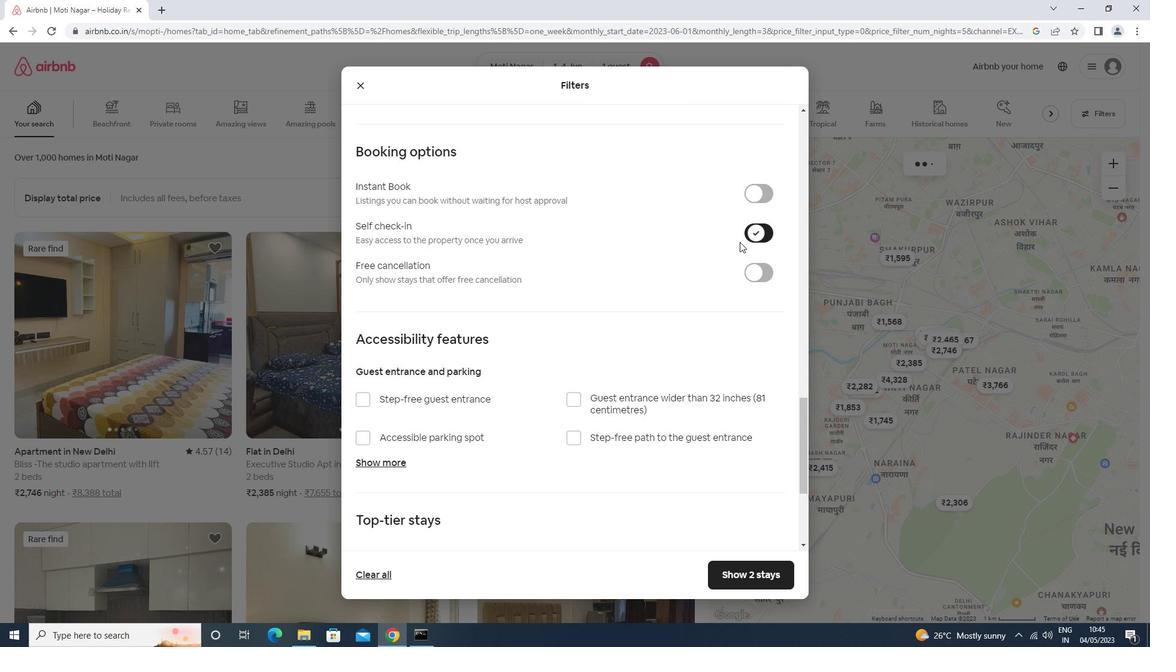 
Action: Mouse moved to (697, 278)
Screenshot: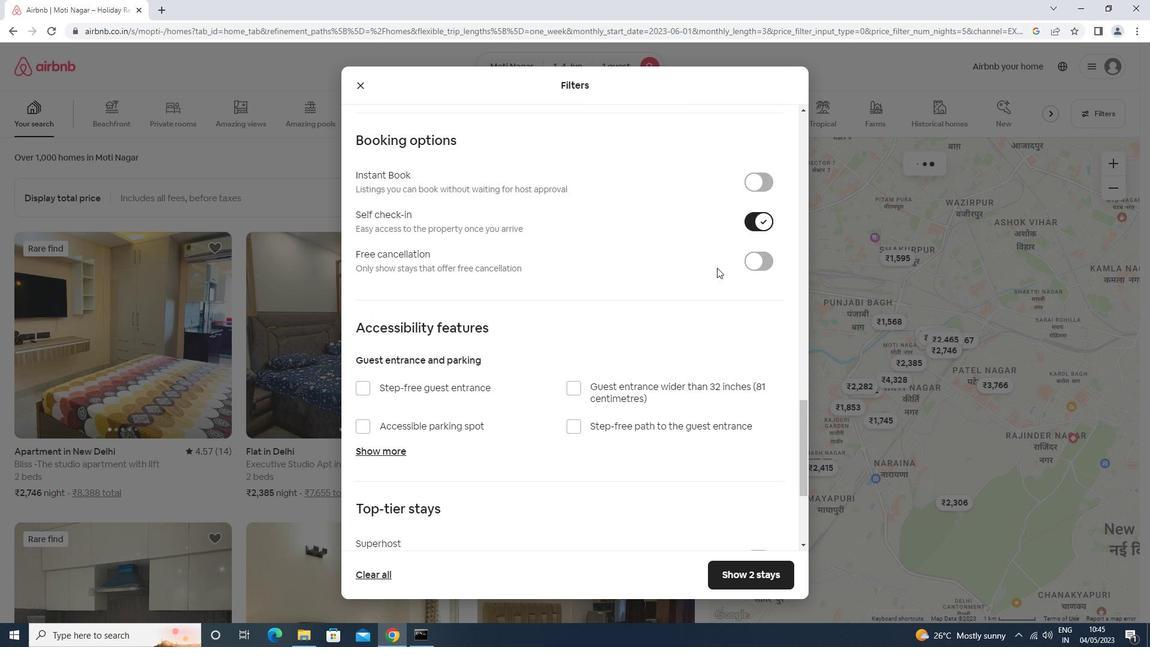 
Action: Mouse scrolled (697, 278) with delta (0, 0)
Screenshot: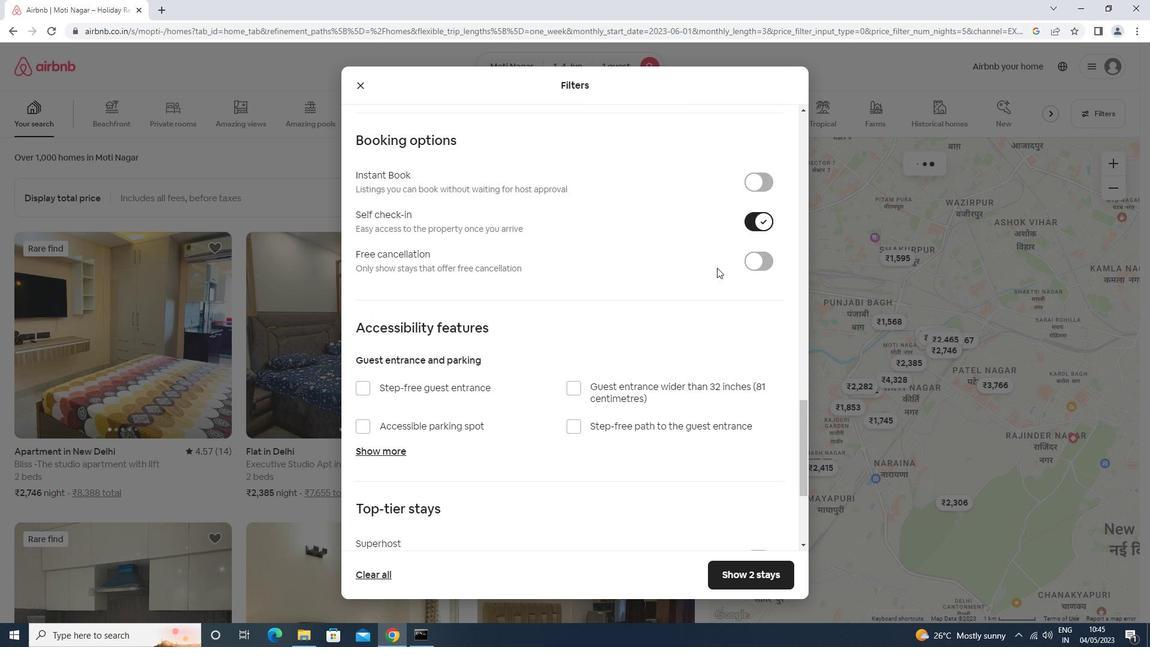 
Action: Mouse moved to (692, 282)
Screenshot: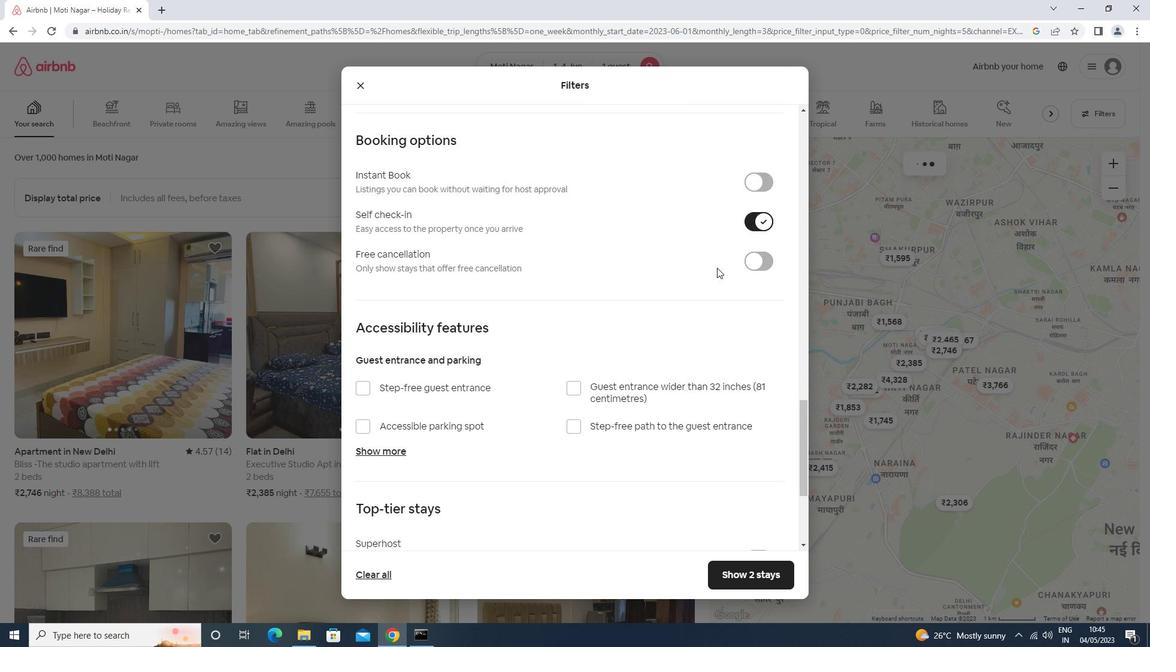 
Action: Mouse scrolled (692, 281) with delta (0, 0)
Screenshot: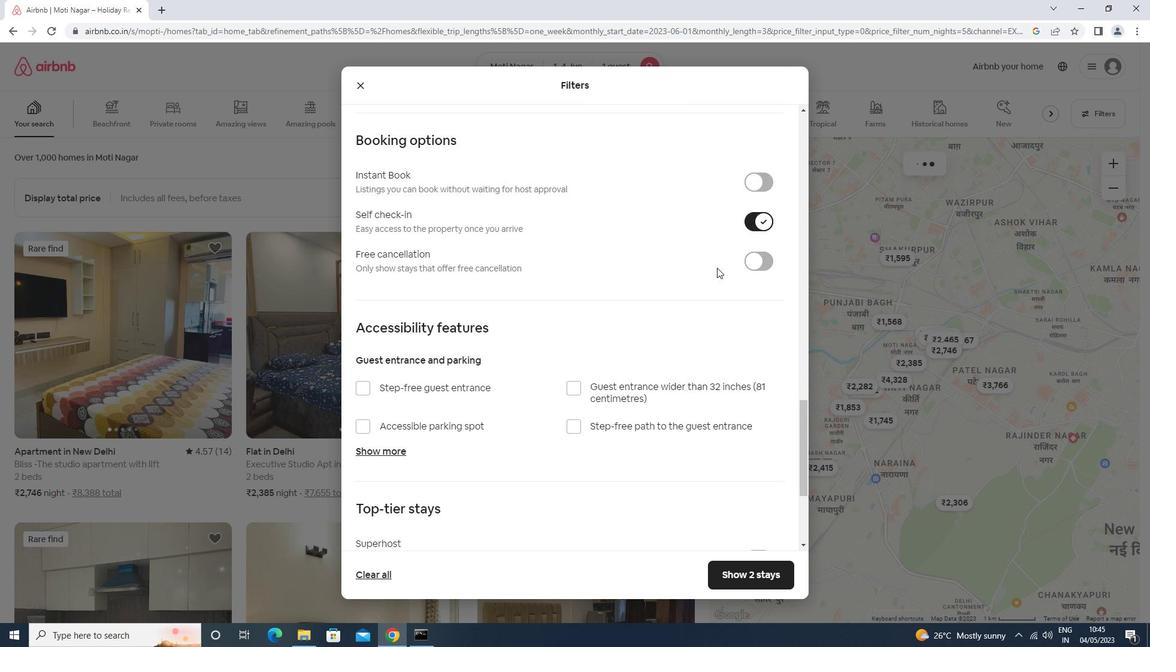 
Action: Mouse moved to (692, 282)
Screenshot: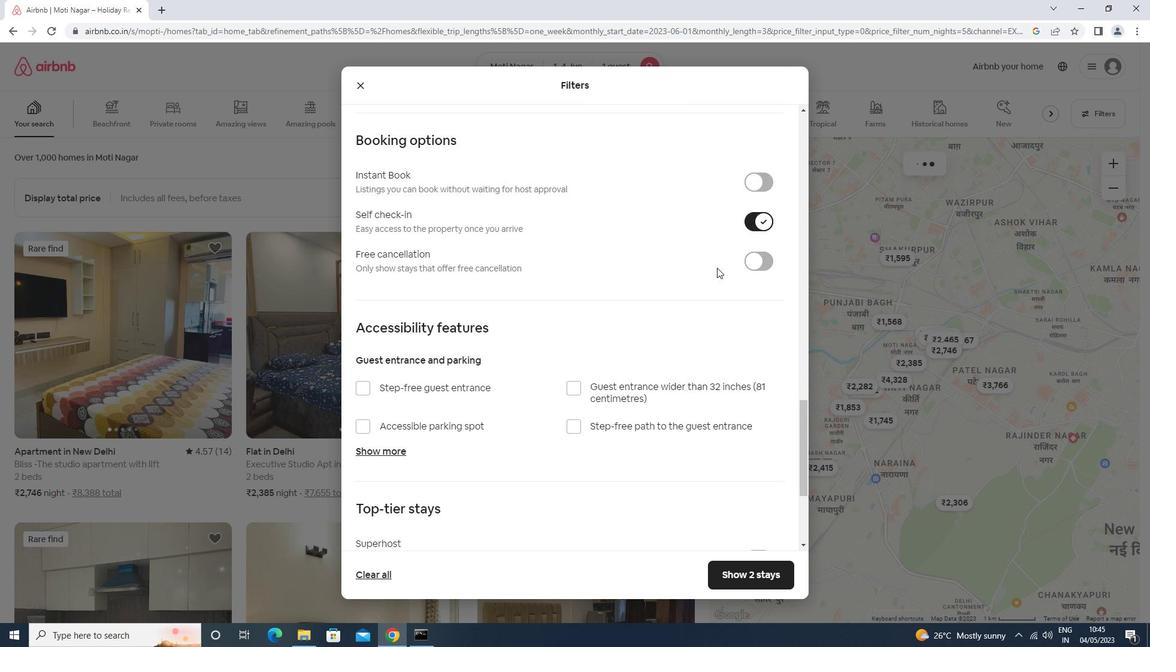 
Action: Mouse scrolled (692, 281) with delta (0, 0)
Screenshot: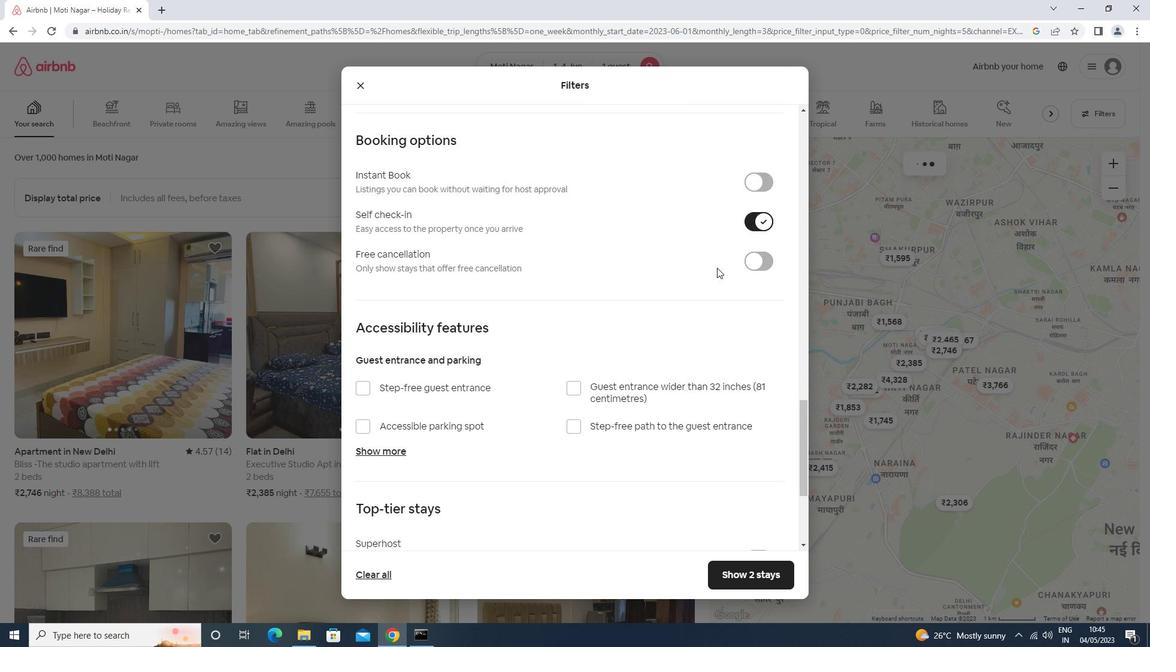 
Action: Mouse moved to (691, 282)
Screenshot: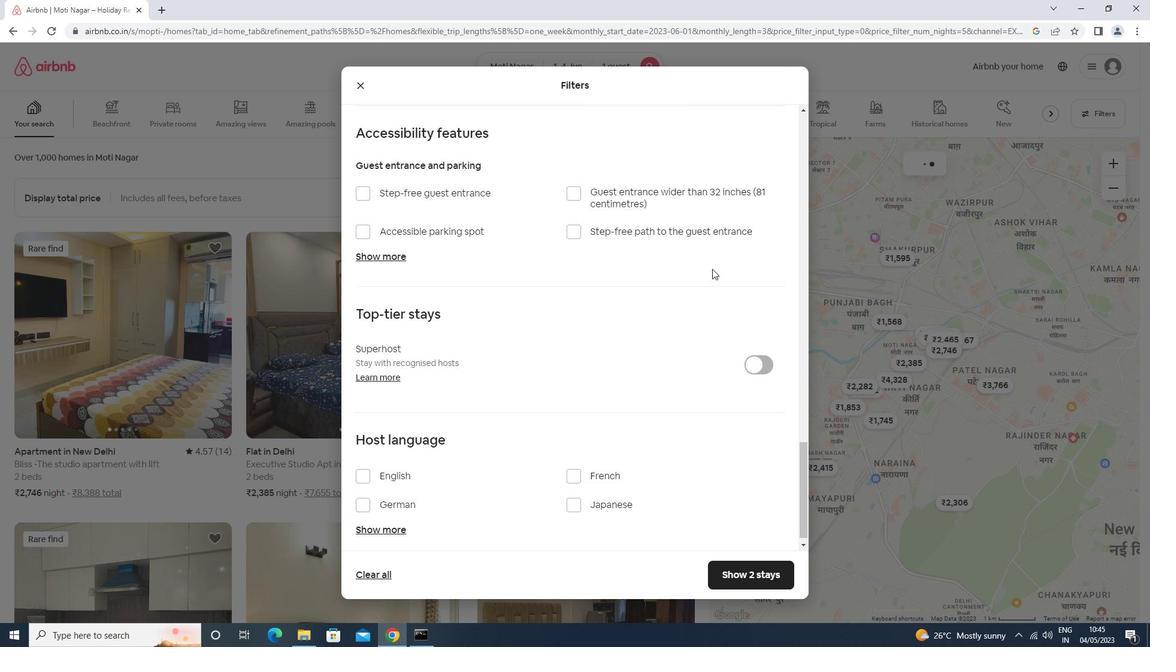 
Action: Mouse scrolled (691, 281) with delta (0, 0)
Screenshot: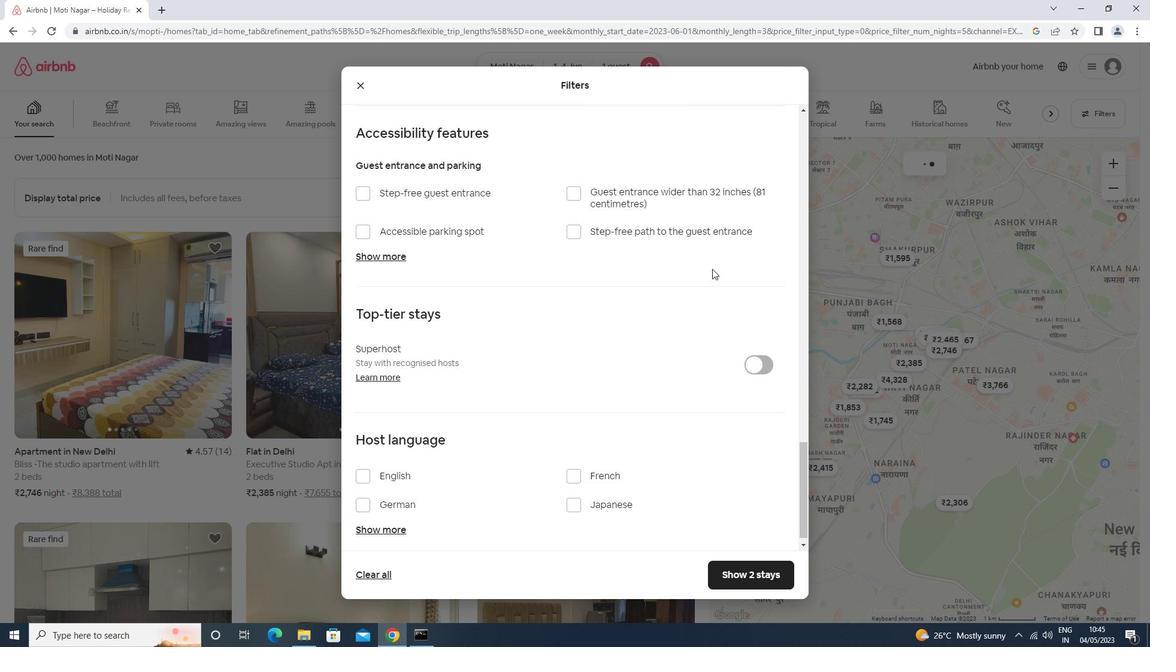 
Action: Mouse moved to (393, 463)
Screenshot: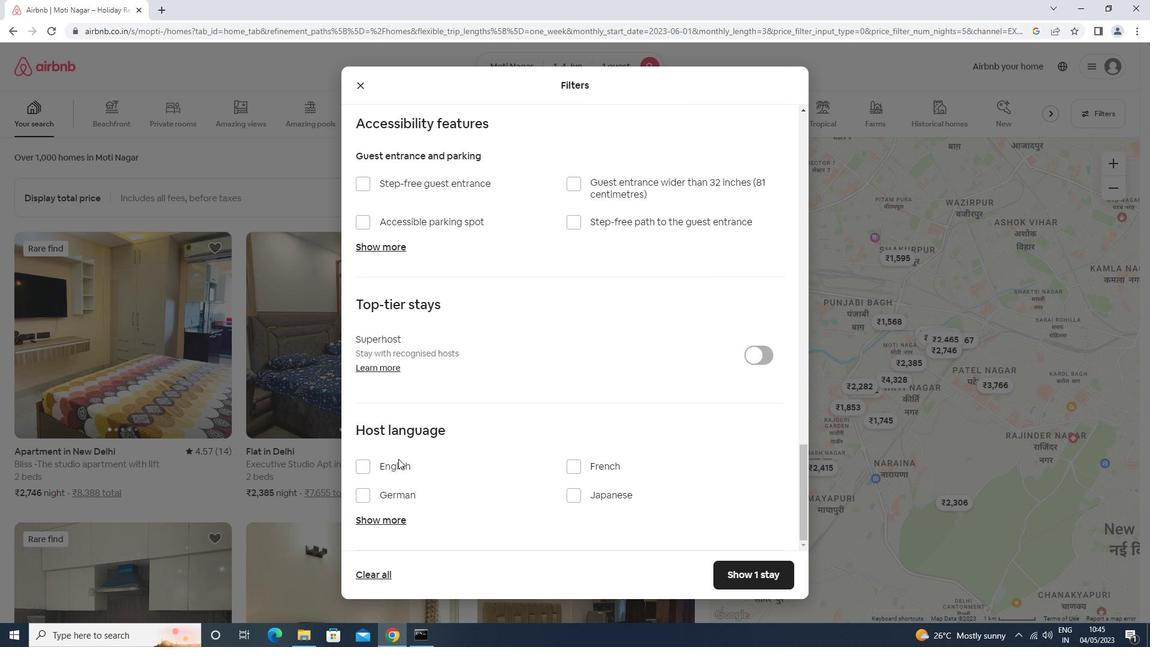 
Action: Mouse pressed left at (393, 463)
Screenshot: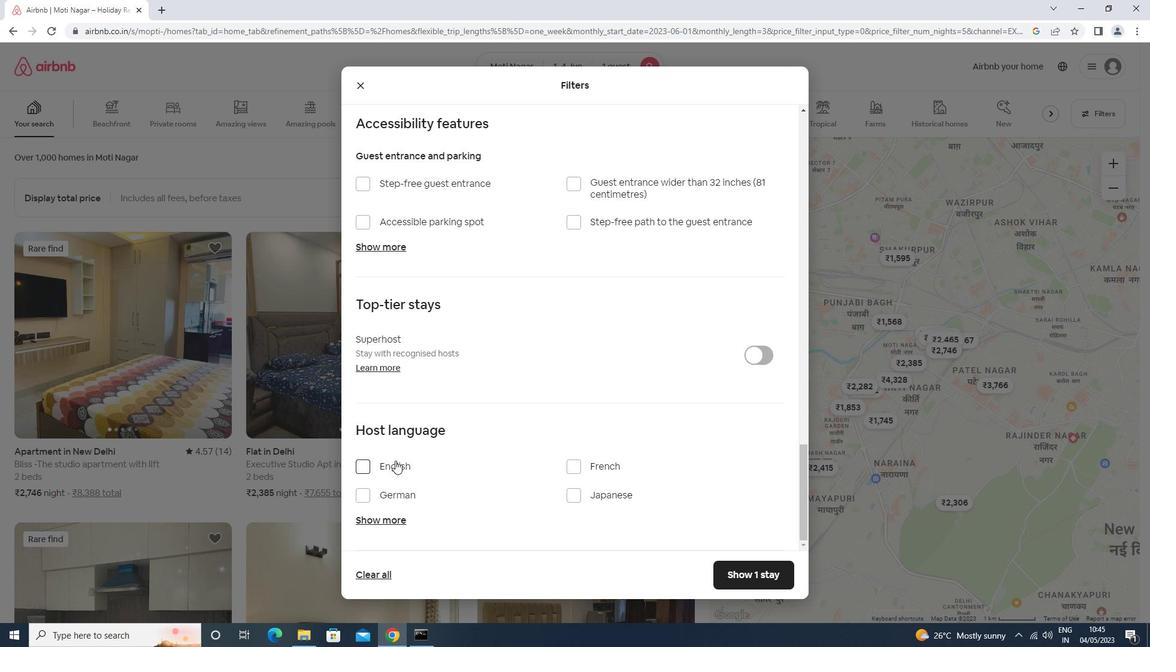 
Action: Mouse moved to (729, 576)
Screenshot: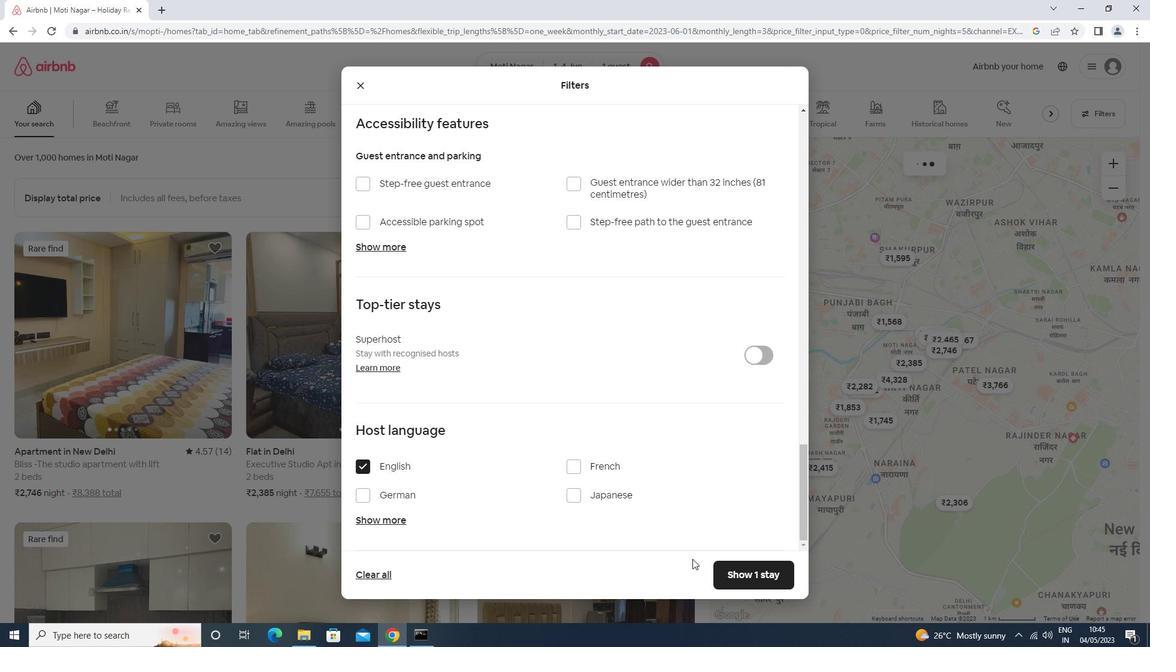 
Action: Mouse pressed left at (729, 576)
Screenshot: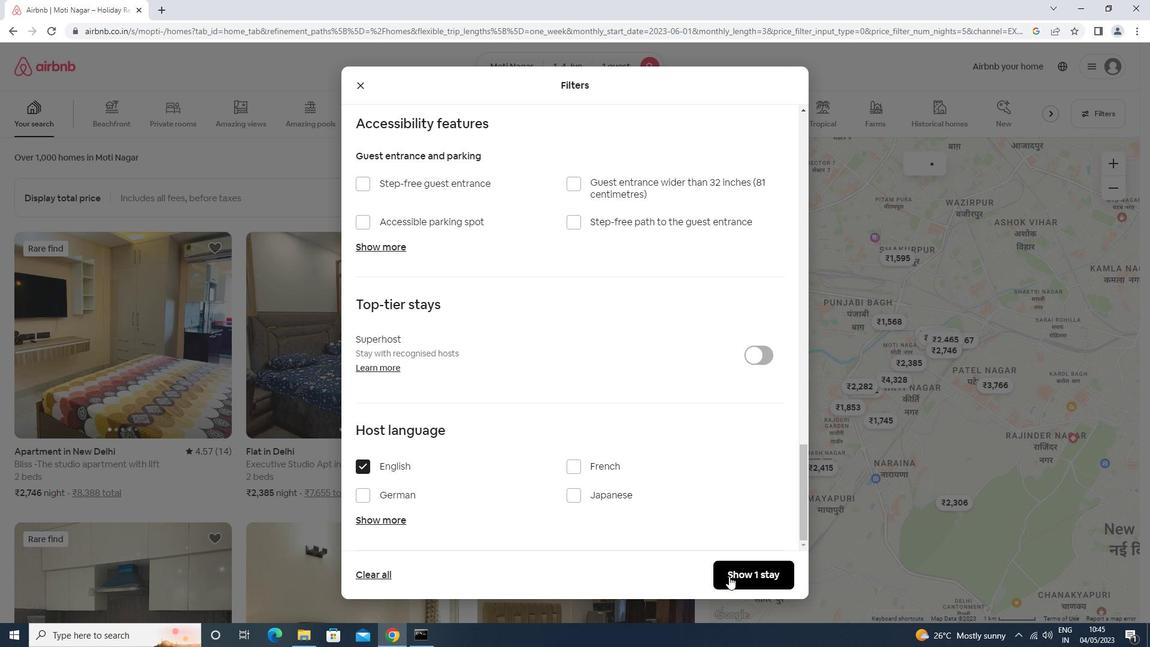 
Action: Mouse moved to (725, 564)
Screenshot: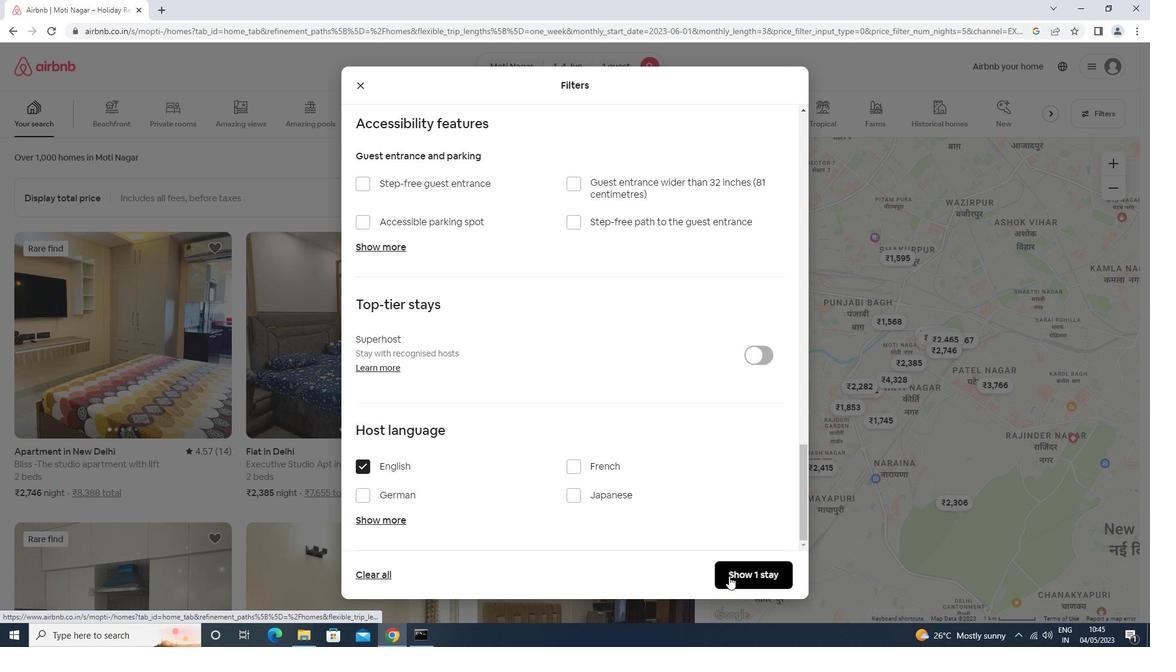 
